 Task: Look for space in Leioa, Spain from 6th September, 2023 to 12th September, 2023 for 4 adults in price range Rs.10000 to Rs.14000. Place can be private room with 4 bedrooms having 4 beds and 4 bathrooms. Property type can be house, flat, guest house. Amenities needed are: wifi, TV, free parkinig on premises, gym, breakfast. Booking option can be shelf check-in. Required host language is English.
Action: Mouse moved to (493, 92)
Screenshot: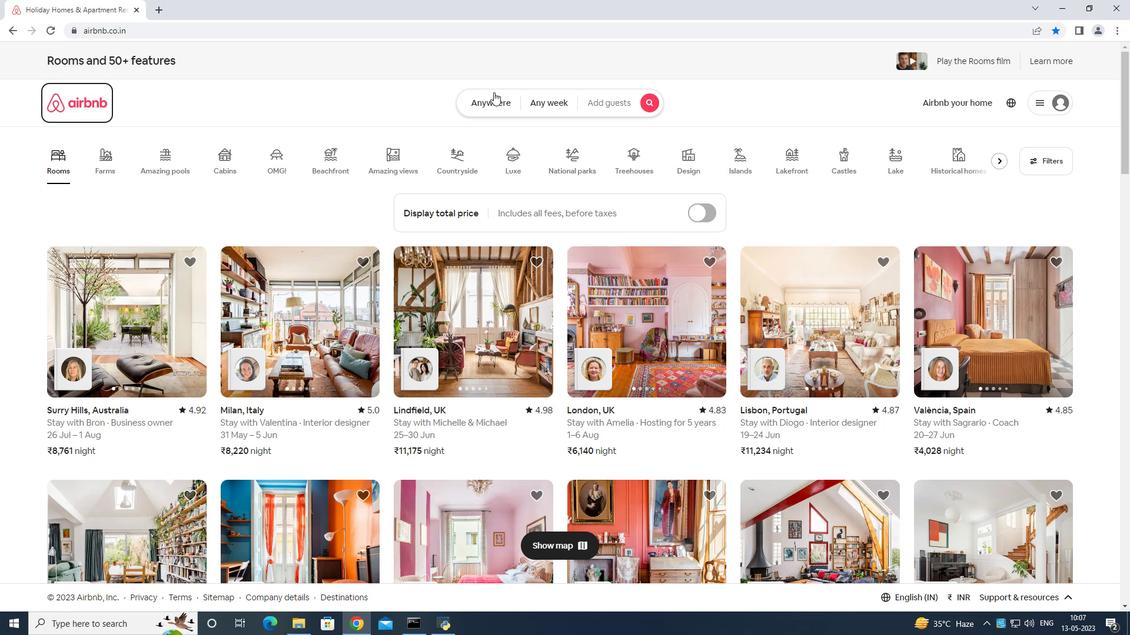 
Action: Mouse pressed left at (493, 92)
Screenshot: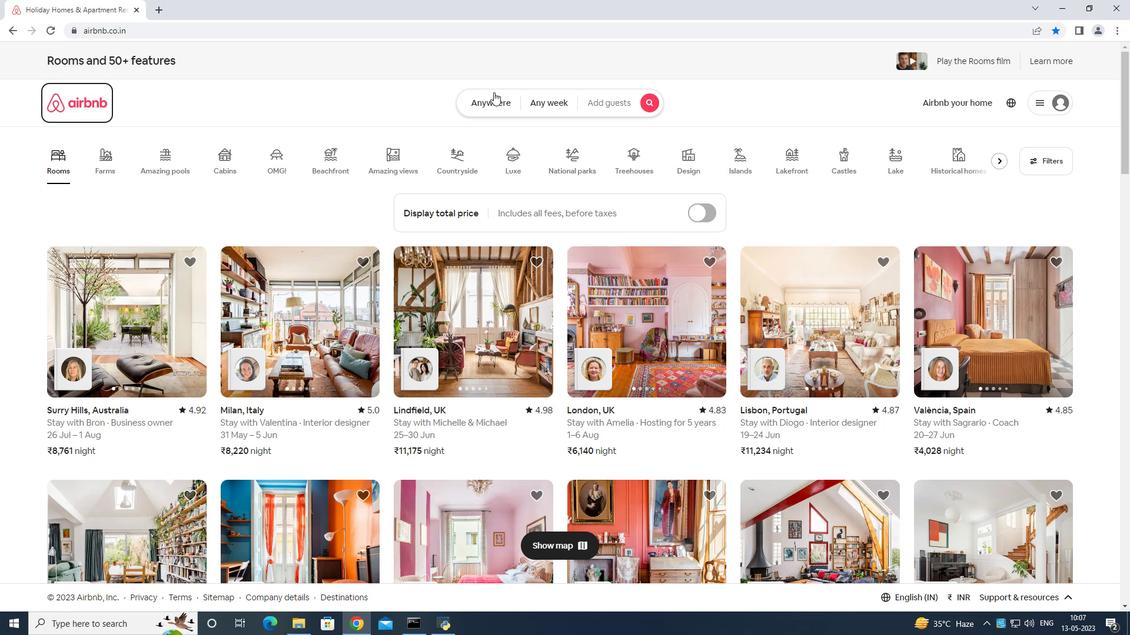 
Action: Mouse moved to (457, 144)
Screenshot: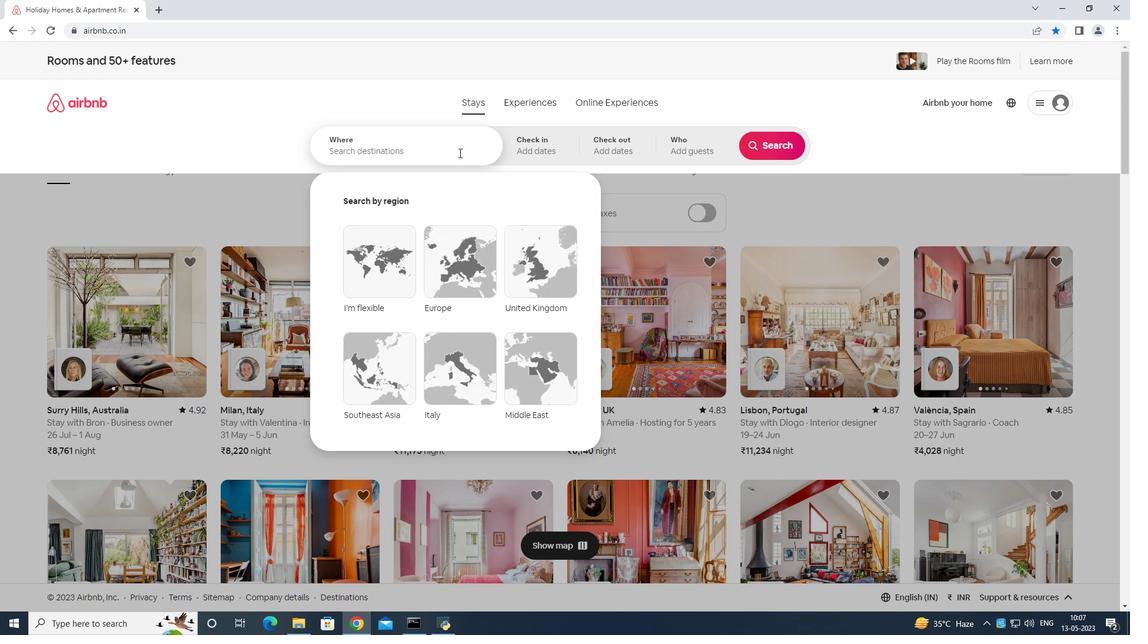 
Action: Mouse pressed left at (457, 144)
Screenshot: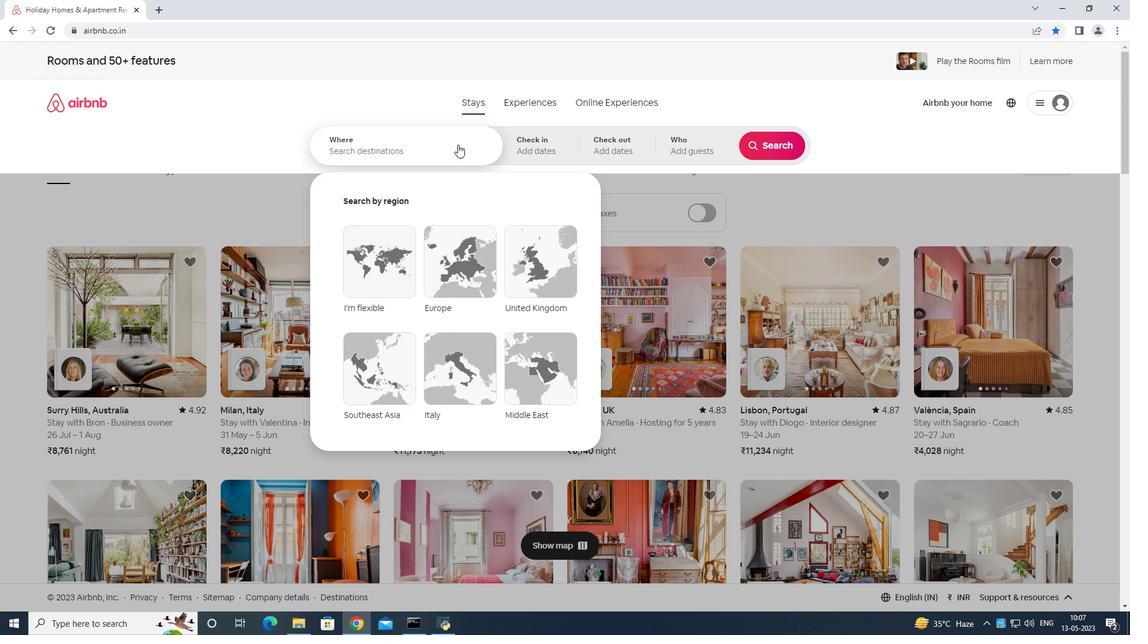 
Action: Mouse moved to (842, 145)
Screenshot: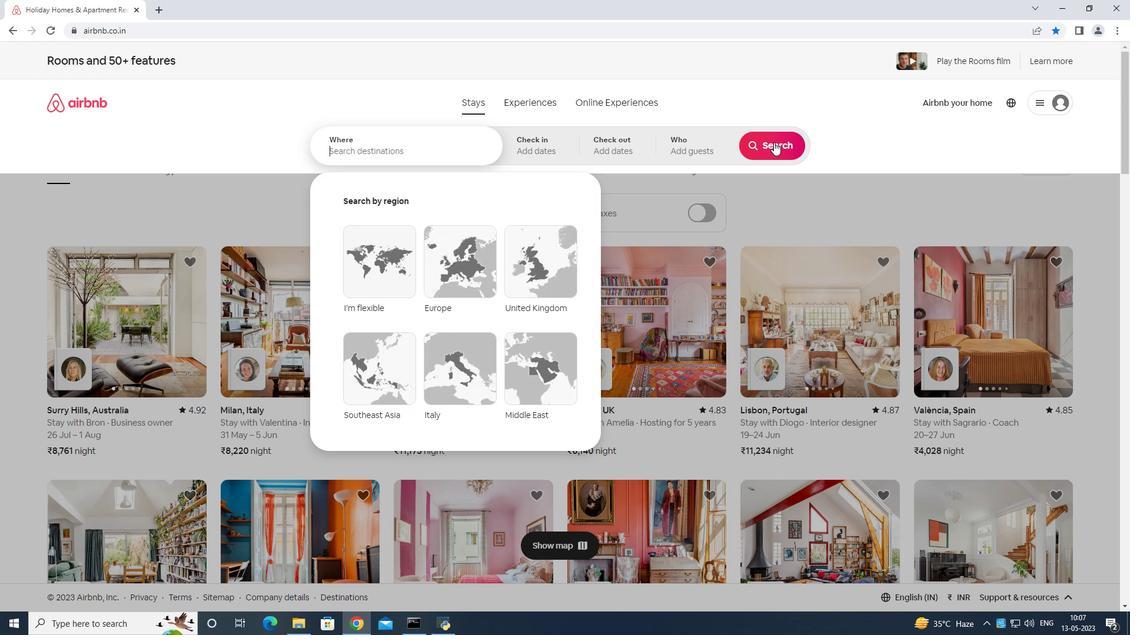 
Action: Key pressed <Key.shift>Leioa<Key.space>spain<Key.enter>
Screenshot: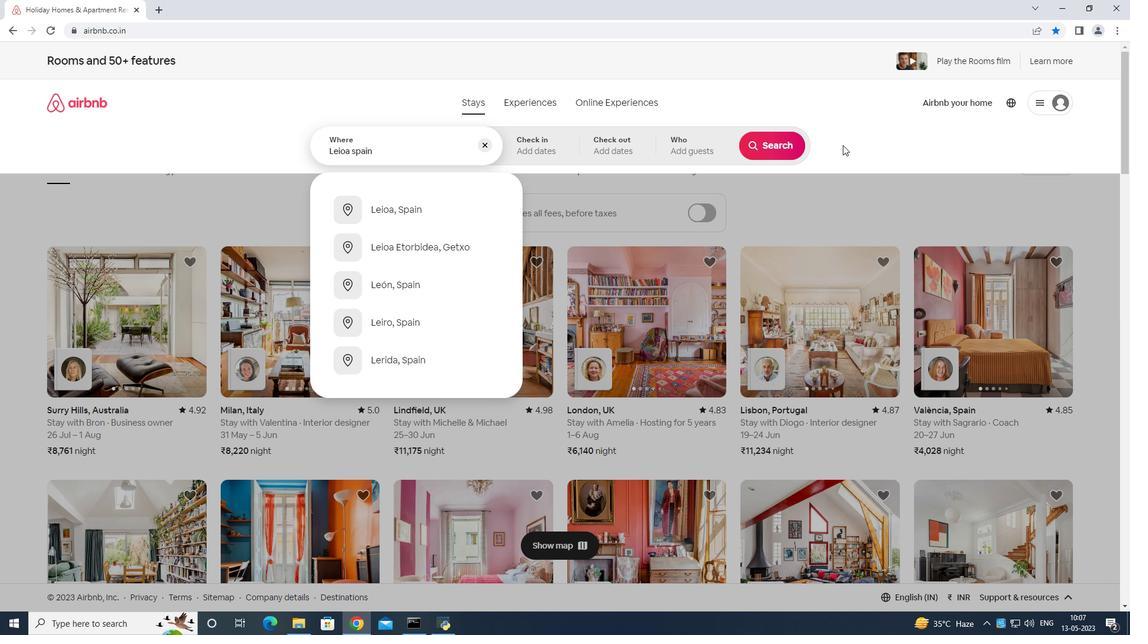 
Action: Mouse moved to (765, 236)
Screenshot: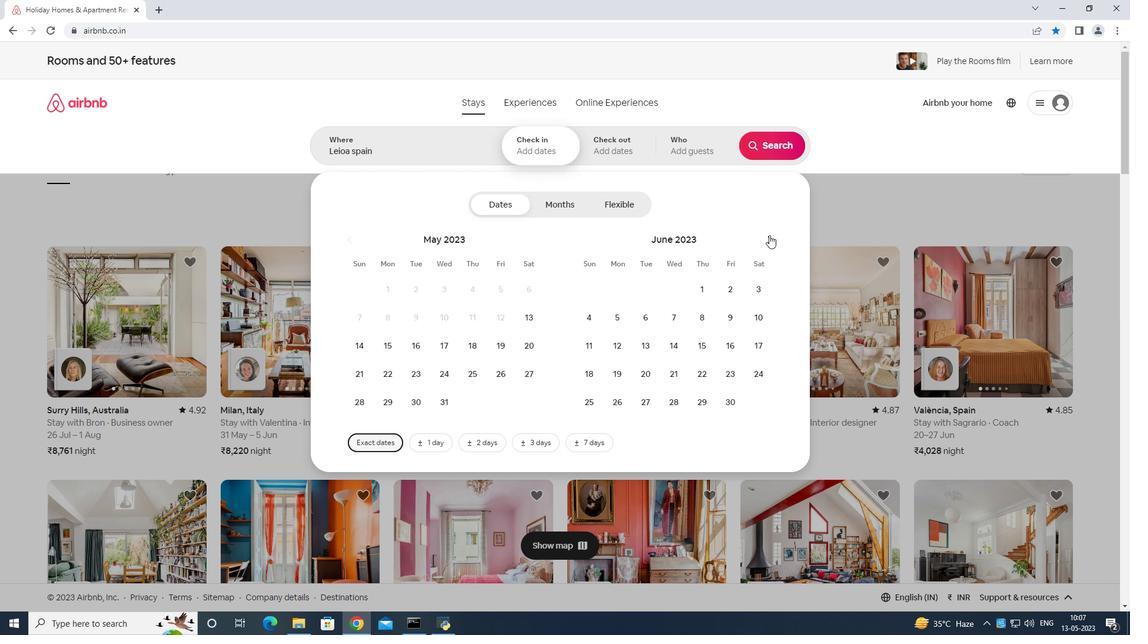 
Action: Mouse pressed left at (765, 236)
Screenshot: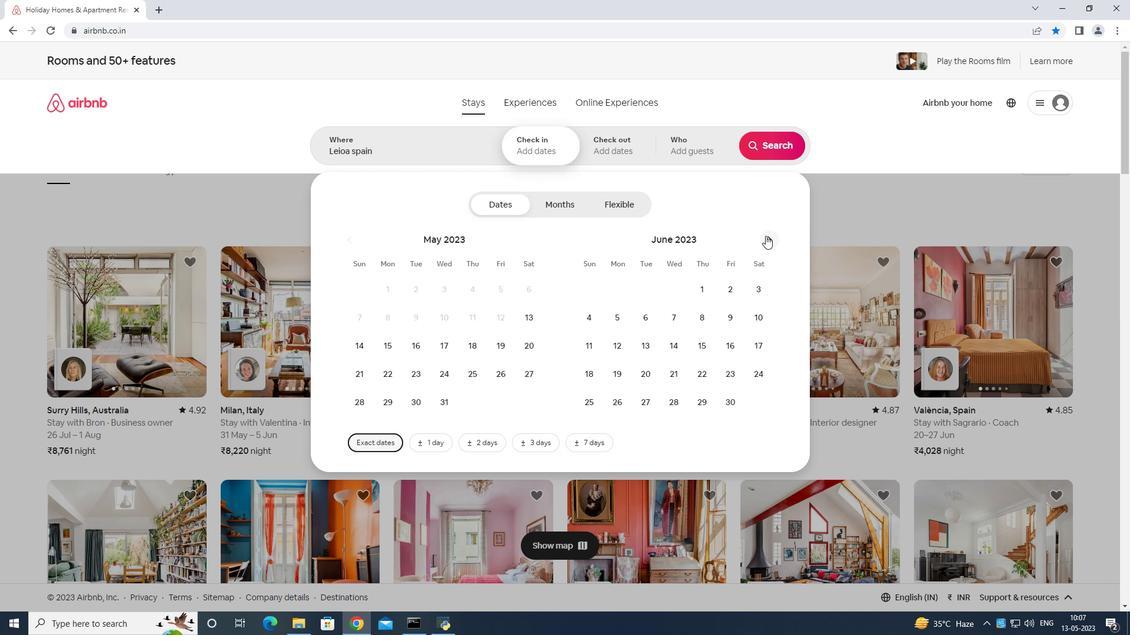 
Action: Mouse moved to (765, 236)
Screenshot: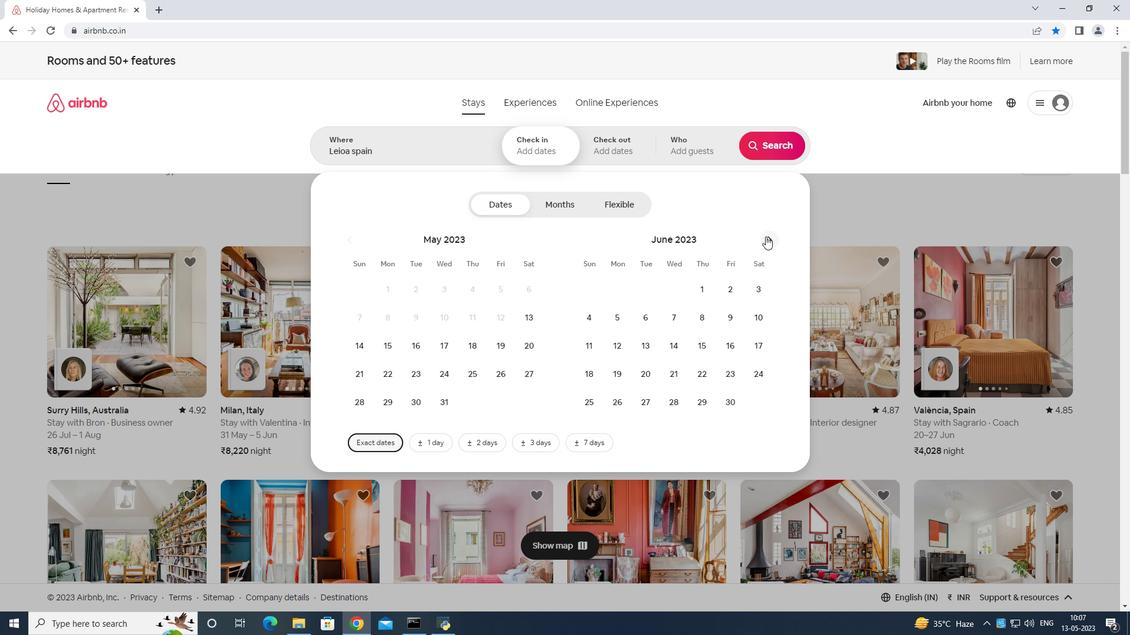 
Action: Mouse pressed left at (765, 236)
Screenshot: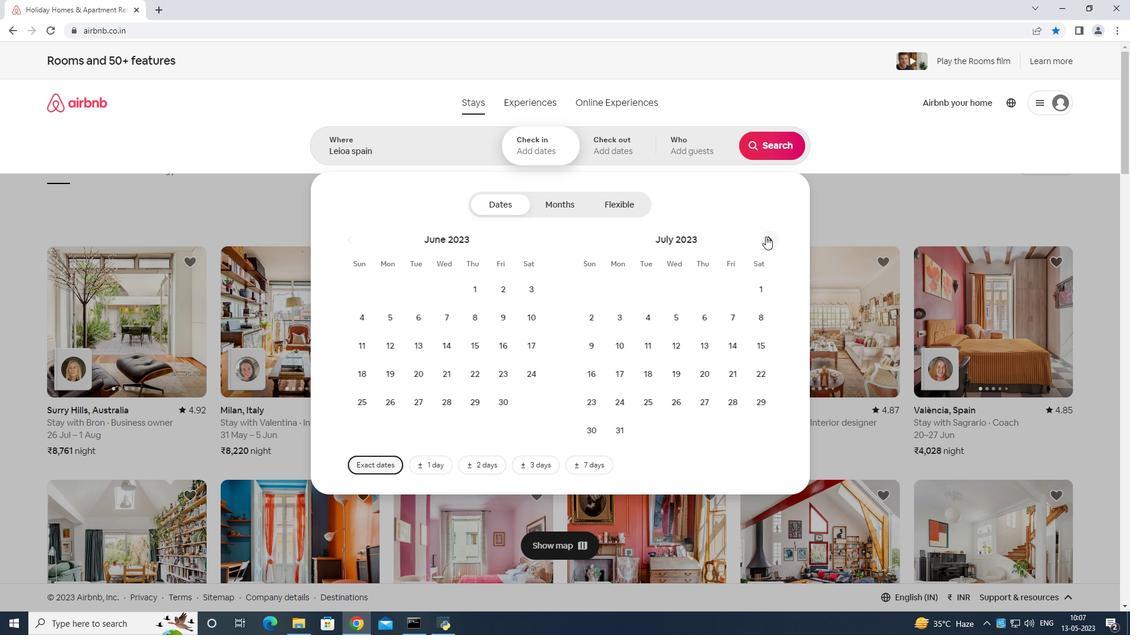 
Action: Mouse pressed left at (765, 236)
Screenshot: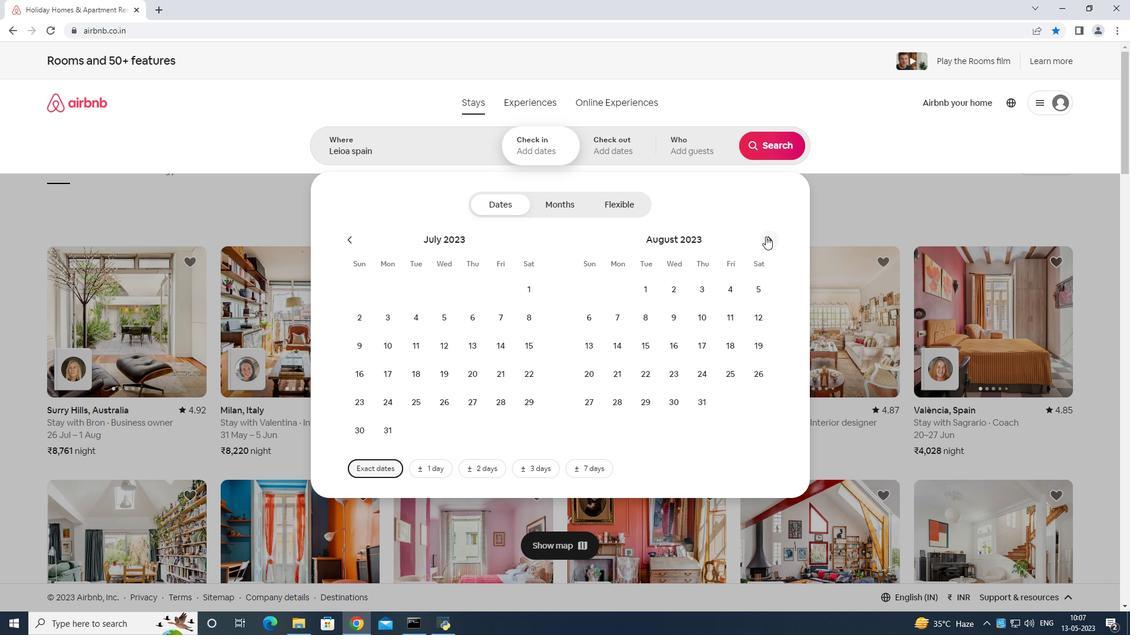 
Action: Mouse moved to (676, 313)
Screenshot: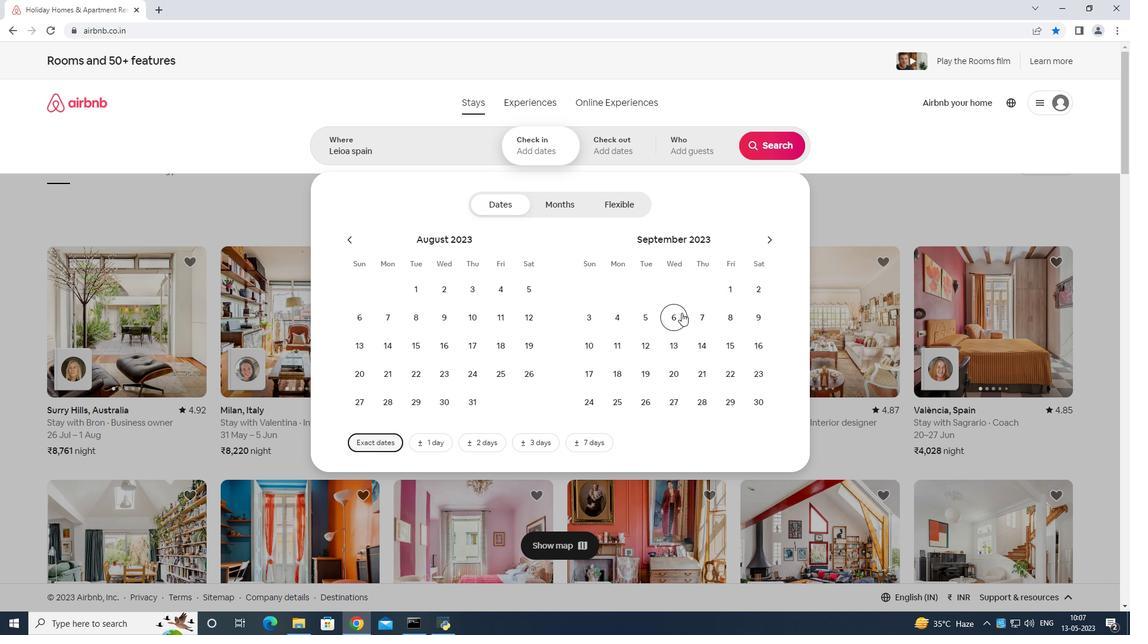 
Action: Mouse pressed left at (676, 313)
Screenshot: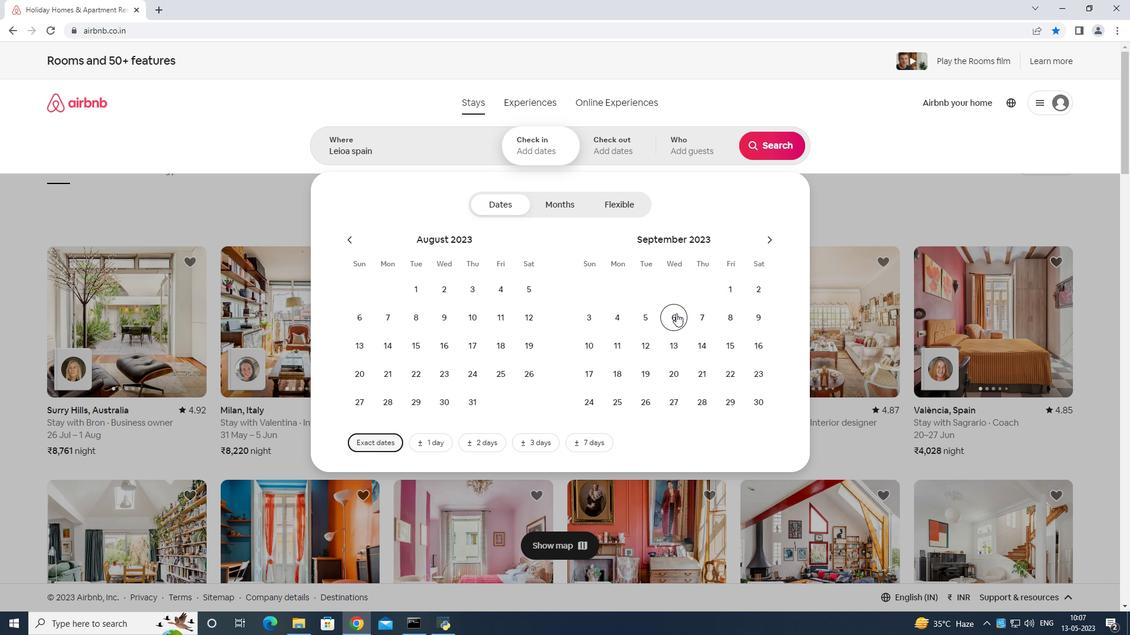 
Action: Mouse moved to (646, 342)
Screenshot: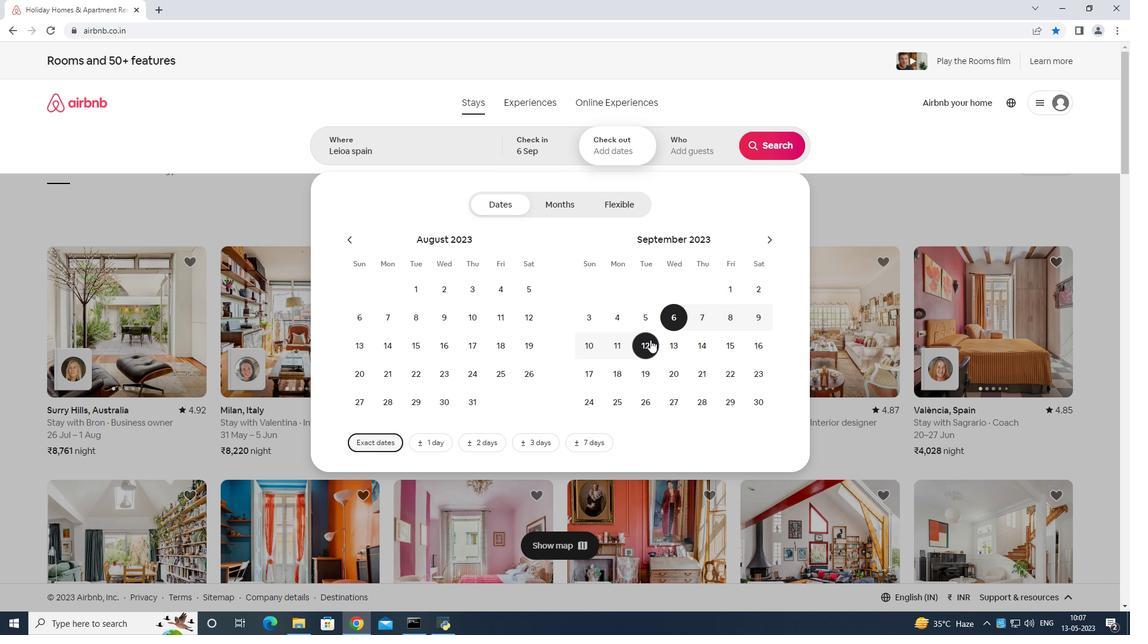 
Action: Mouse pressed left at (646, 342)
Screenshot: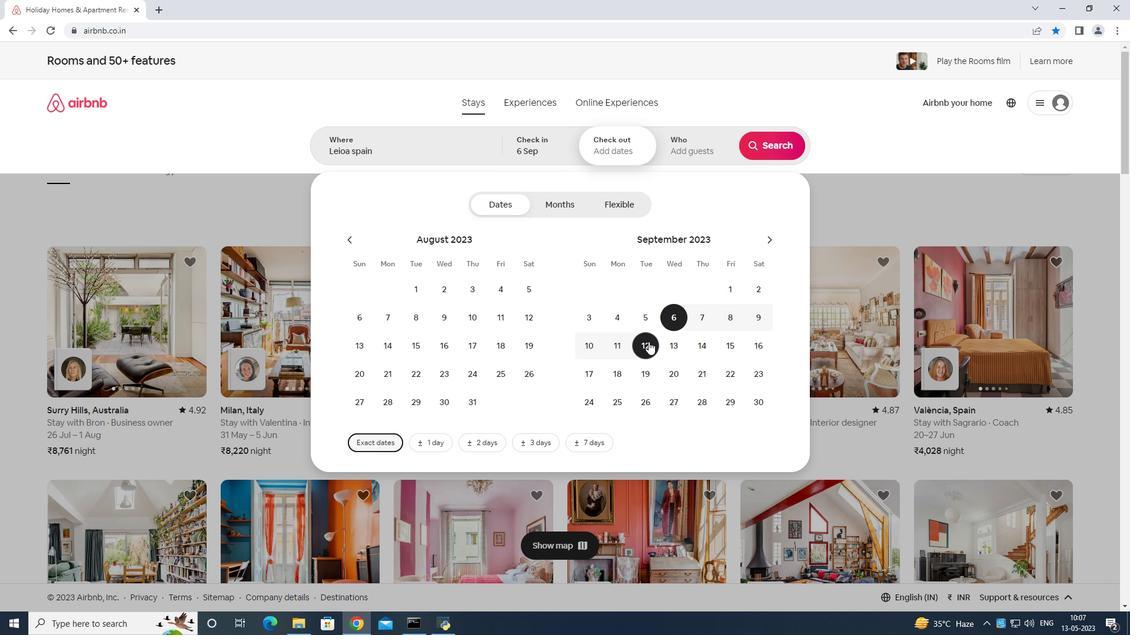 
Action: Mouse moved to (715, 143)
Screenshot: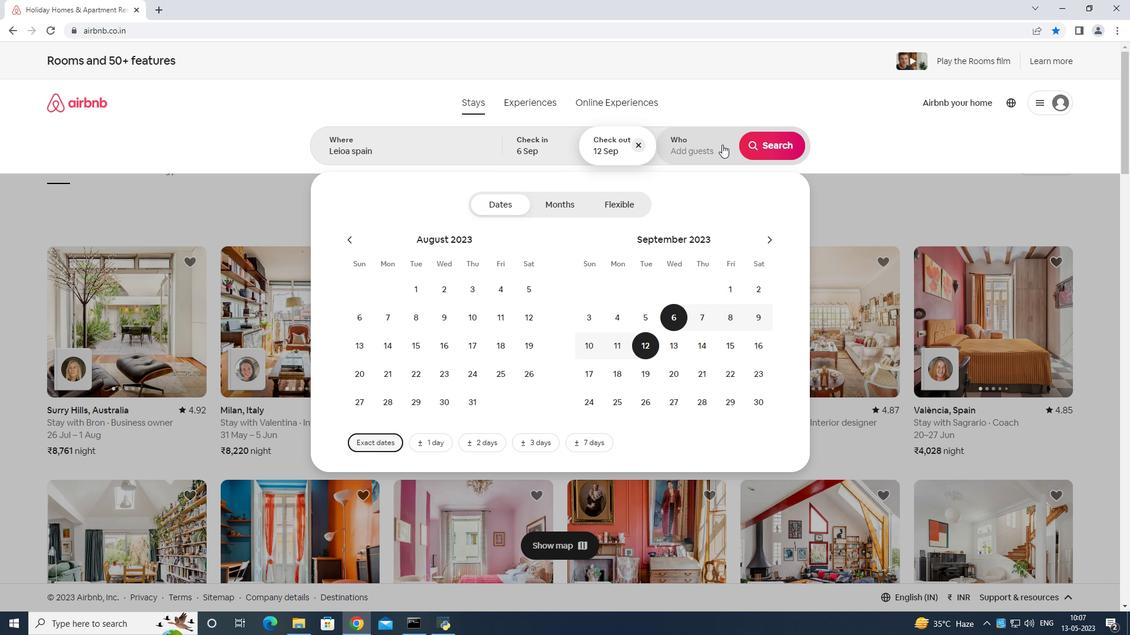 
Action: Mouse pressed left at (715, 143)
Screenshot: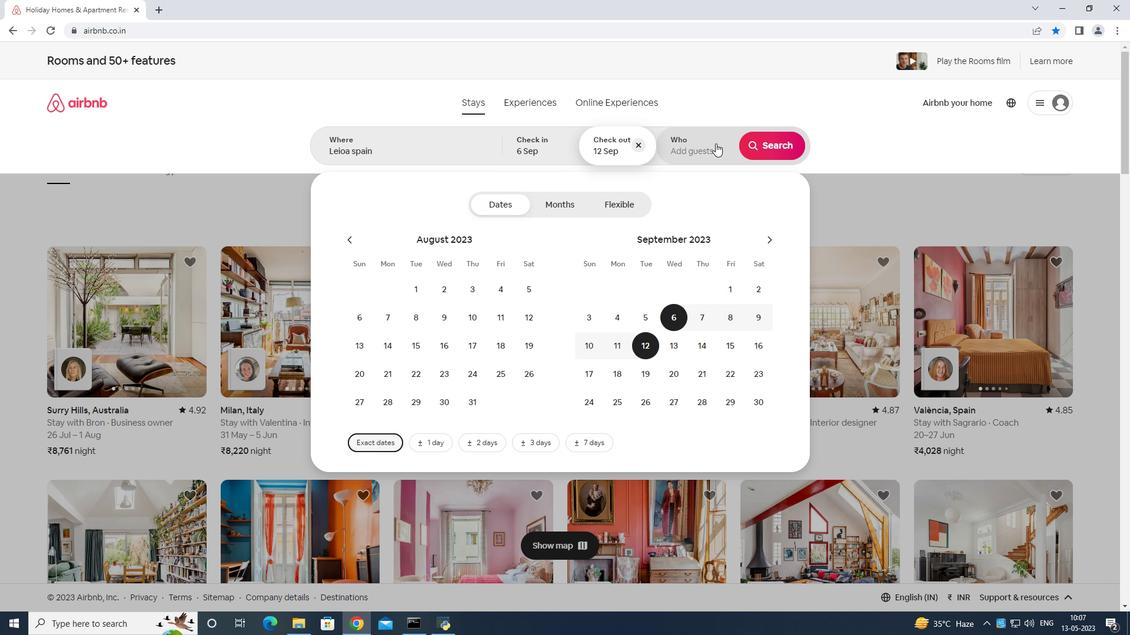 
Action: Mouse moved to (771, 213)
Screenshot: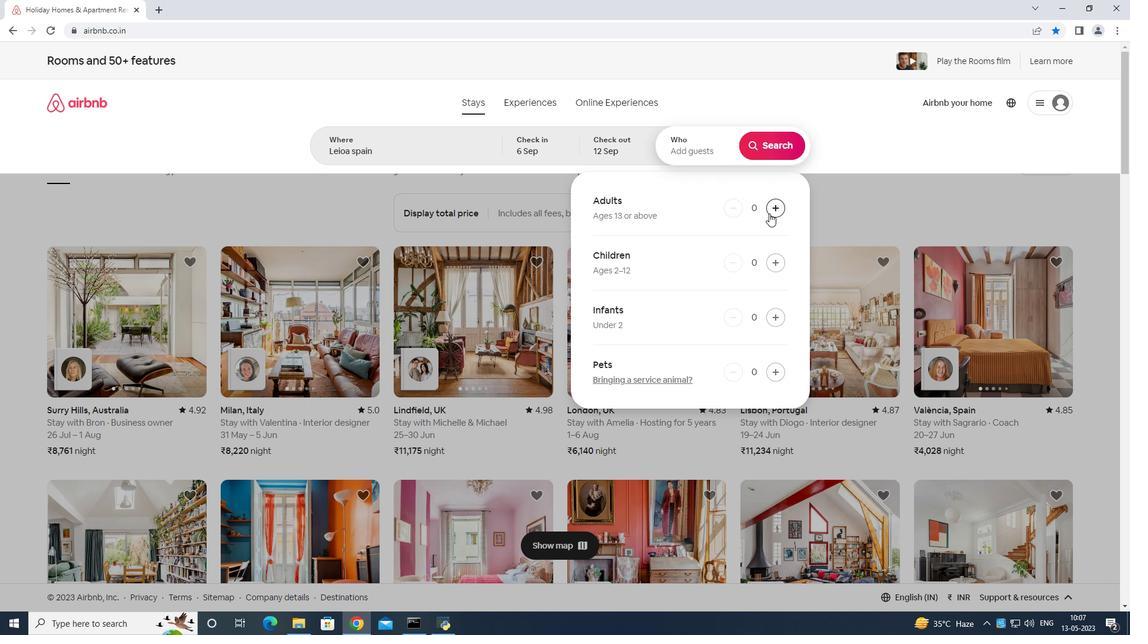 
Action: Mouse pressed left at (771, 213)
Screenshot: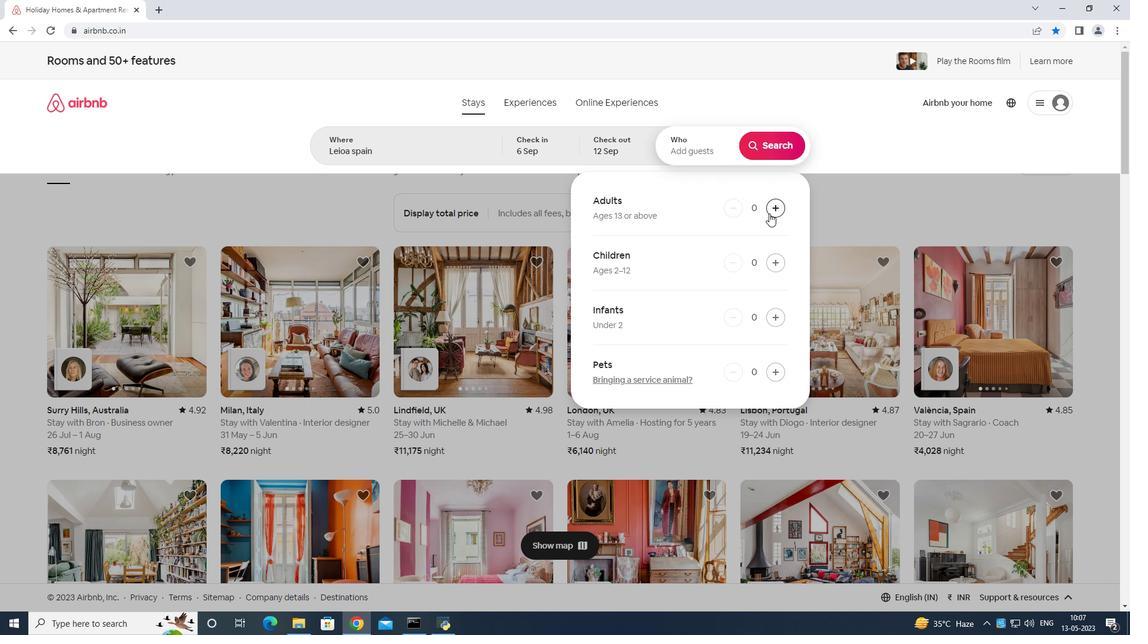 
Action: Mouse moved to (772, 212)
Screenshot: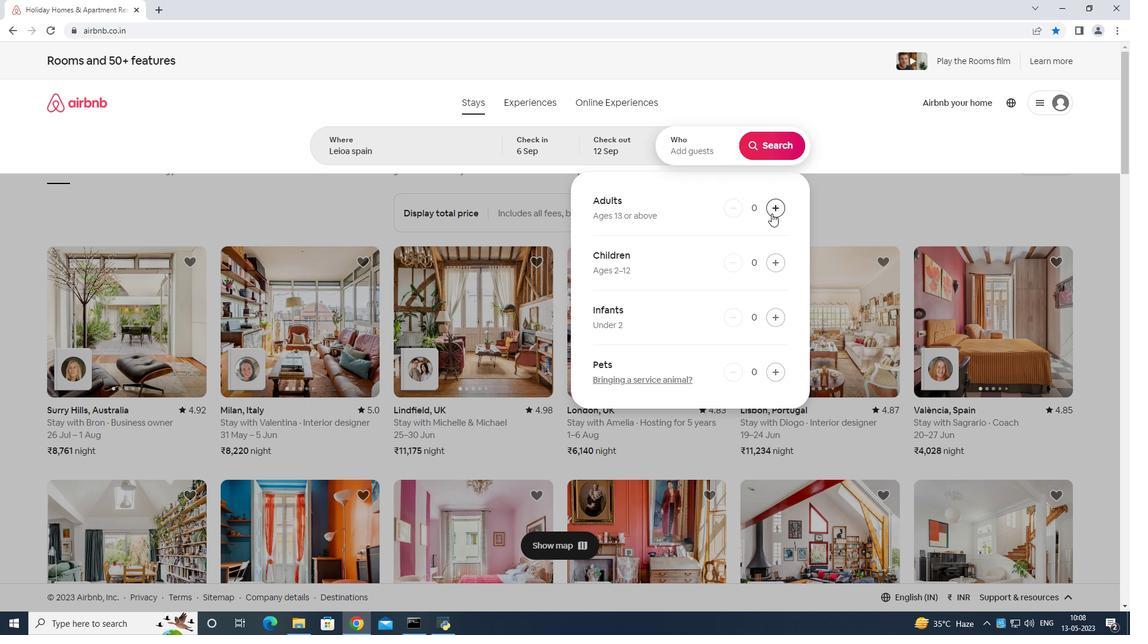 
Action: Mouse pressed left at (772, 212)
Screenshot: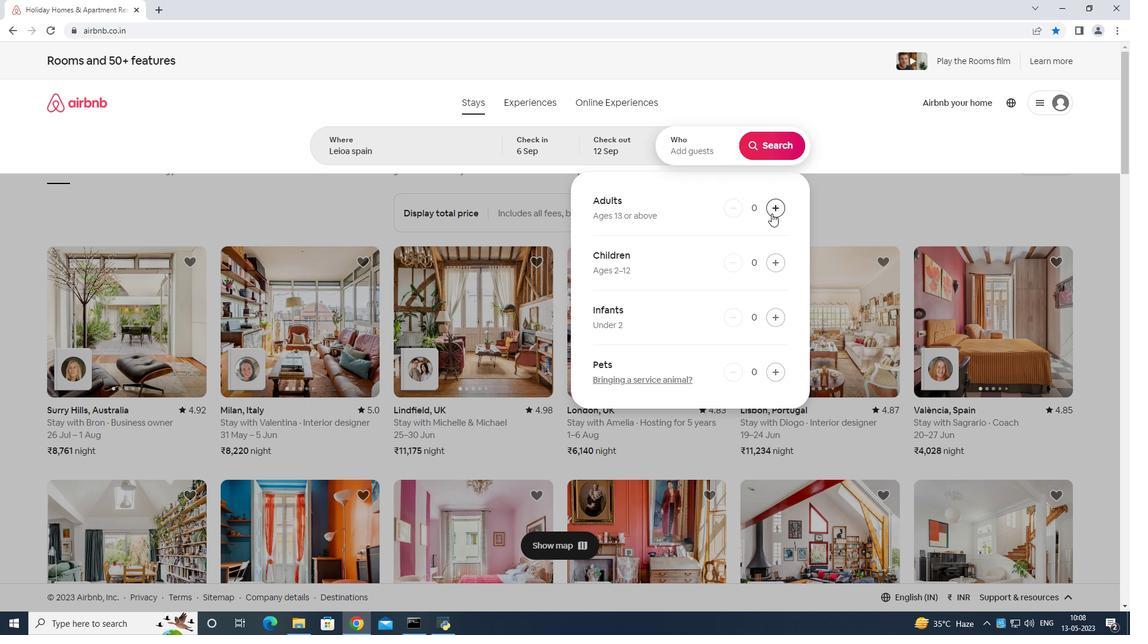 
Action: Mouse moved to (770, 207)
Screenshot: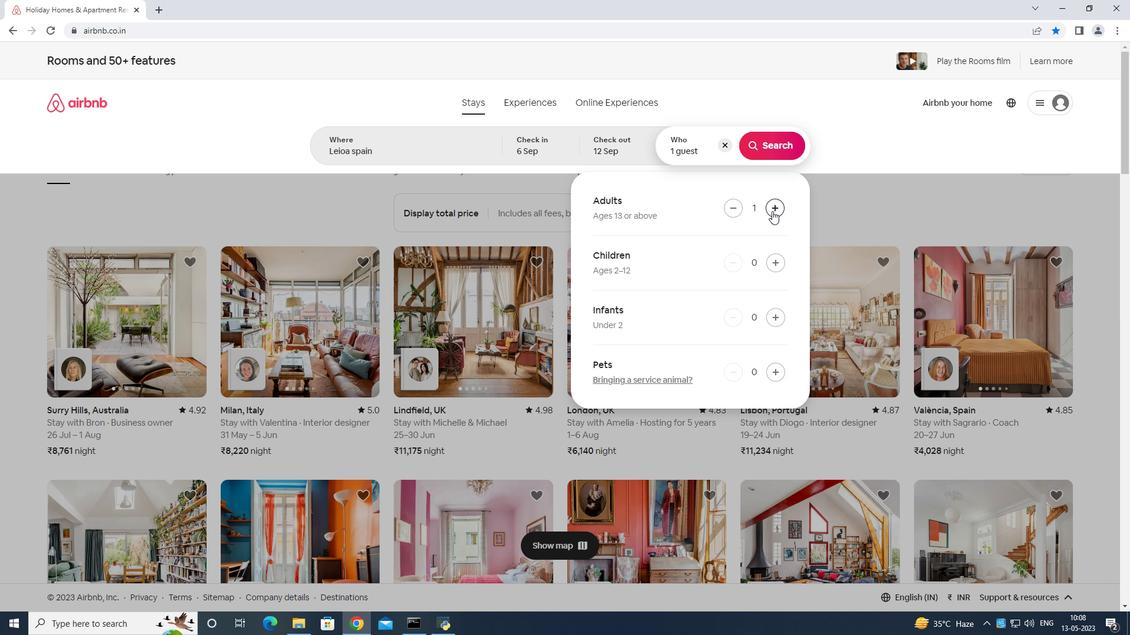 
Action: Mouse pressed left at (770, 207)
Screenshot: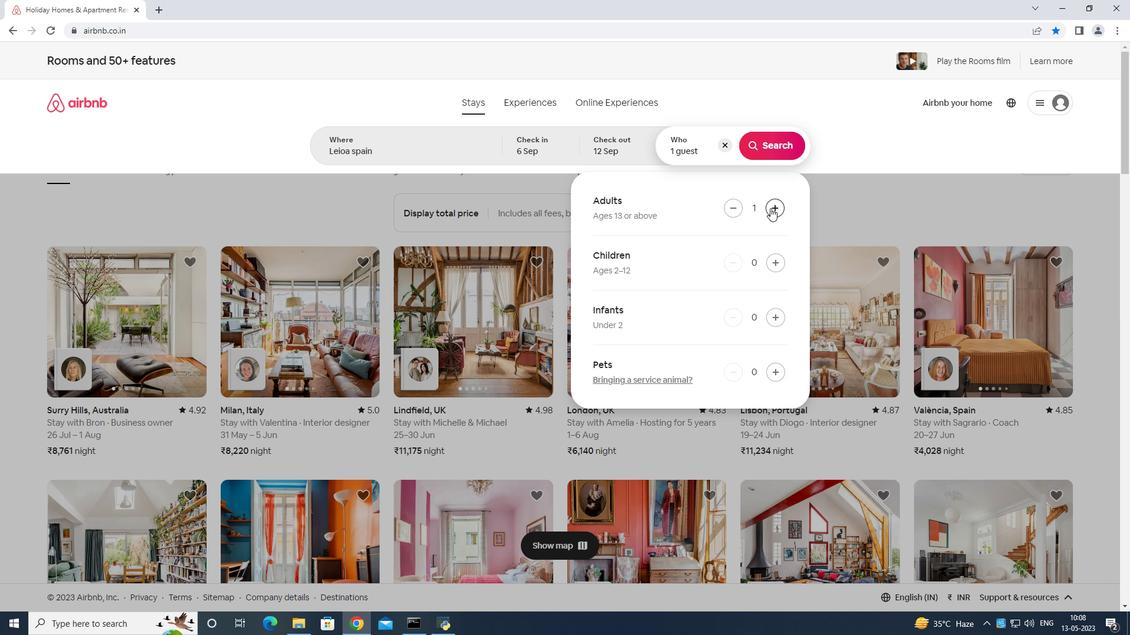 
Action: Mouse moved to (770, 207)
Screenshot: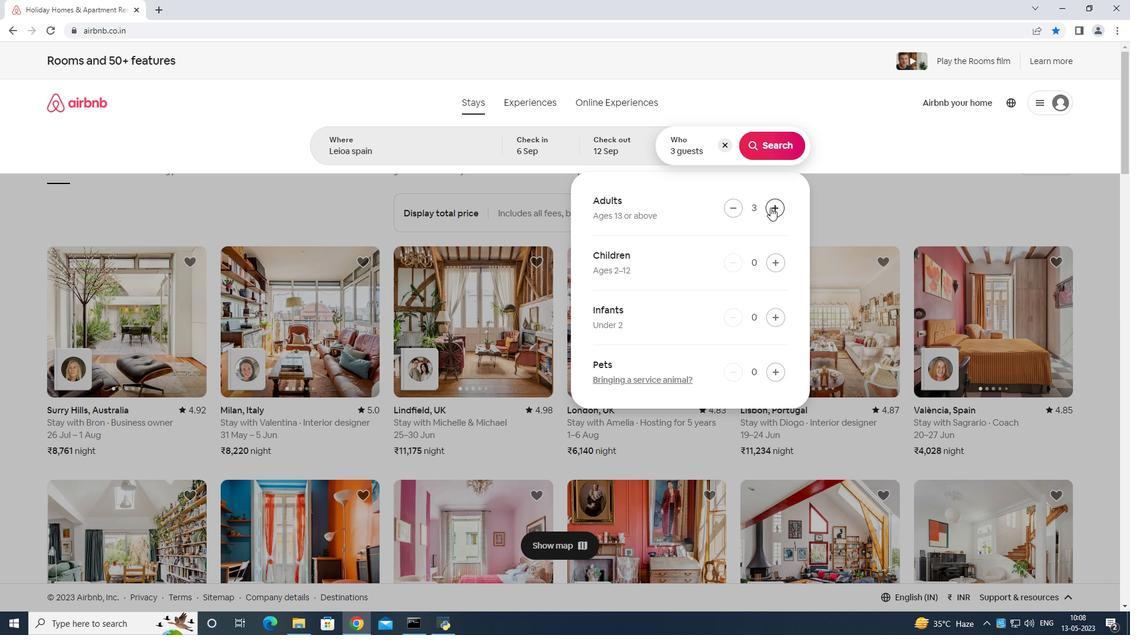 
Action: Mouse pressed left at (770, 207)
Screenshot: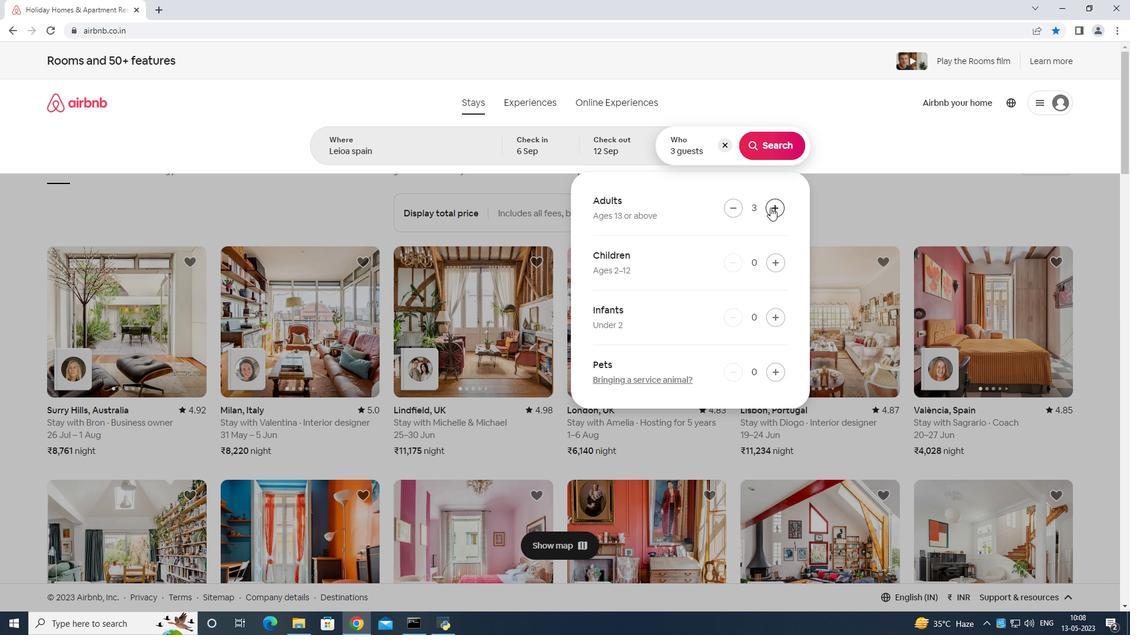 
Action: Mouse moved to (782, 145)
Screenshot: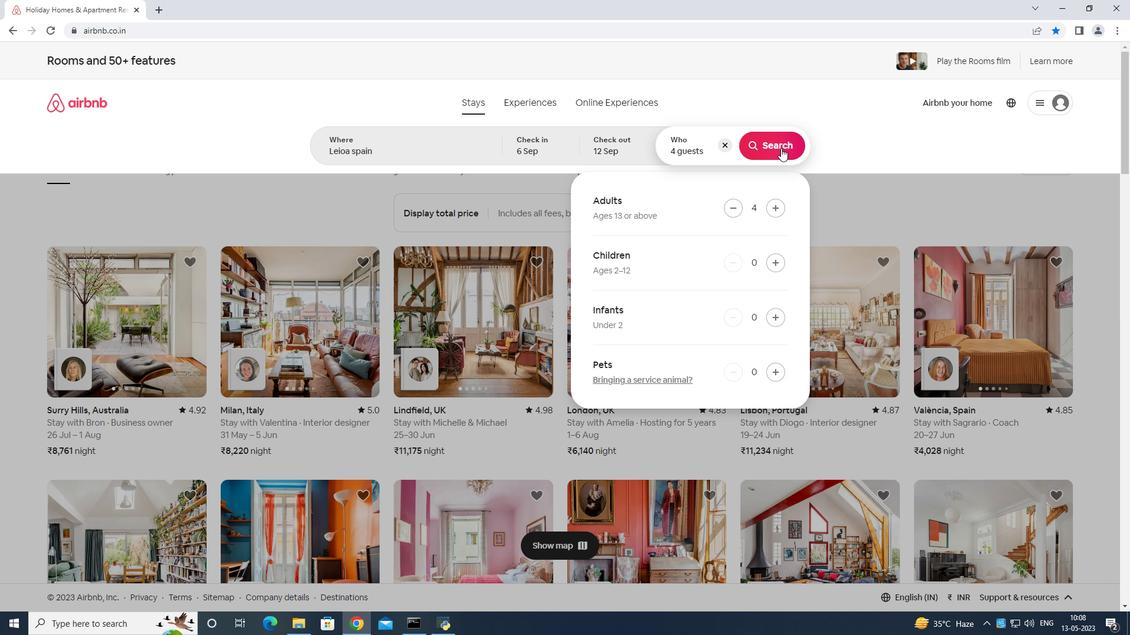 
Action: Mouse pressed left at (782, 145)
Screenshot: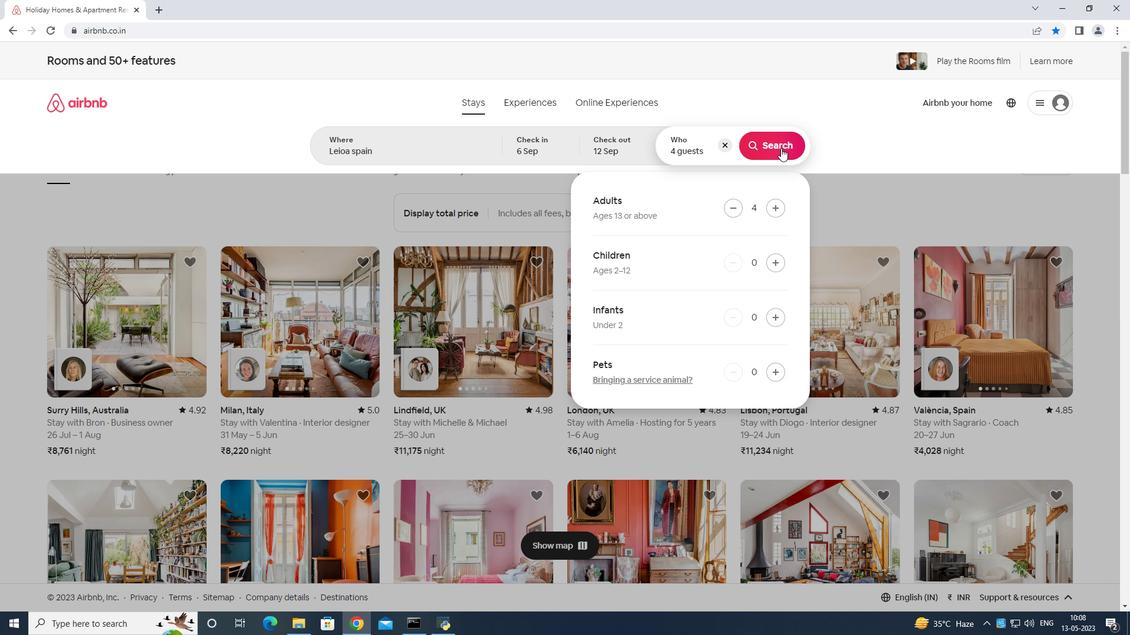 
Action: Mouse moved to (1078, 110)
Screenshot: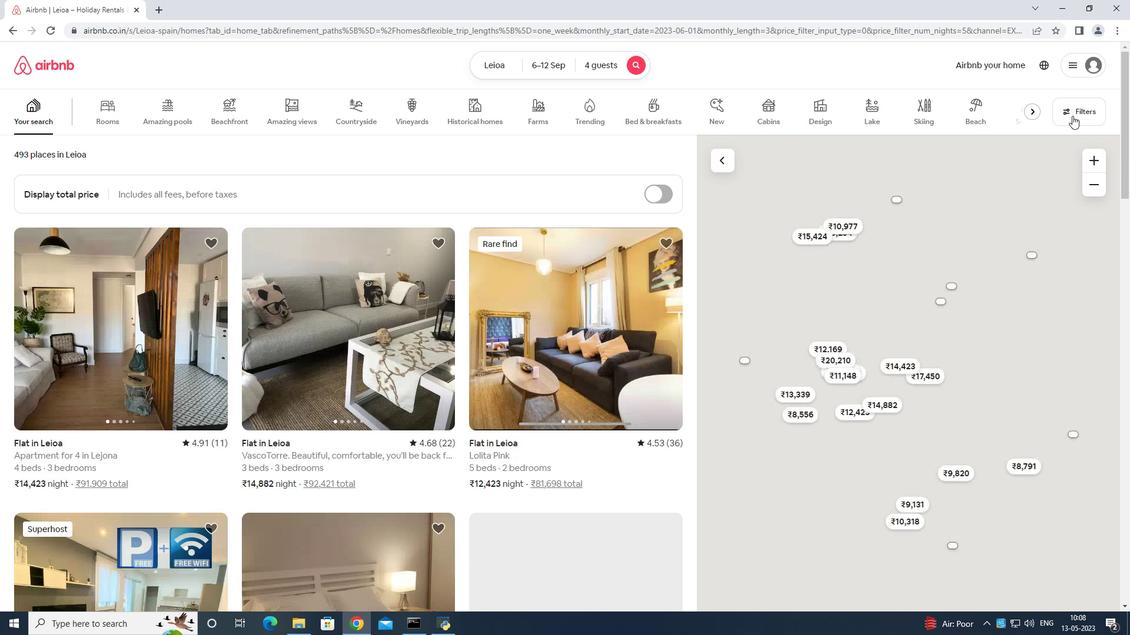 
Action: Mouse pressed left at (1078, 110)
Screenshot: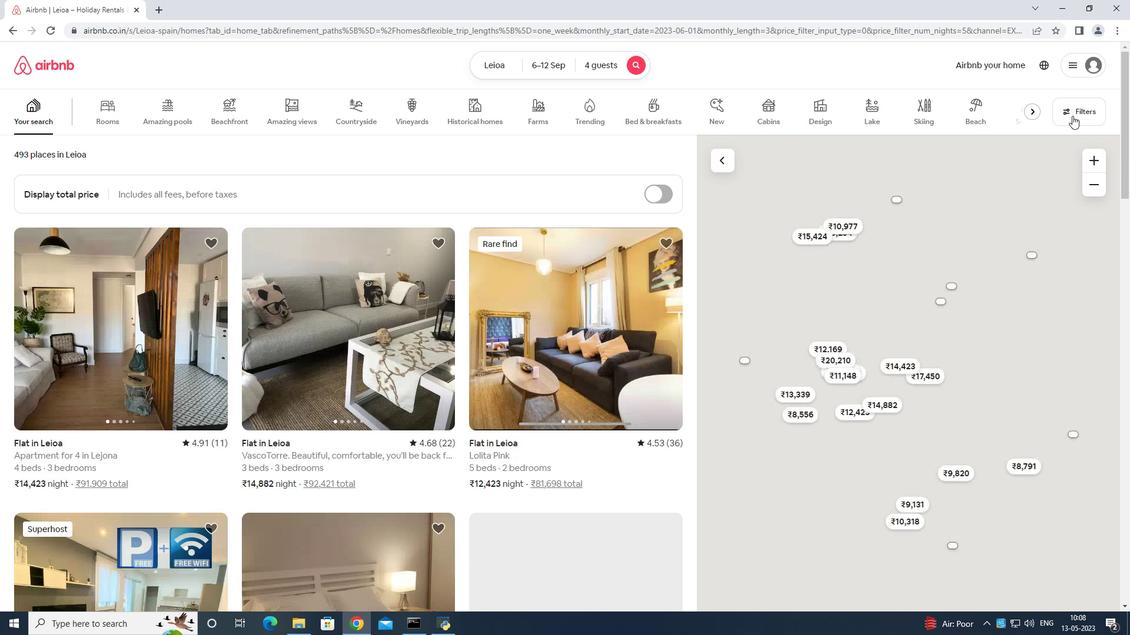 
Action: Mouse moved to (504, 394)
Screenshot: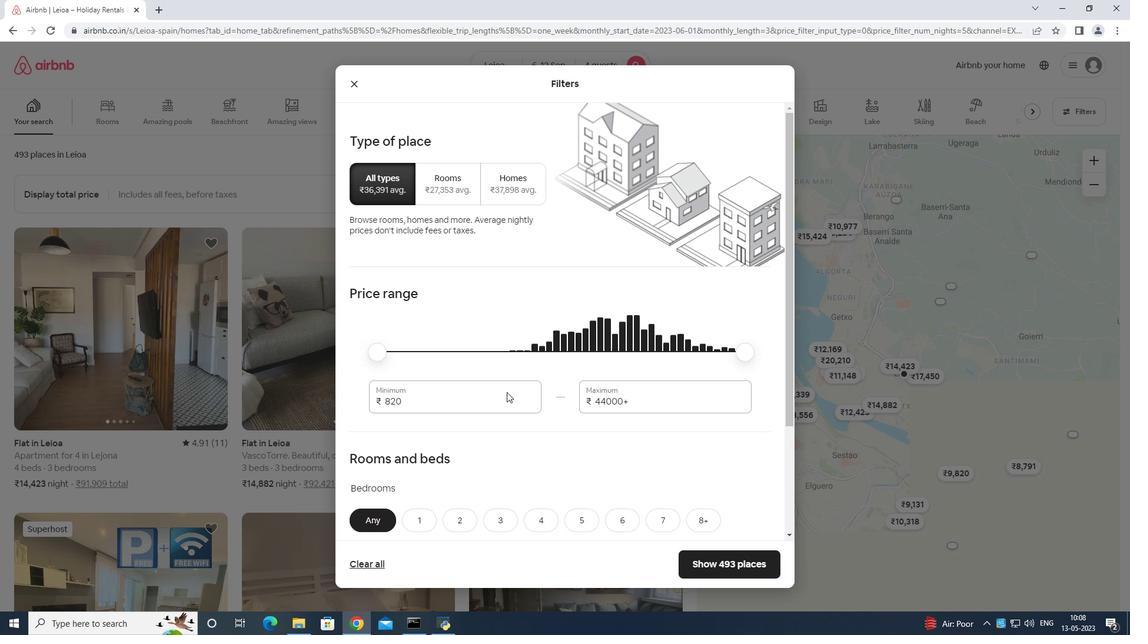 
Action: Mouse pressed left at (504, 394)
Screenshot: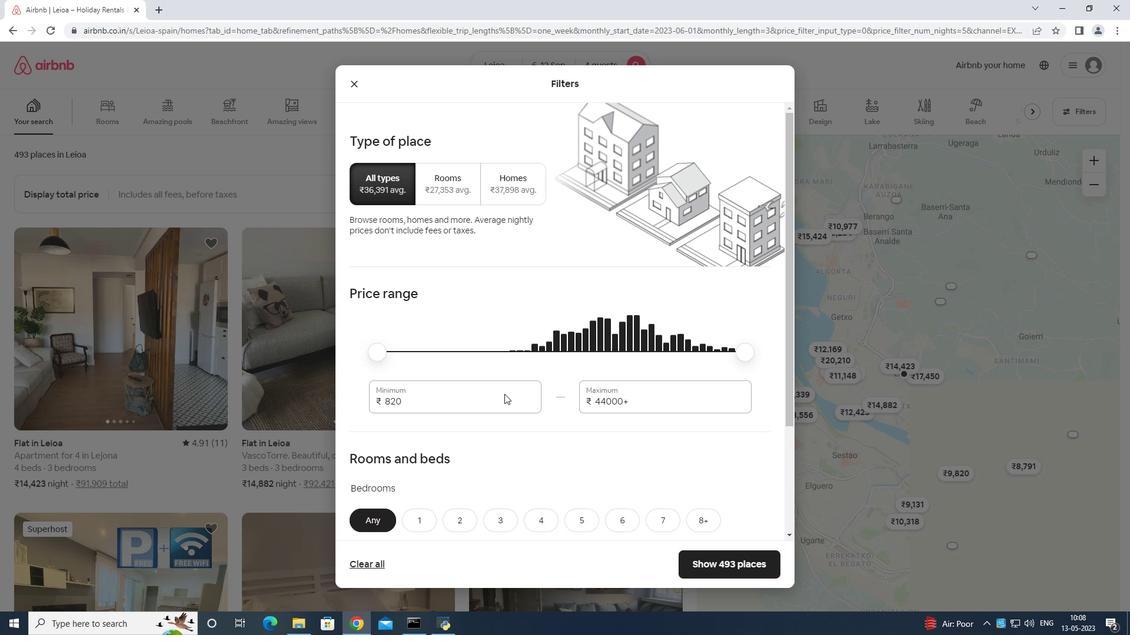 
Action: Mouse moved to (511, 387)
Screenshot: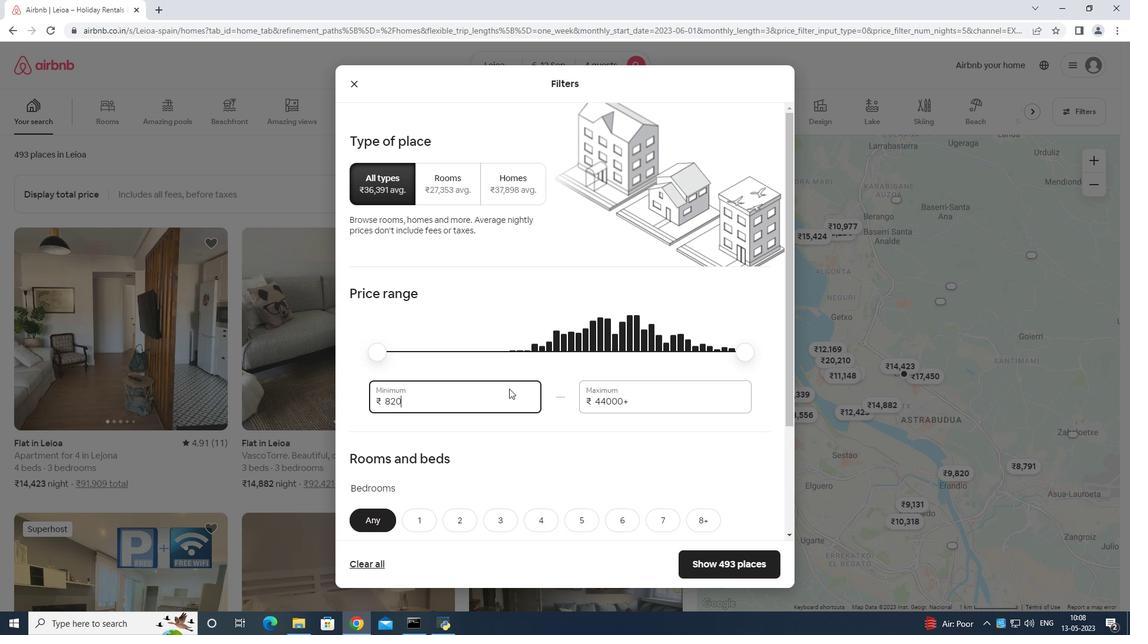 
Action: Key pressed <Key.backspace>
Screenshot: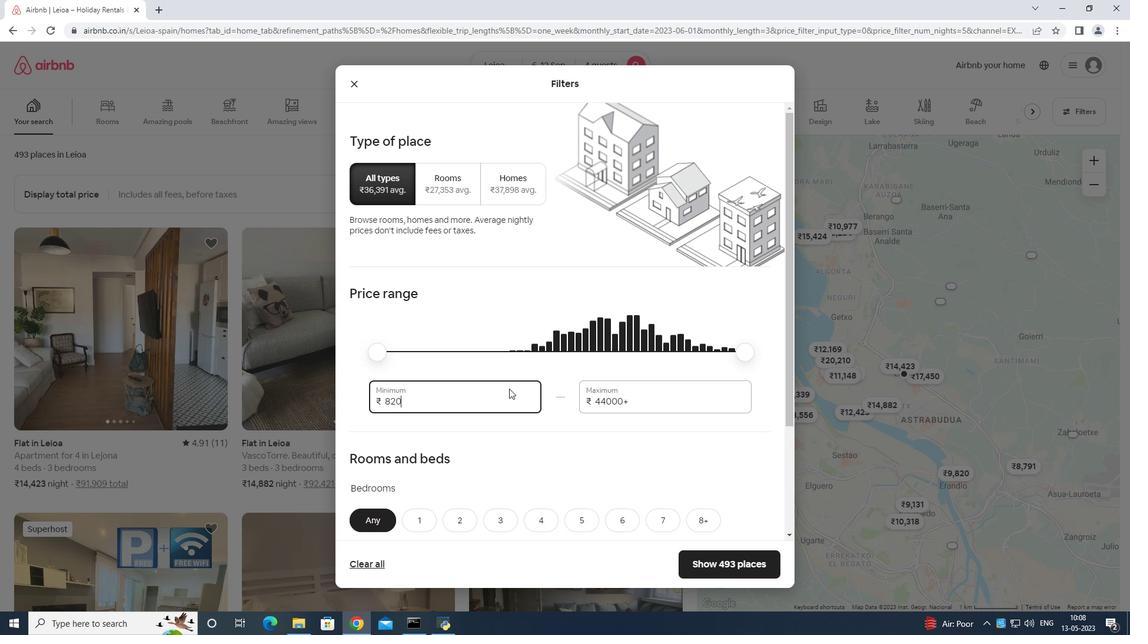 
Action: Mouse moved to (512, 386)
Screenshot: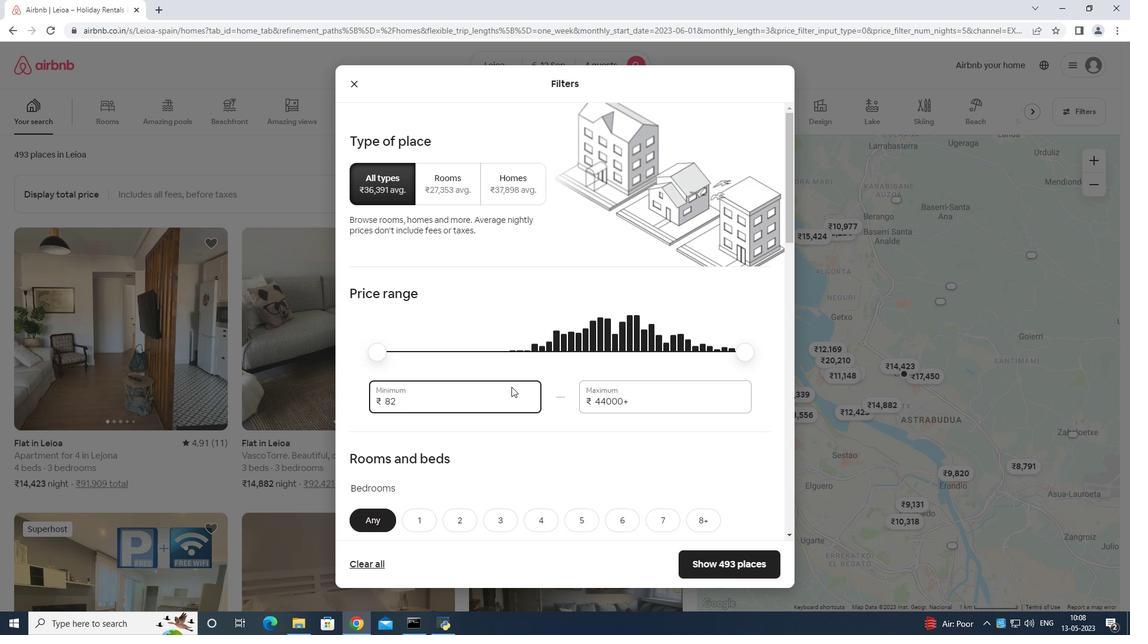 
Action: Key pressed <Key.backspace><Key.backspace><Key.backspace><Key.backspace><Key.backspace><Key.backspace><Key.backspace>
Screenshot: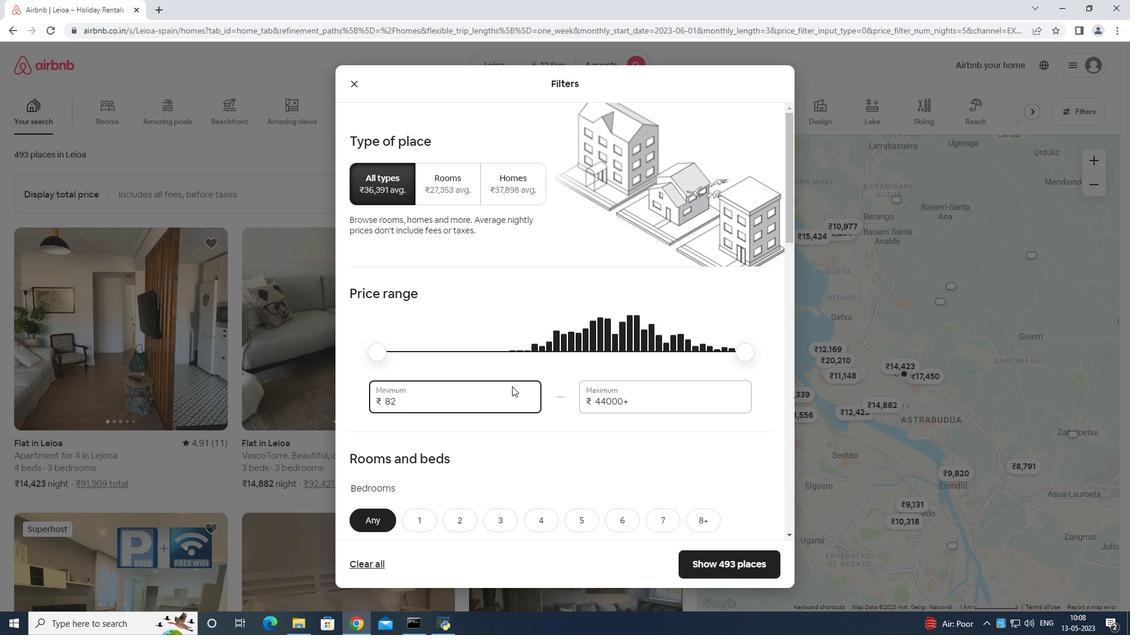 
Action: Mouse moved to (513, 386)
Screenshot: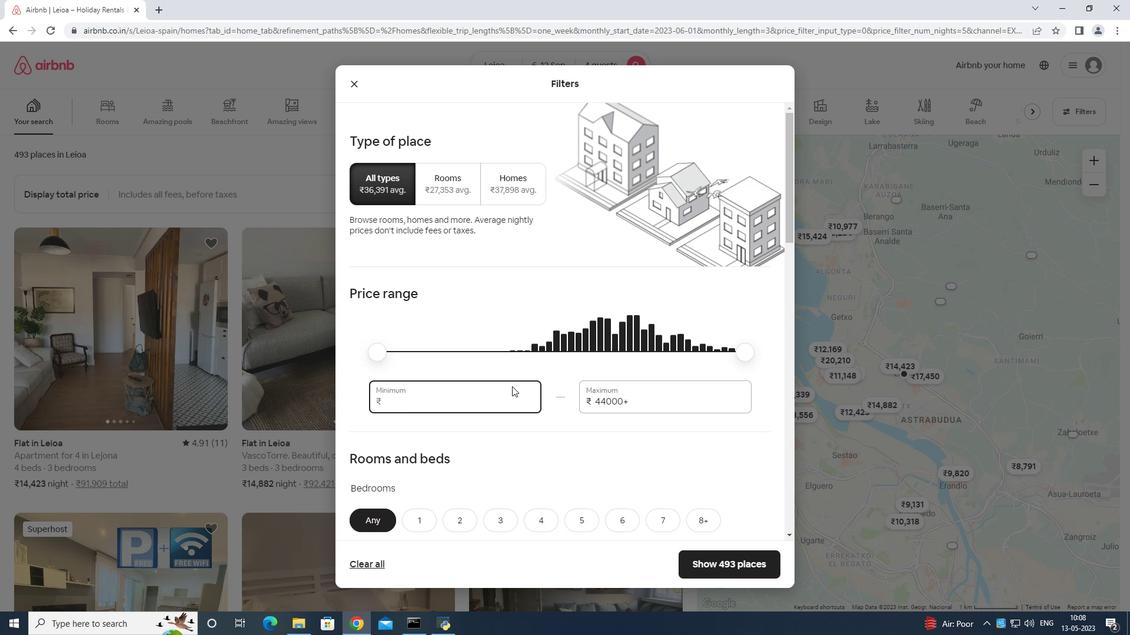 
Action: Key pressed 1
Screenshot: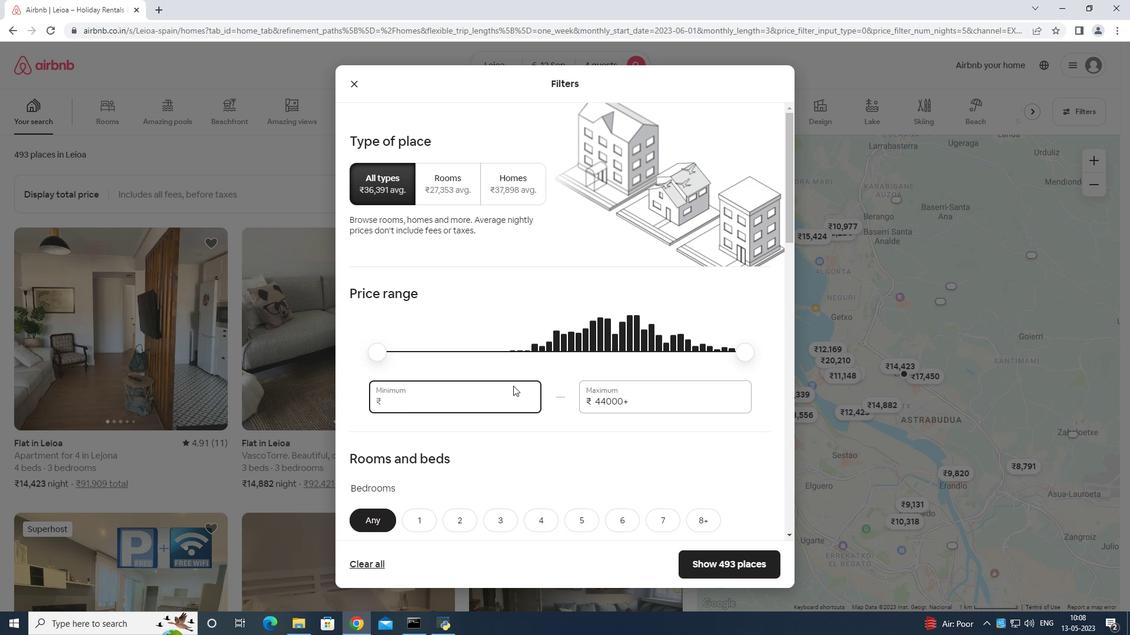 
Action: Mouse moved to (513, 386)
Screenshot: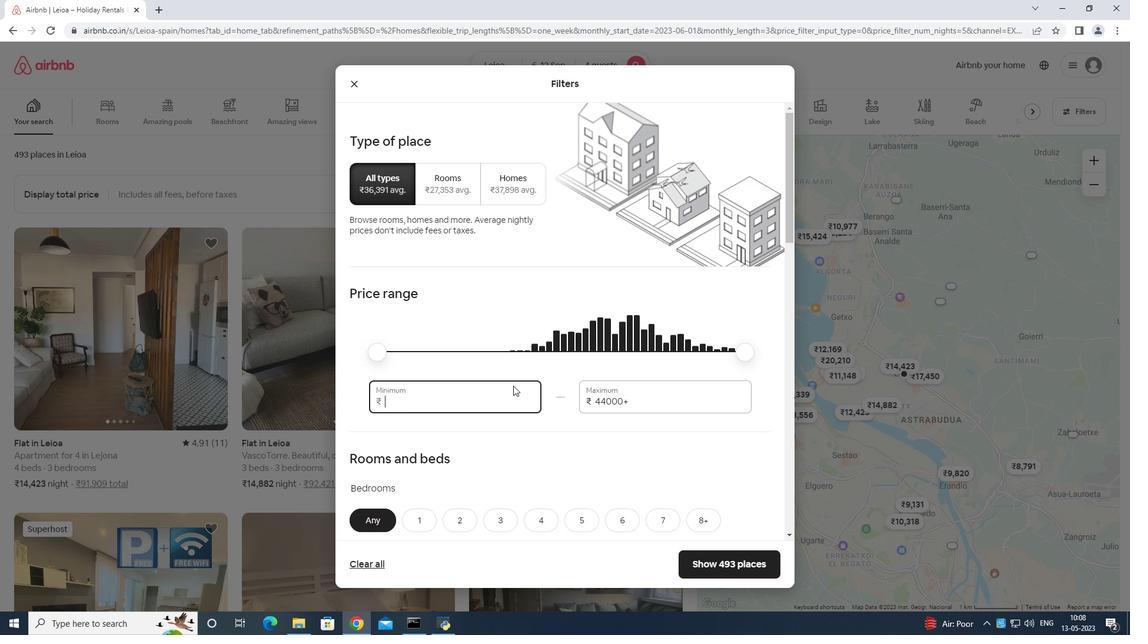 
Action: Key pressed 0
Screenshot: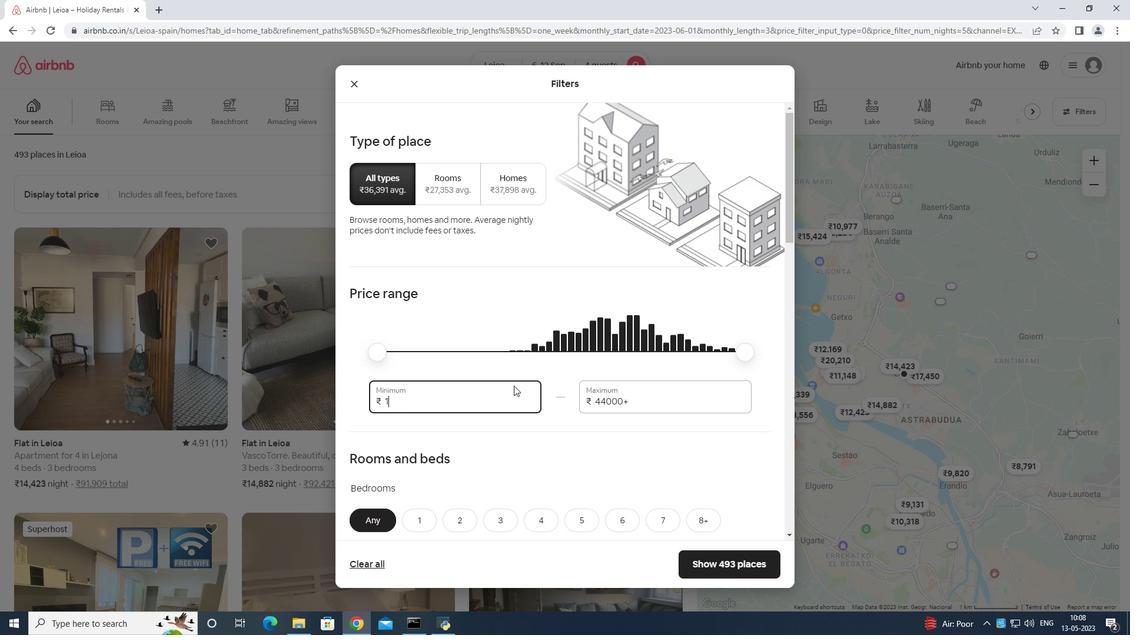 
Action: Mouse moved to (514, 386)
Screenshot: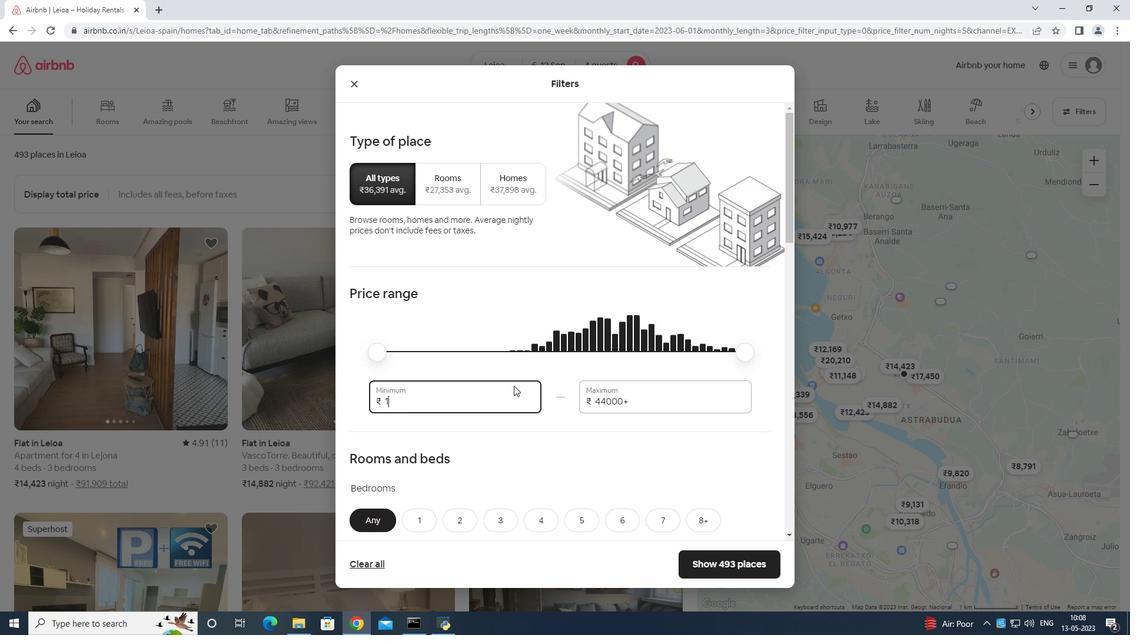 
Action: Key pressed 00
Screenshot: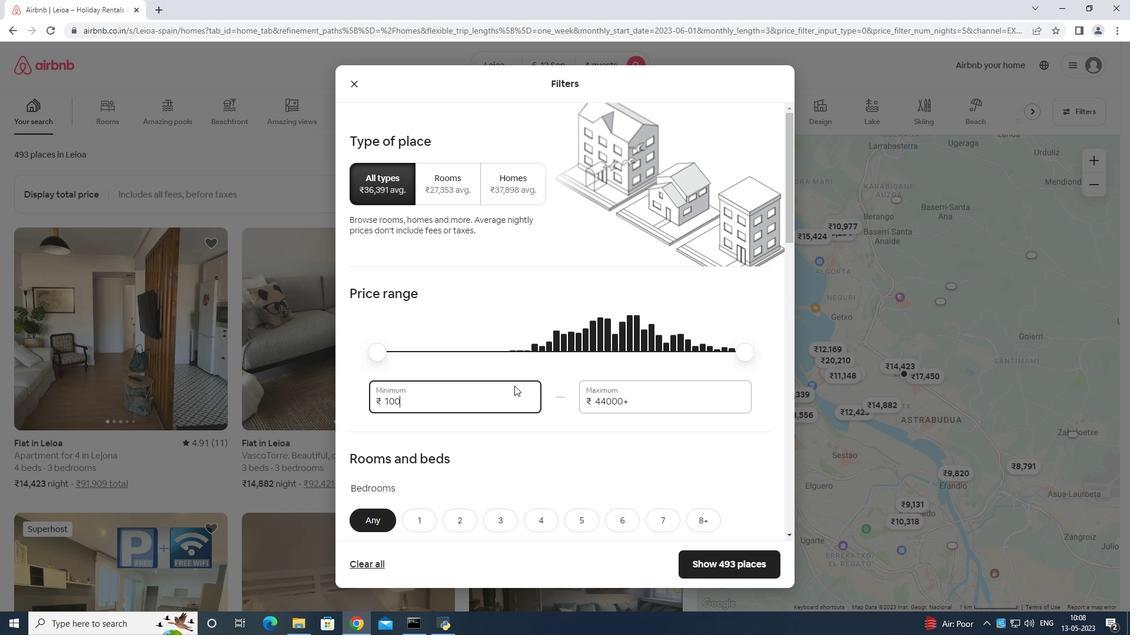 
Action: Mouse moved to (517, 384)
Screenshot: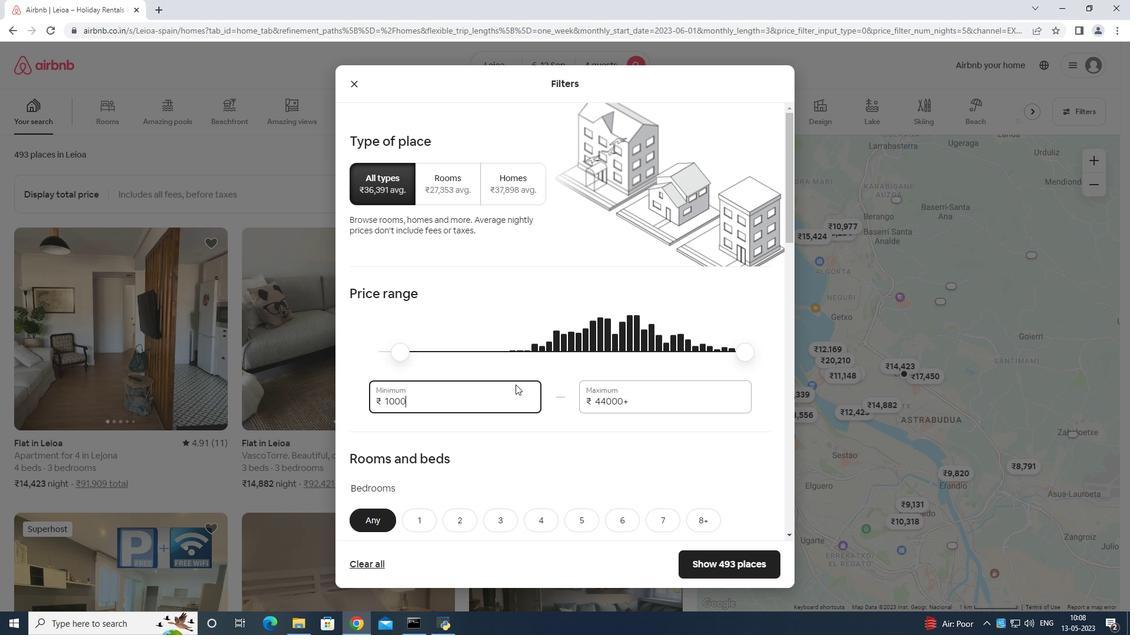 
Action: Key pressed 0
Screenshot: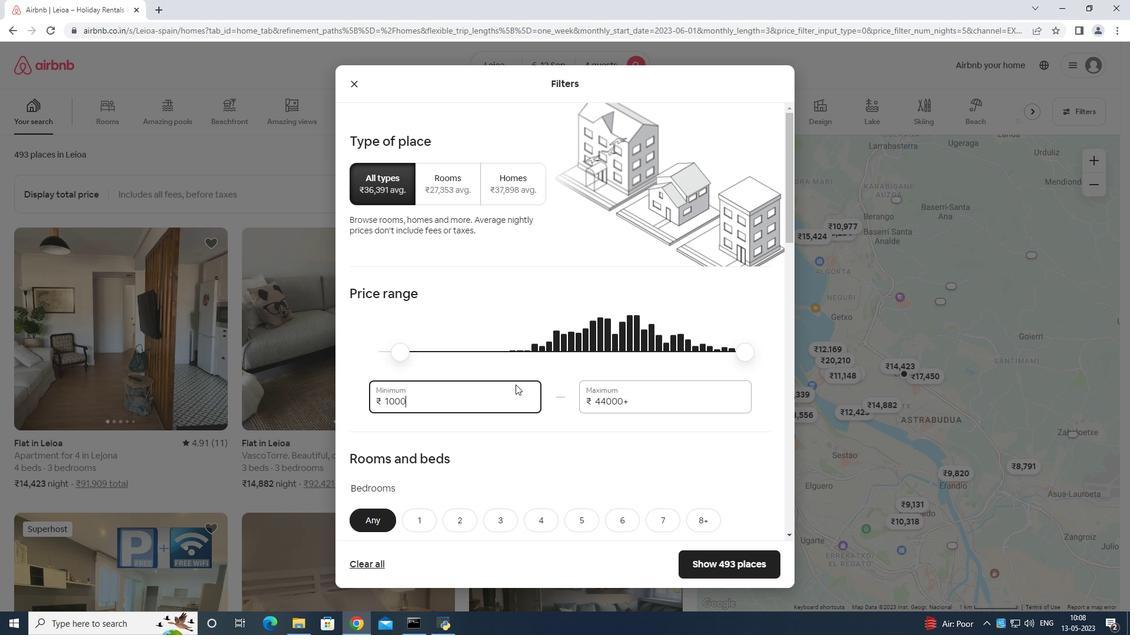 
Action: Mouse moved to (658, 397)
Screenshot: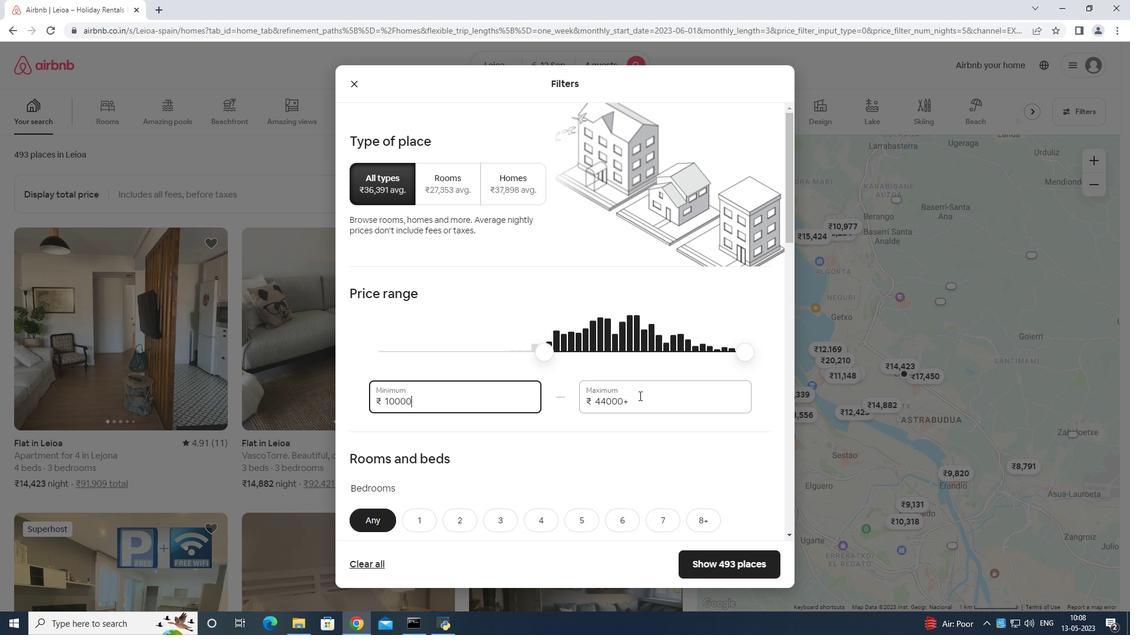 
Action: Mouse pressed left at (658, 397)
Screenshot: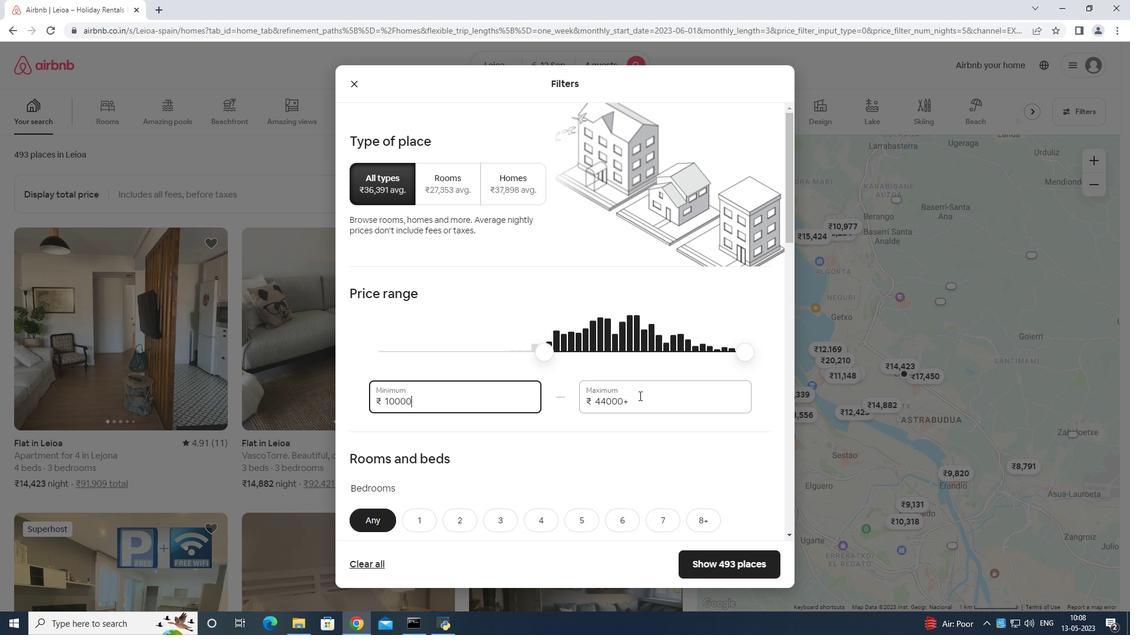 
Action: Mouse moved to (660, 397)
Screenshot: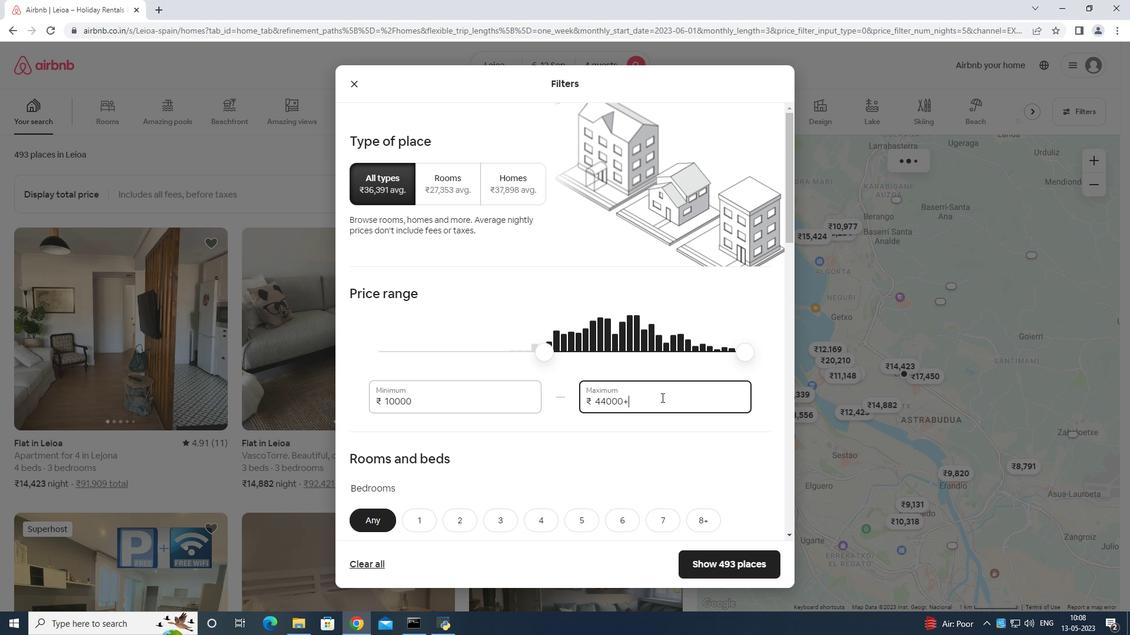 
Action: Key pressed <Key.backspace>
Screenshot: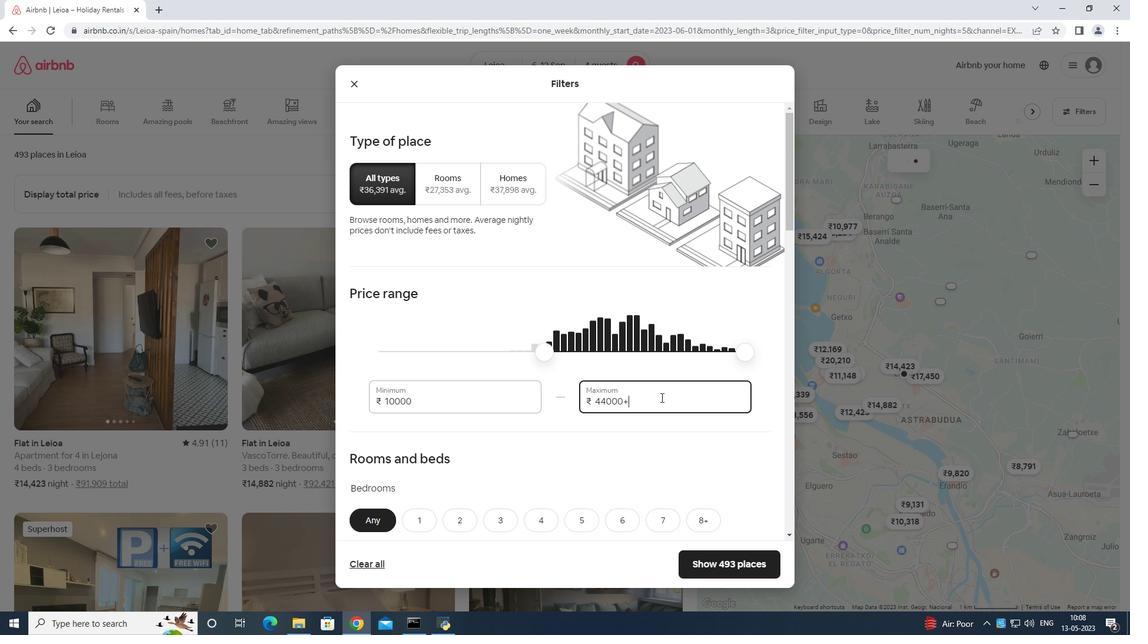 
Action: Mouse moved to (657, 394)
Screenshot: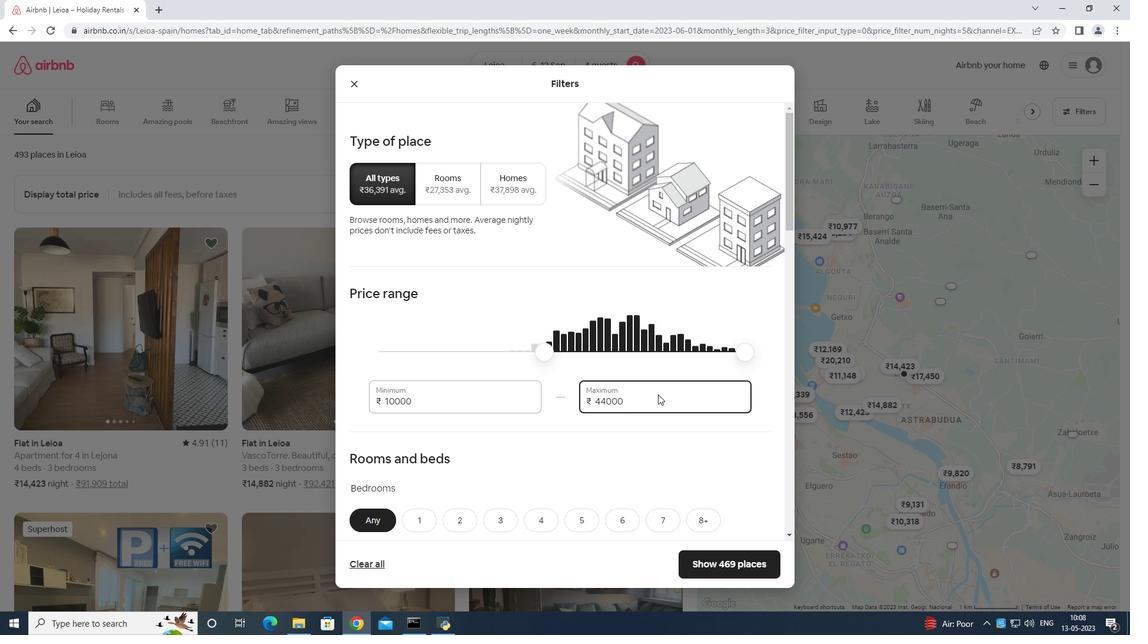 
Action: Key pressed <Key.backspace><Key.backspace><Key.backspace><Key.backspace><Key.backspace><Key.backspace><Key.backspace><Key.backspace><Key.backspace><Key.backspace>
Screenshot: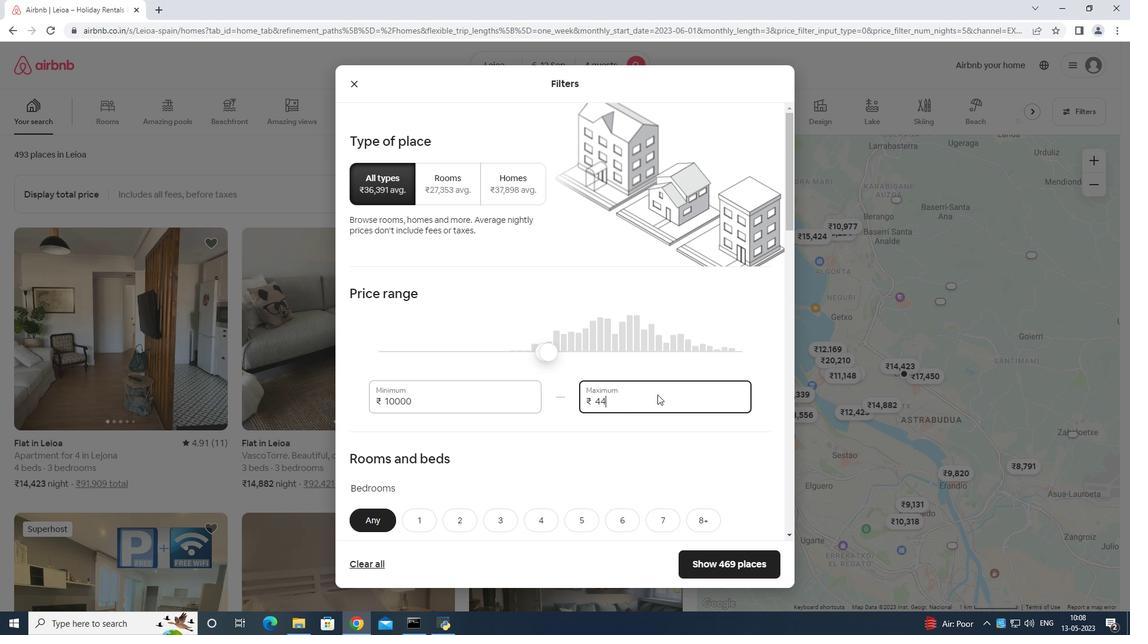 
Action: Mouse moved to (657, 394)
Screenshot: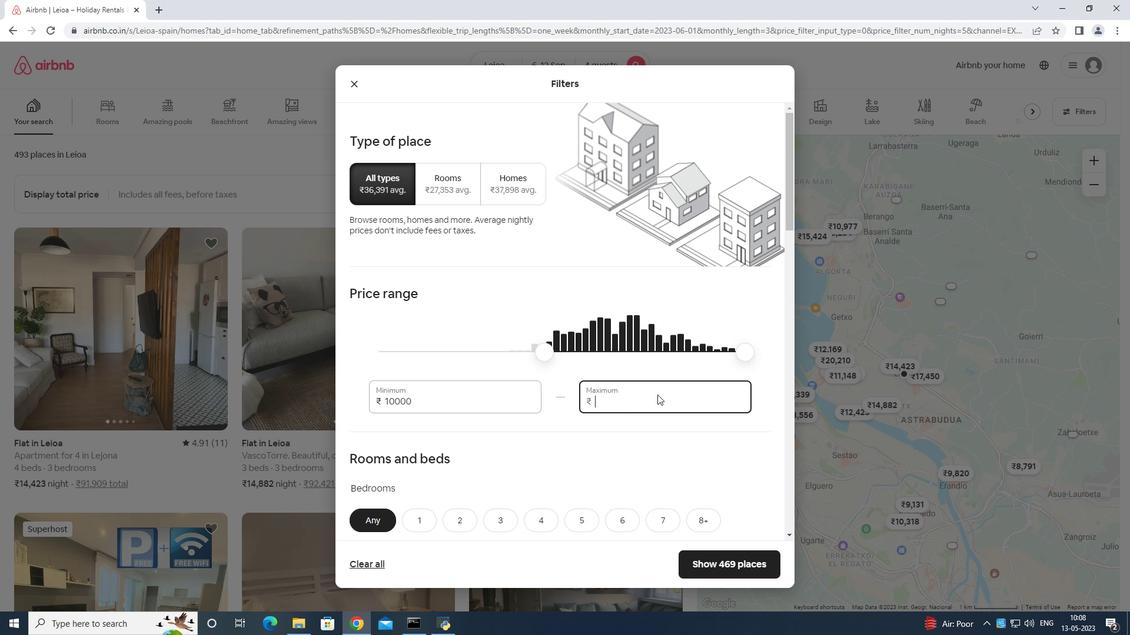 
Action: Key pressed <Key.backspace>
Screenshot: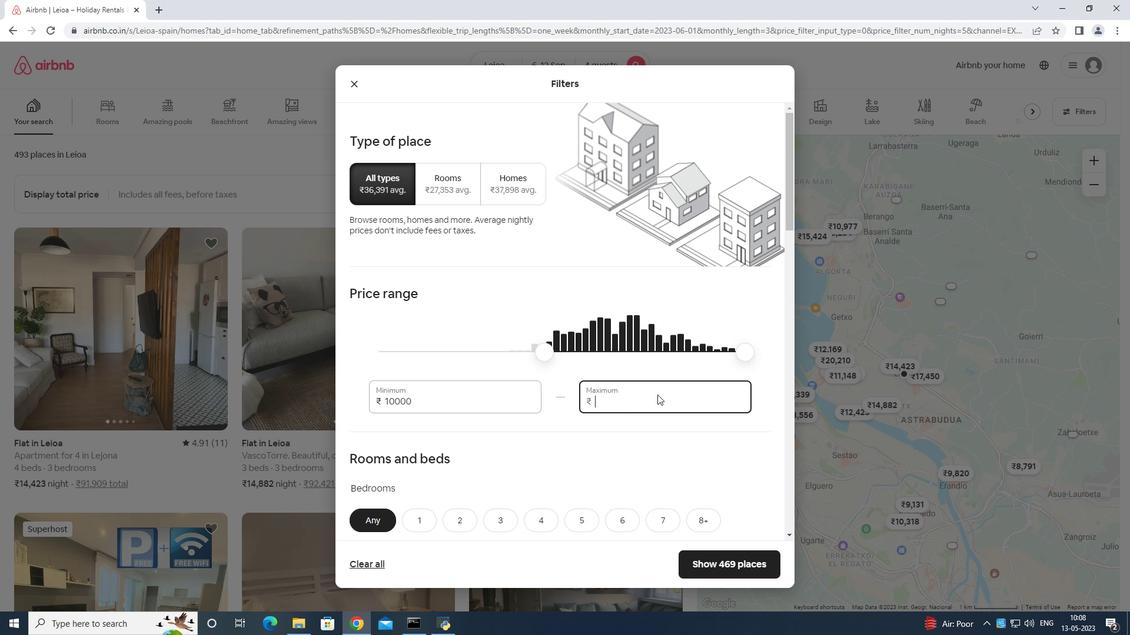 
Action: Mouse moved to (656, 393)
Screenshot: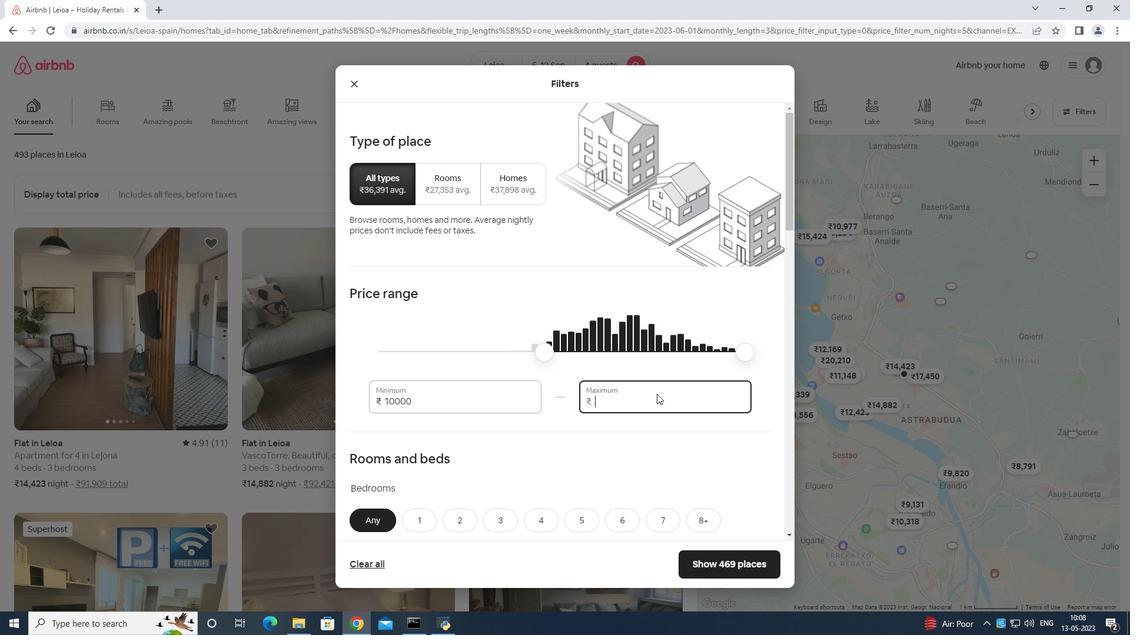 
Action: Key pressed 1
Screenshot: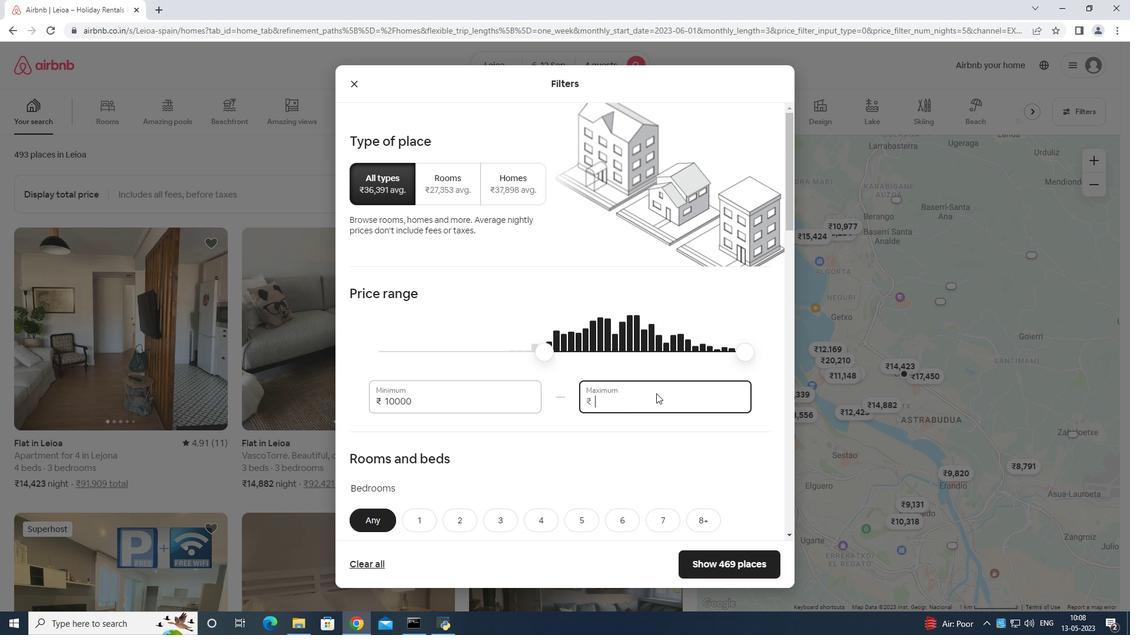 
Action: Mouse moved to (656, 393)
Screenshot: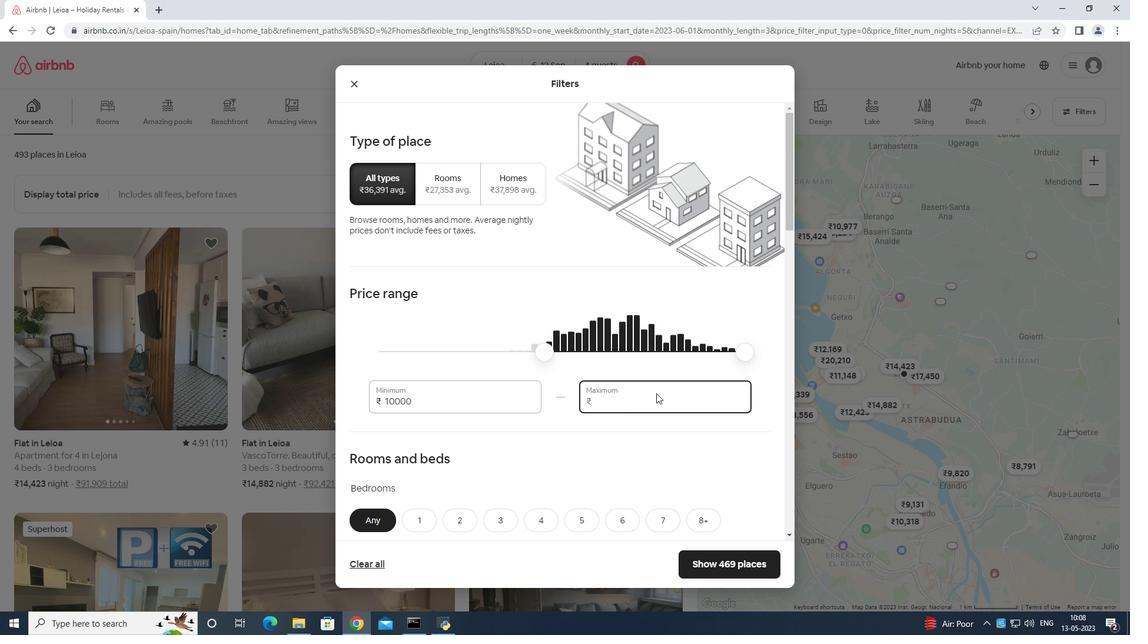 
Action: Key pressed 400
Screenshot: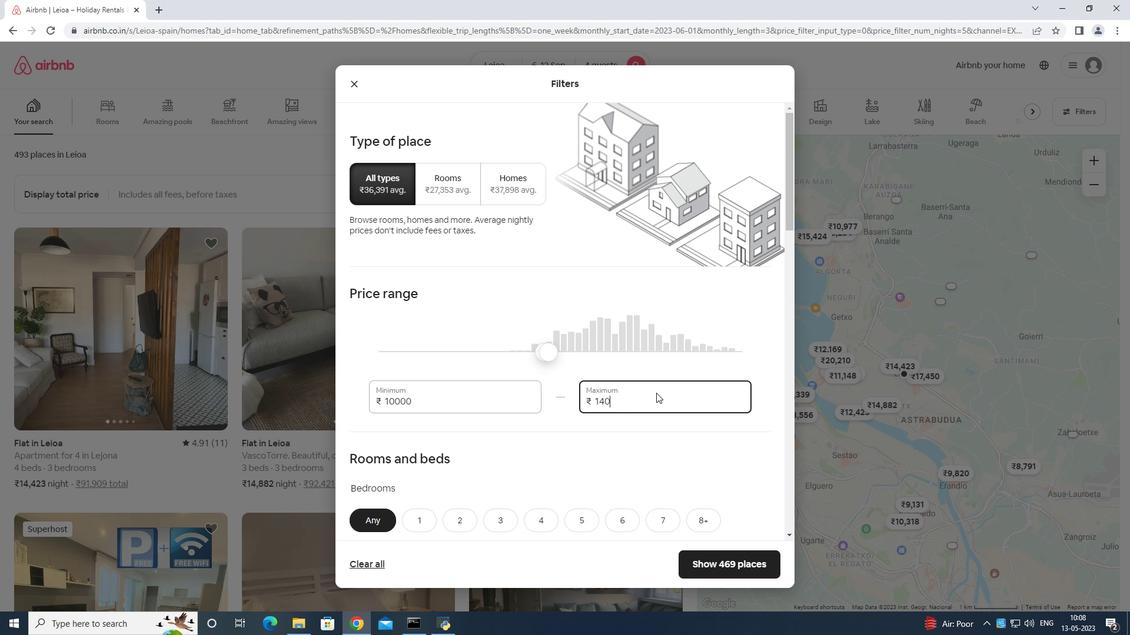 
Action: Mouse moved to (655, 393)
Screenshot: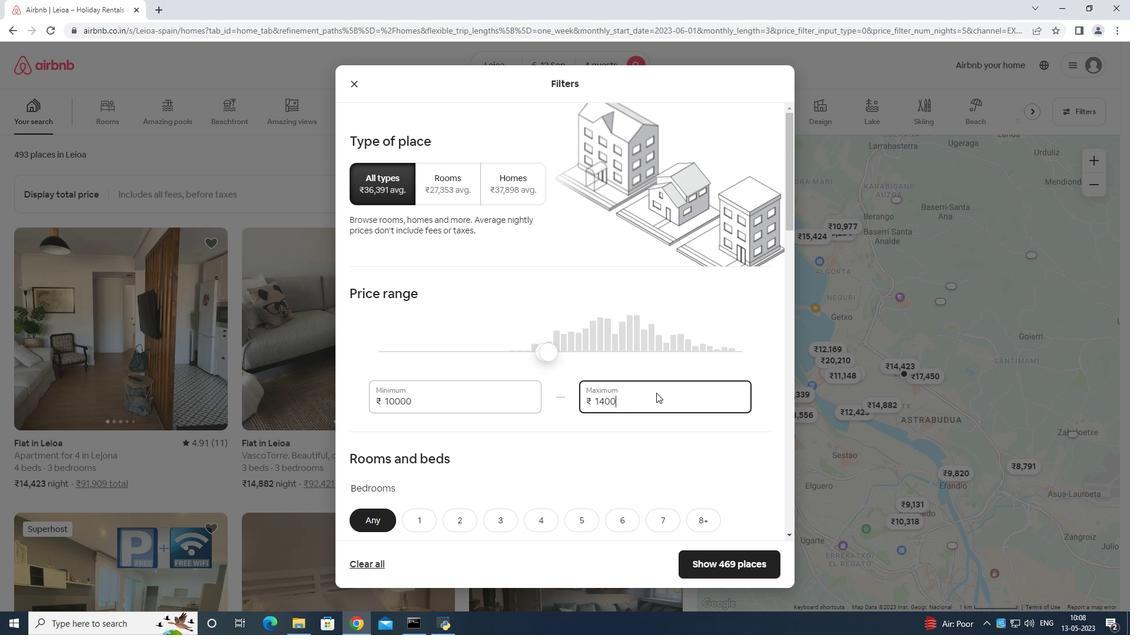 
Action: Key pressed 0
Screenshot: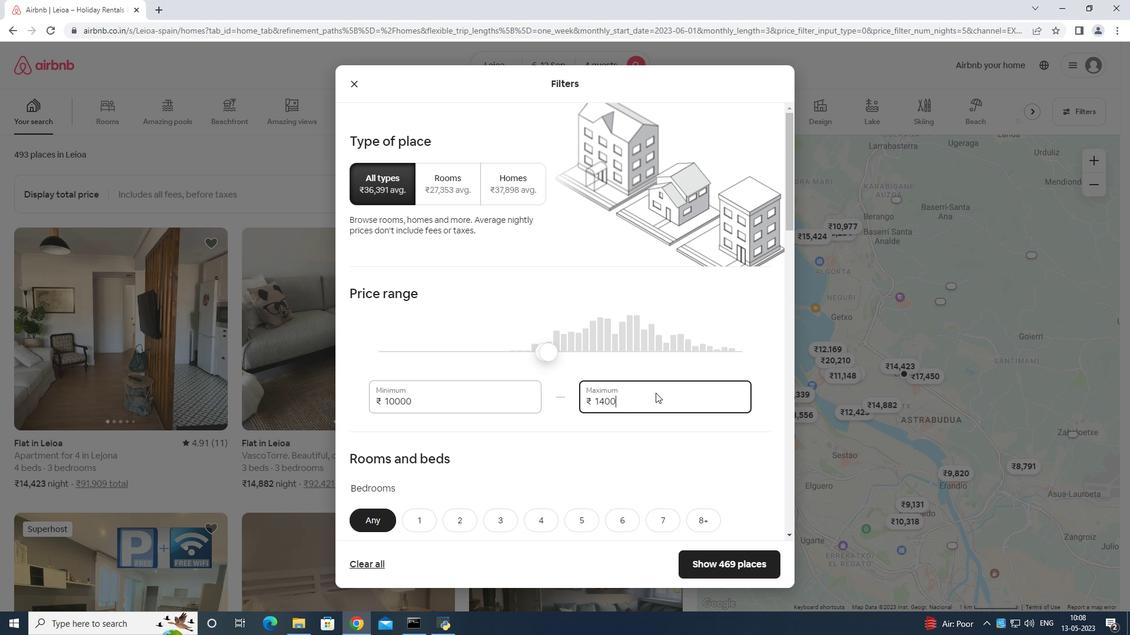 
Action: Mouse moved to (656, 380)
Screenshot: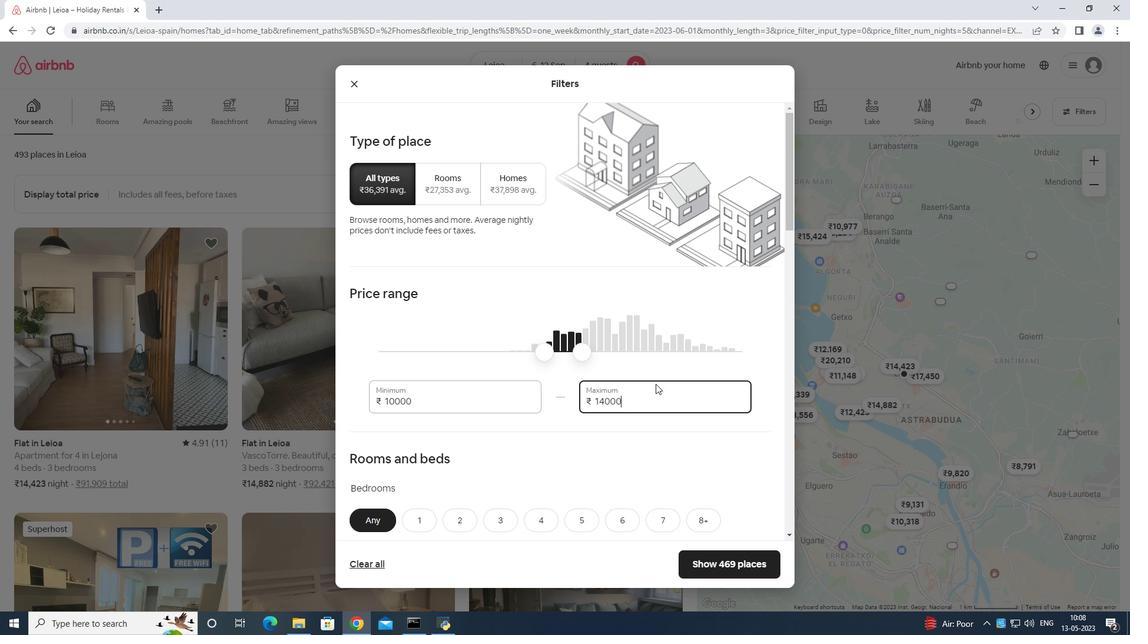 
Action: Mouse scrolled (656, 379) with delta (0, 0)
Screenshot: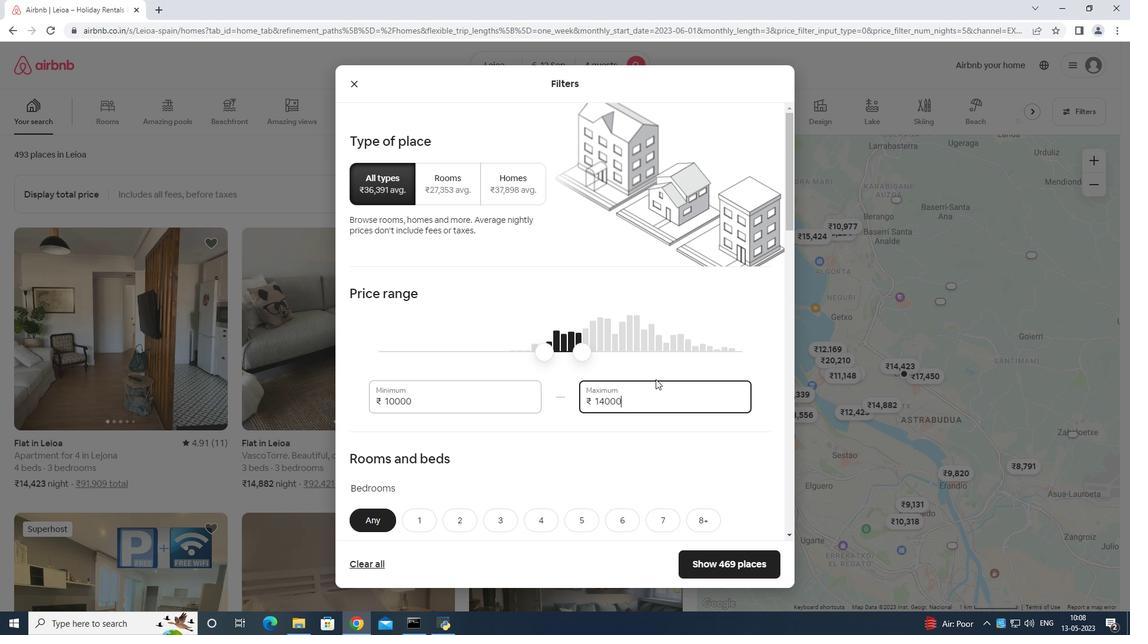 
Action: Mouse moved to (657, 380)
Screenshot: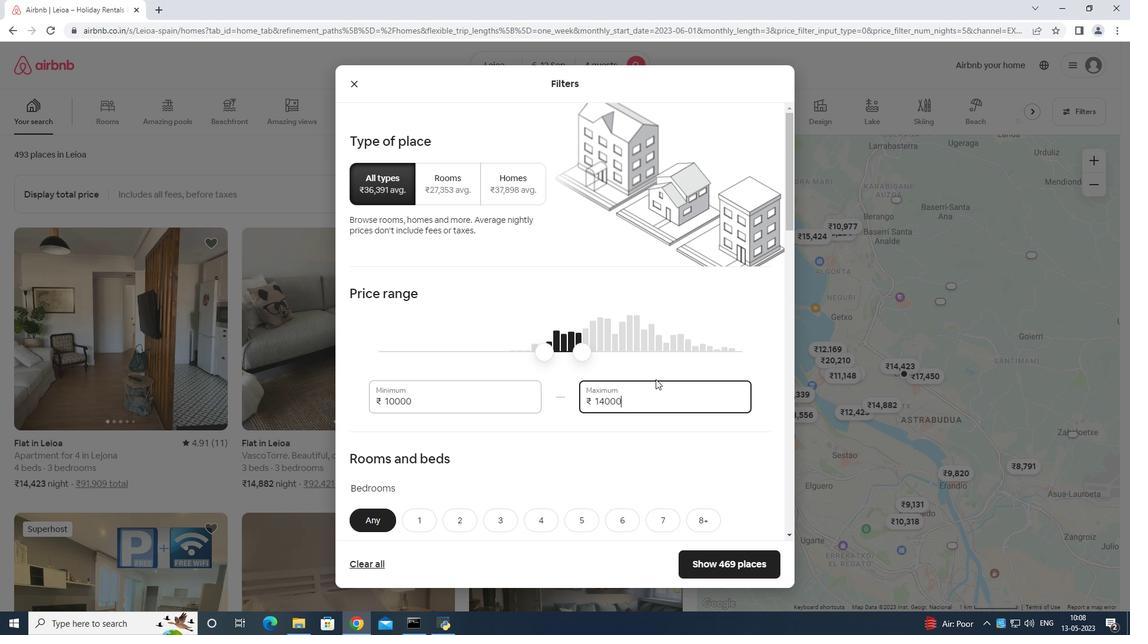 
Action: Mouse scrolled (657, 380) with delta (0, 0)
Screenshot: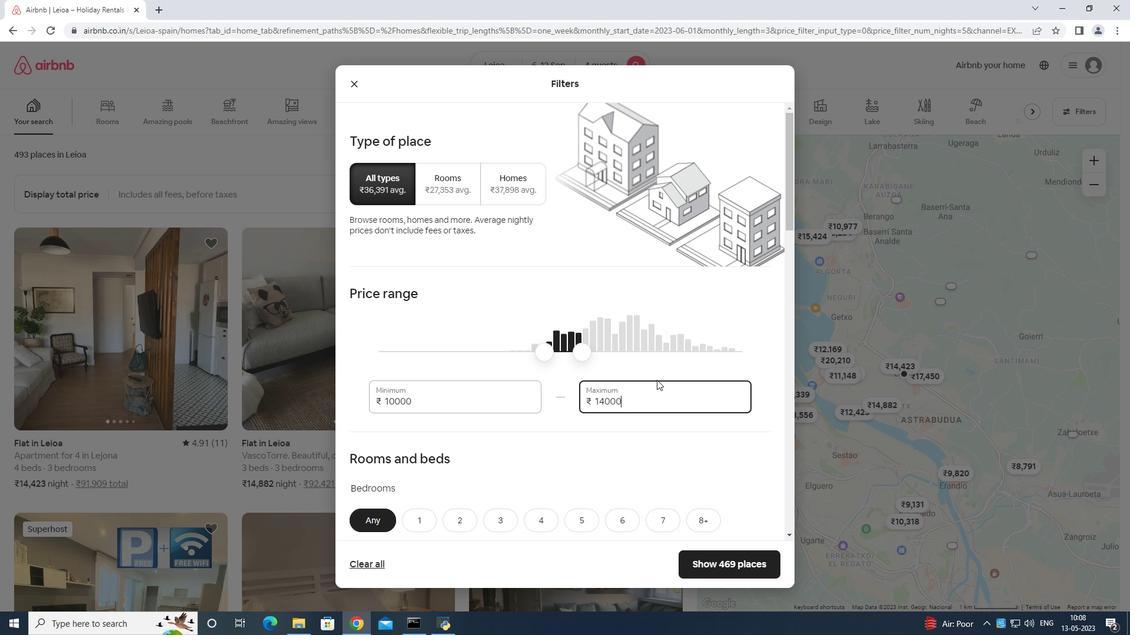 
Action: Mouse scrolled (657, 380) with delta (0, 0)
Screenshot: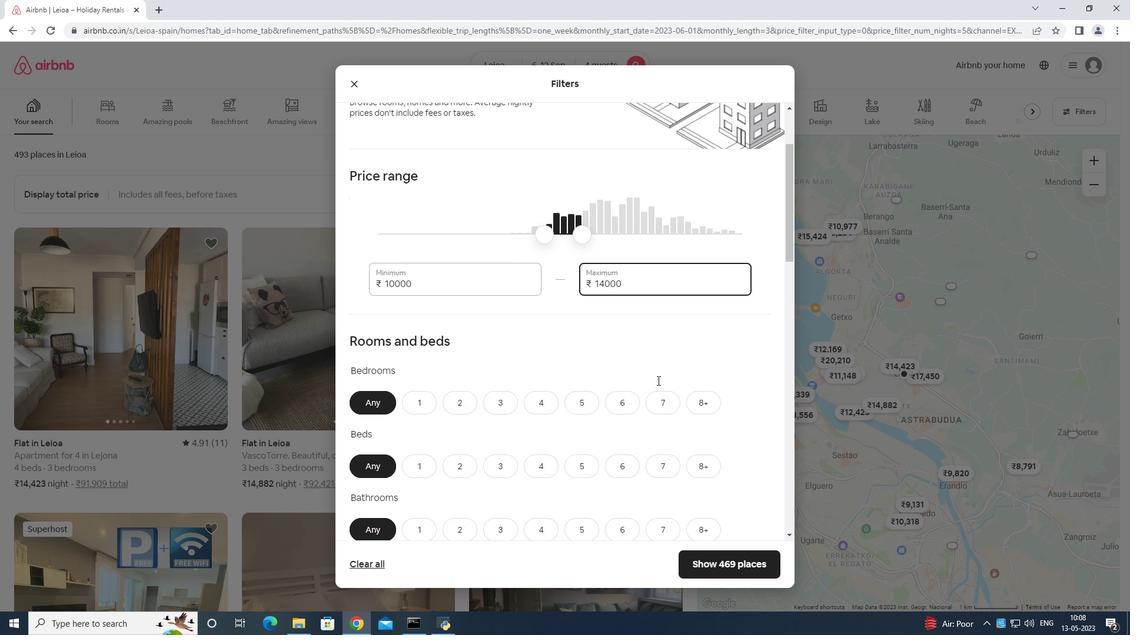 
Action: Mouse moved to (537, 340)
Screenshot: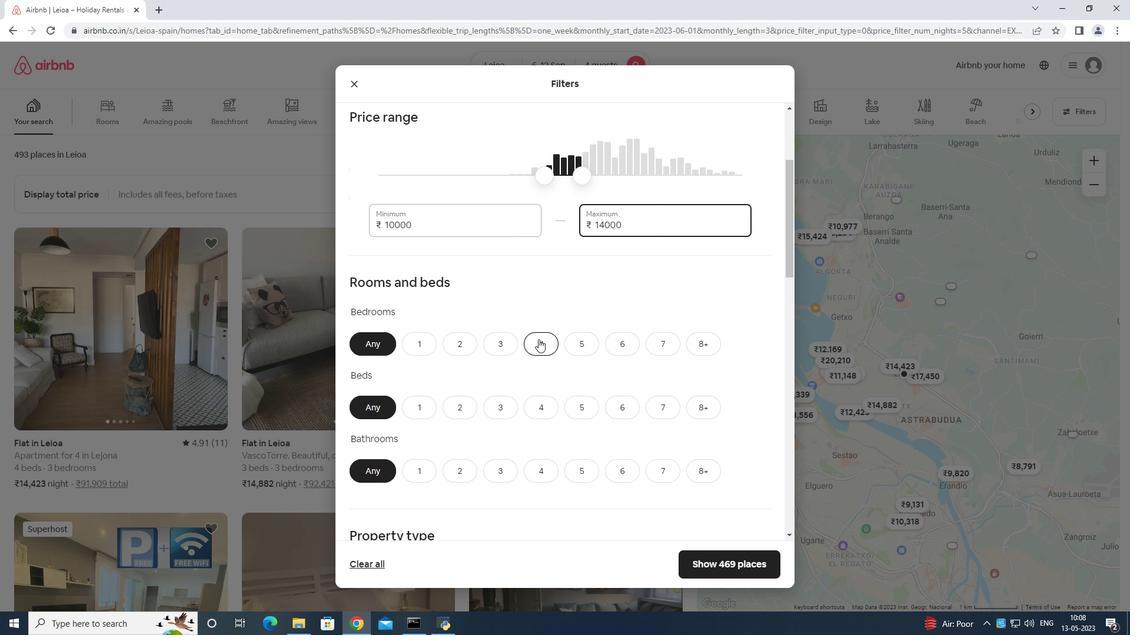 
Action: Mouse pressed left at (537, 340)
Screenshot: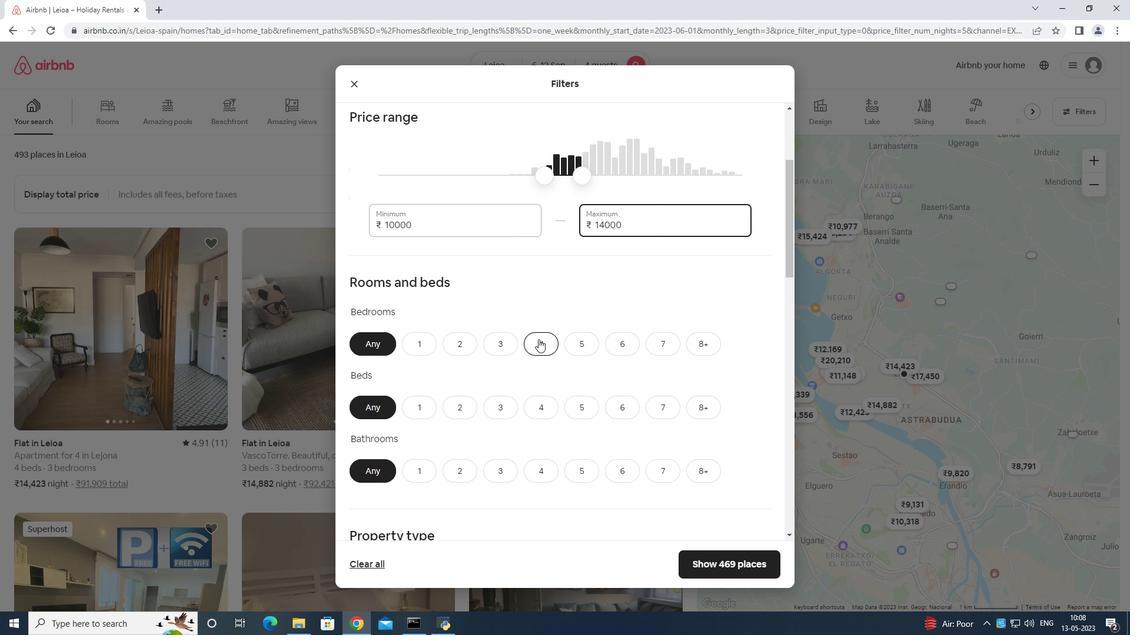 
Action: Mouse moved to (549, 404)
Screenshot: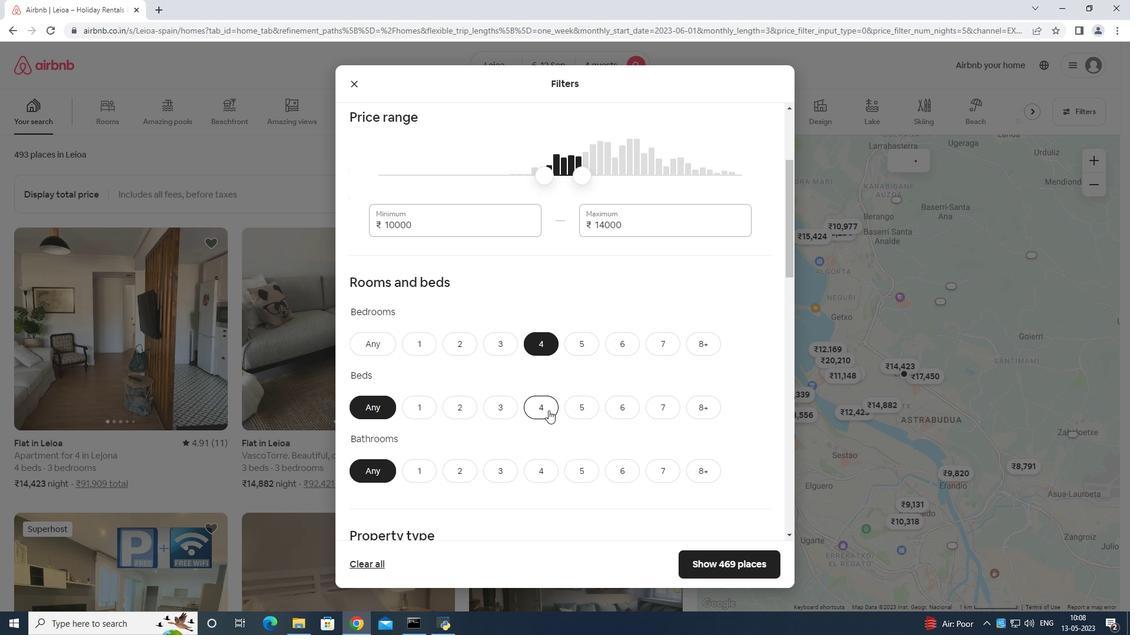 
Action: Mouse pressed left at (549, 404)
Screenshot: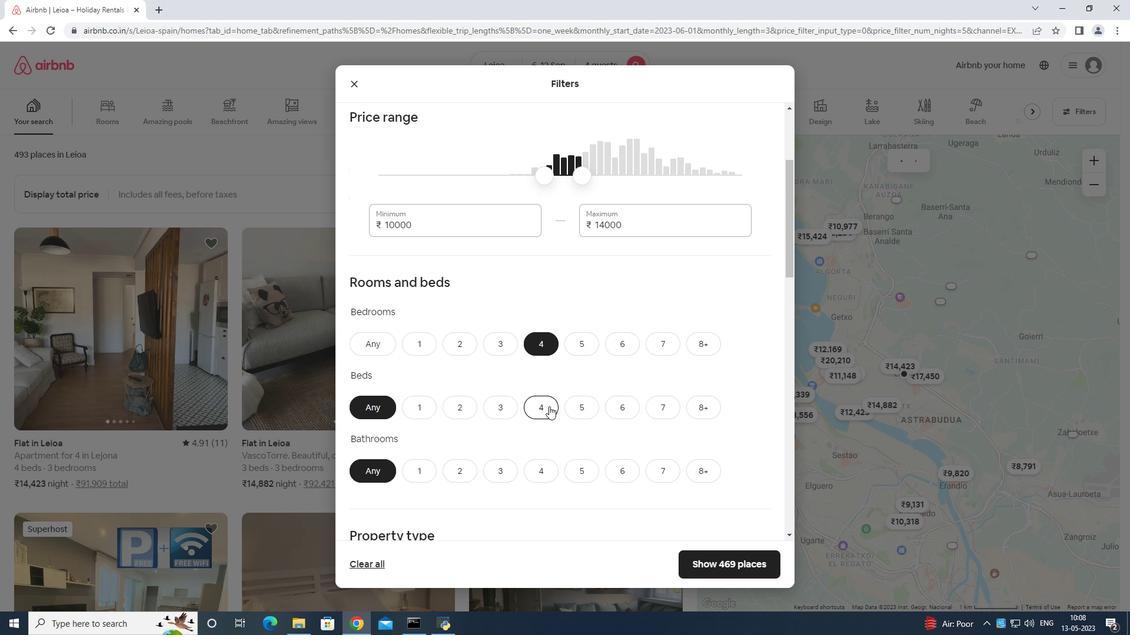 
Action: Mouse moved to (540, 463)
Screenshot: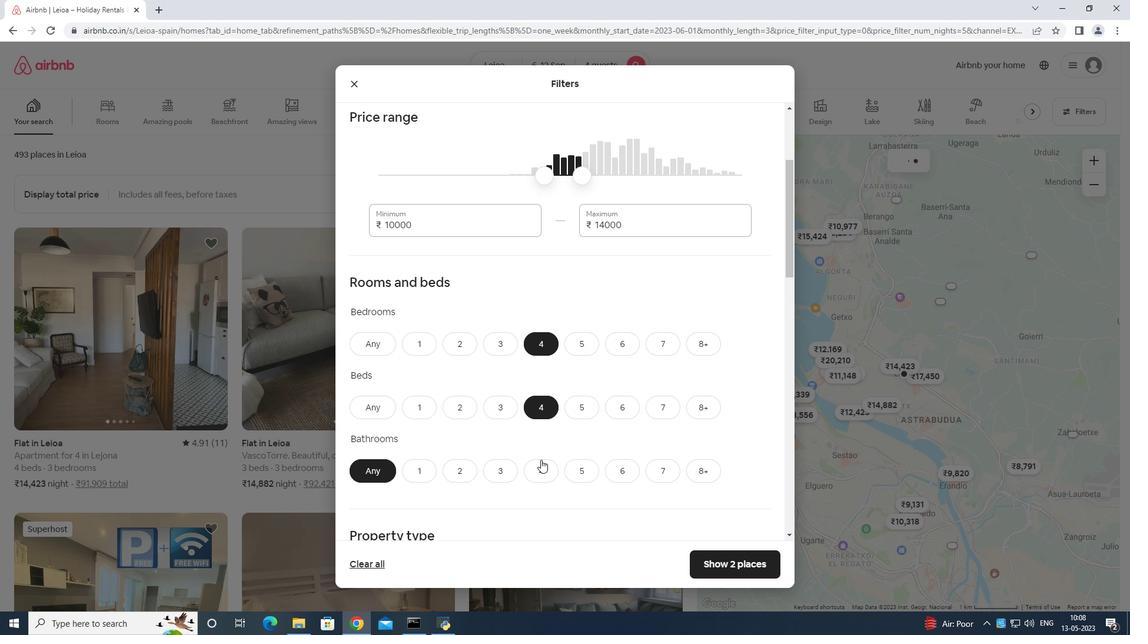 
Action: Mouse pressed left at (540, 463)
Screenshot: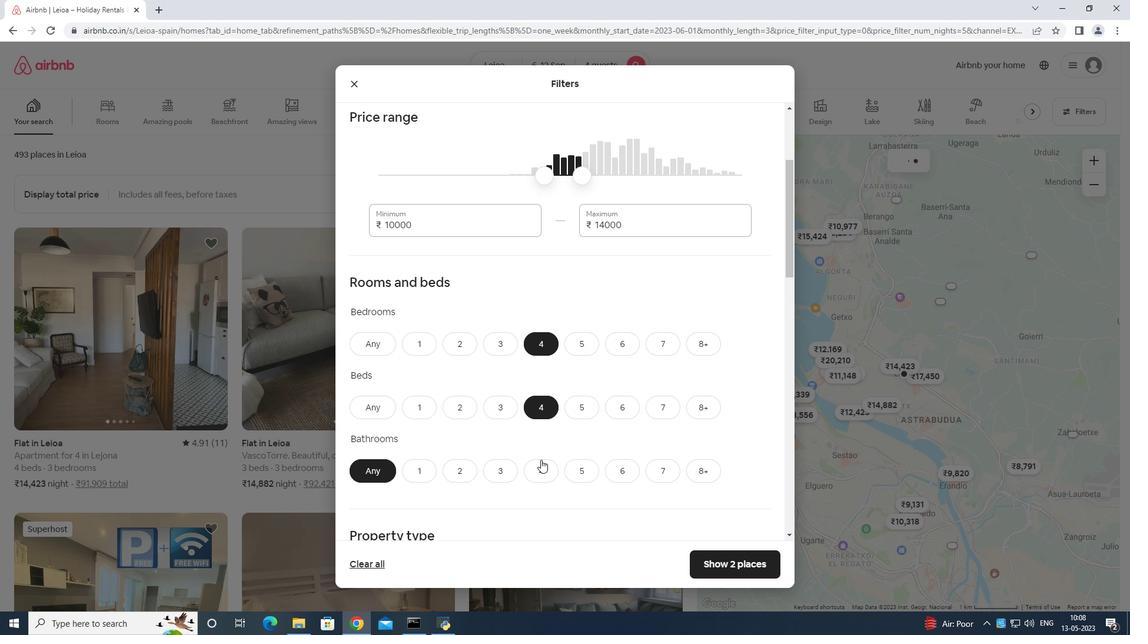 
Action: Mouse moved to (610, 404)
Screenshot: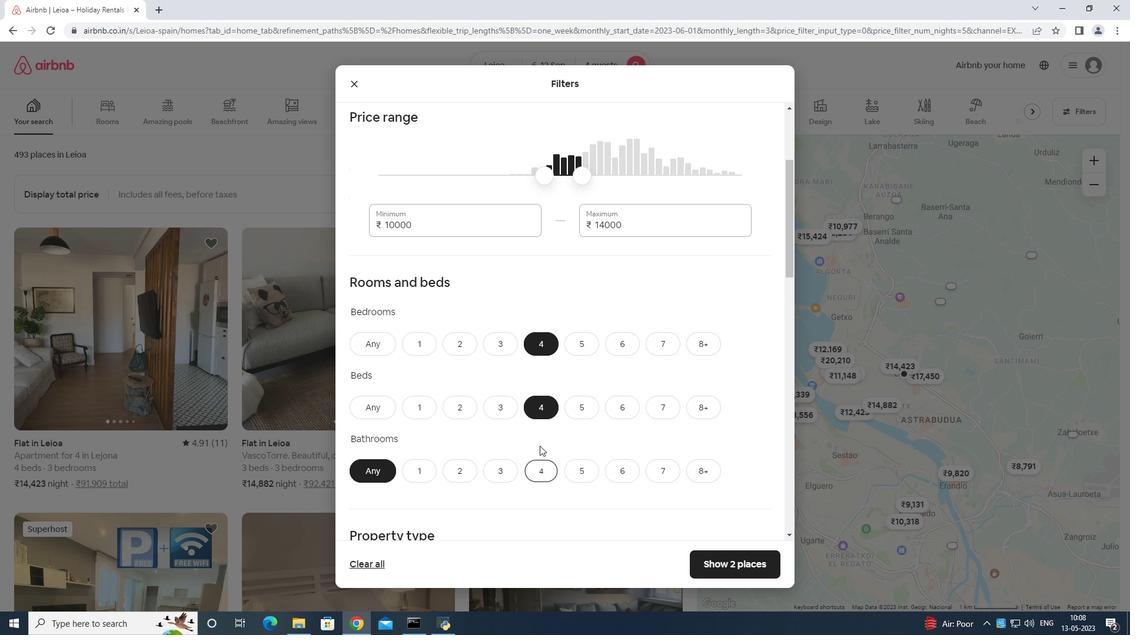 
Action: Mouse scrolled (610, 404) with delta (0, 0)
Screenshot: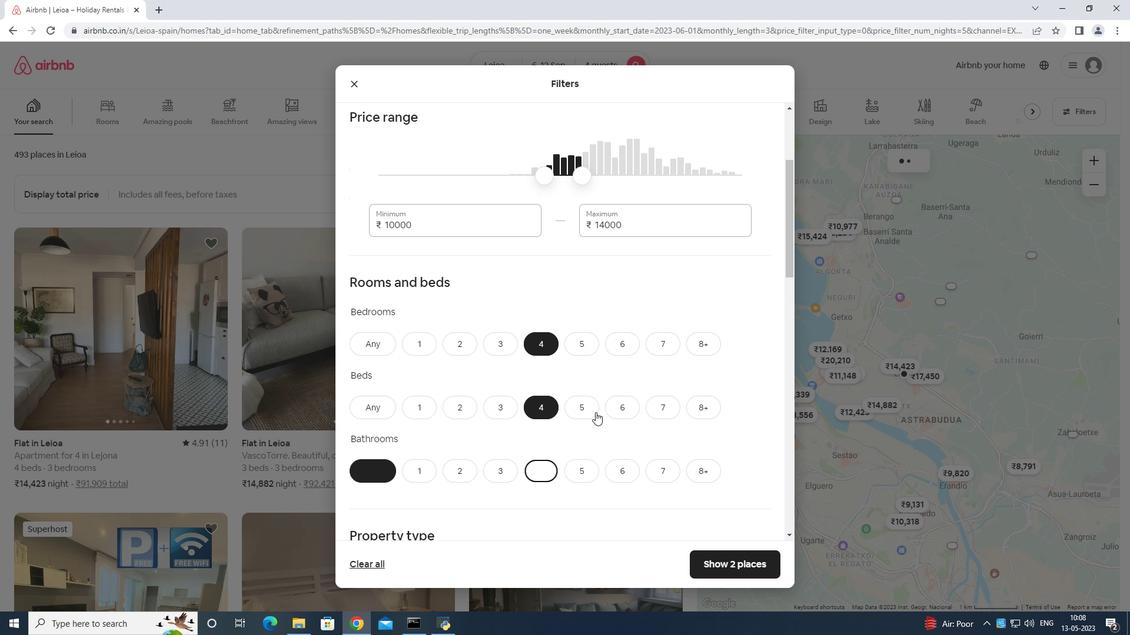 
Action: Mouse moved to (613, 404)
Screenshot: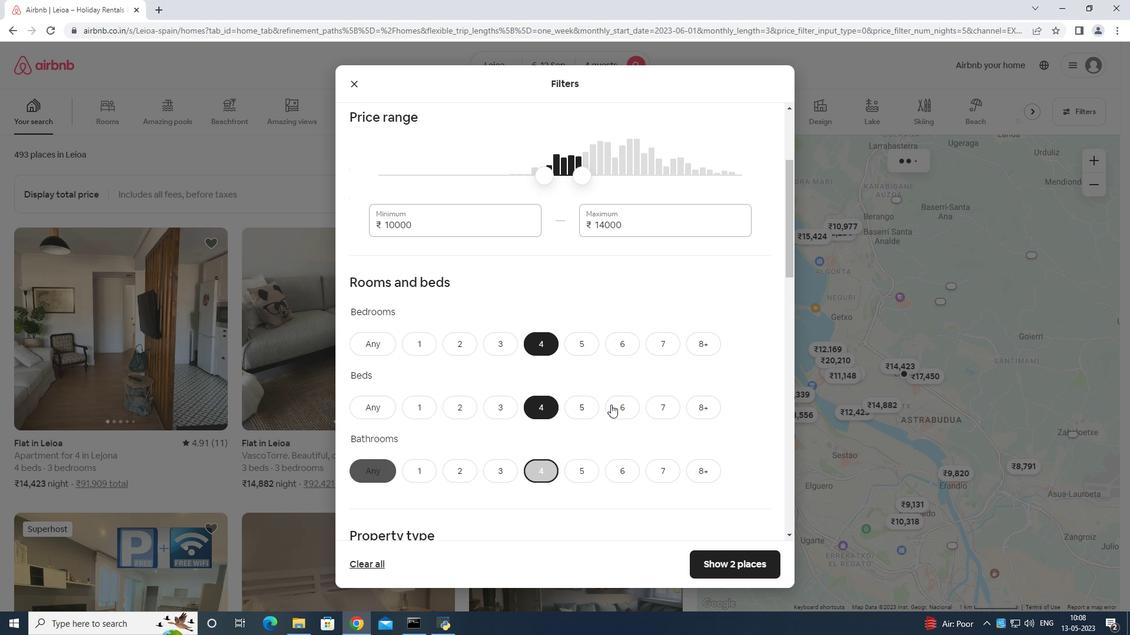 
Action: Mouse scrolled (613, 404) with delta (0, 0)
Screenshot: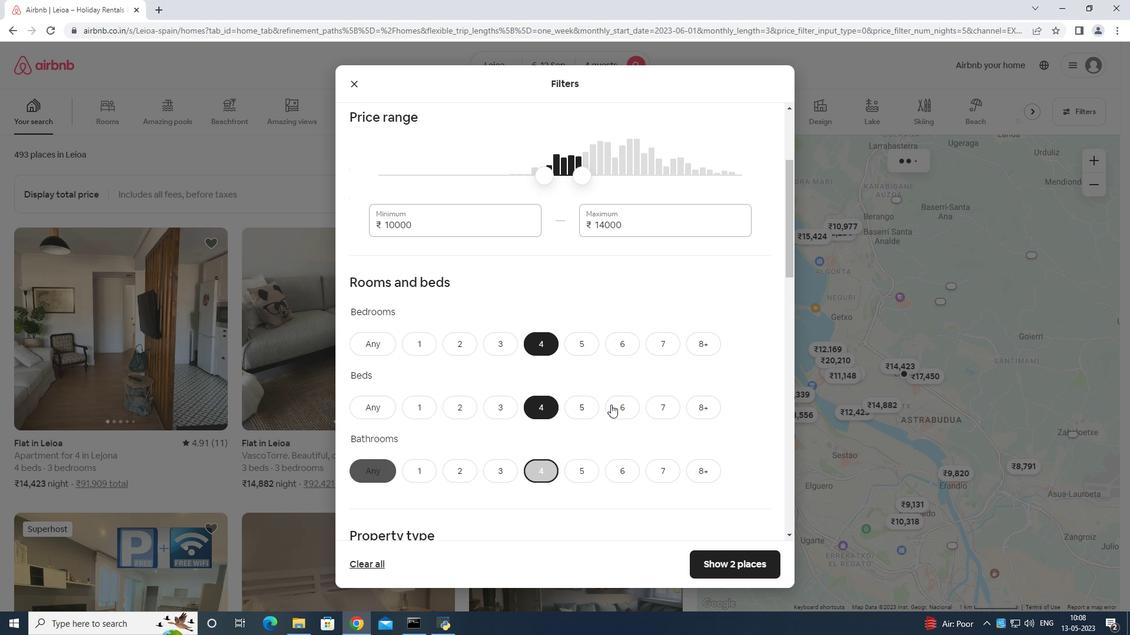 
Action: Mouse moved to (616, 403)
Screenshot: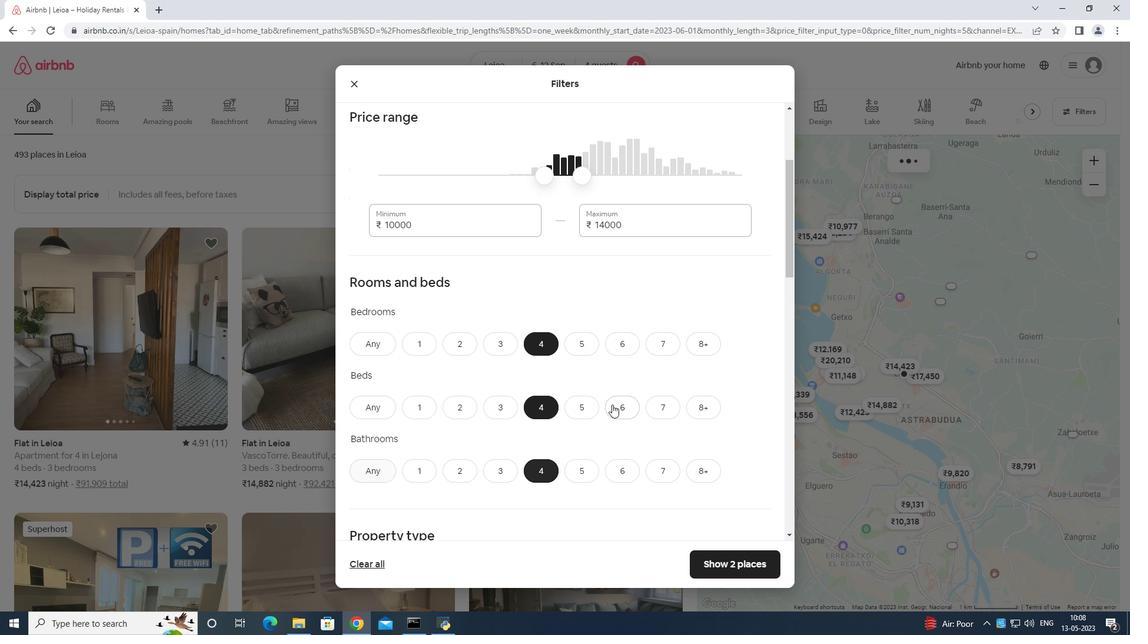 
Action: Mouse scrolled (616, 403) with delta (0, 0)
Screenshot: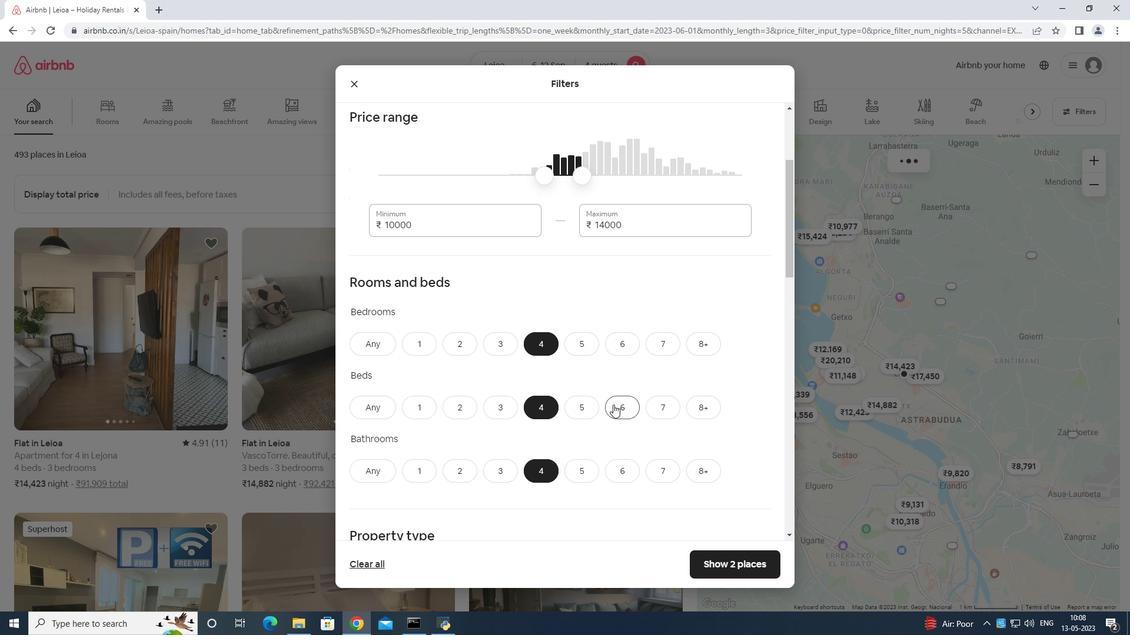 
Action: Mouse moved to (620, 400)
Screenshot: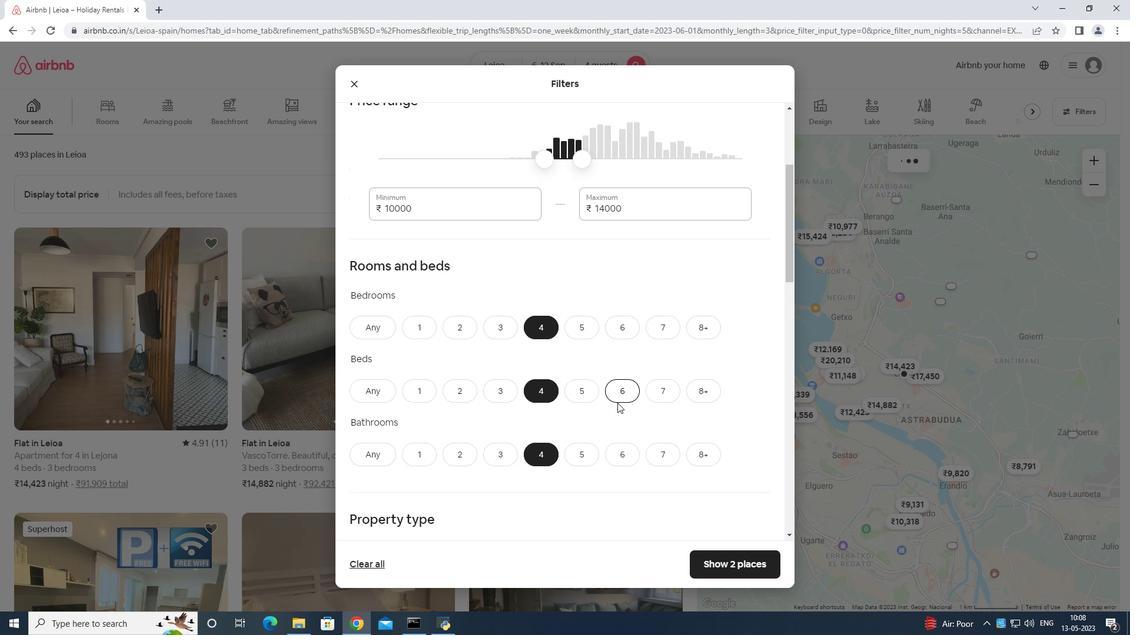 
Action: Mouse scrolled (619, 401) with delta (0, 0)
Screenshot: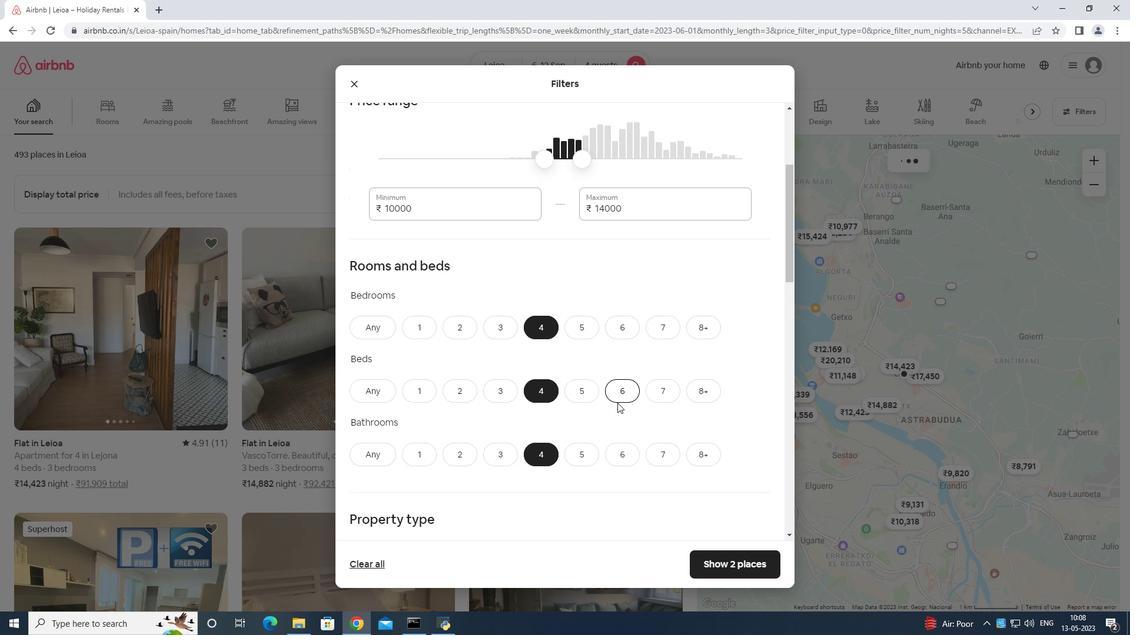 
Action: Mouse moved to (622, 399)
Screenshot: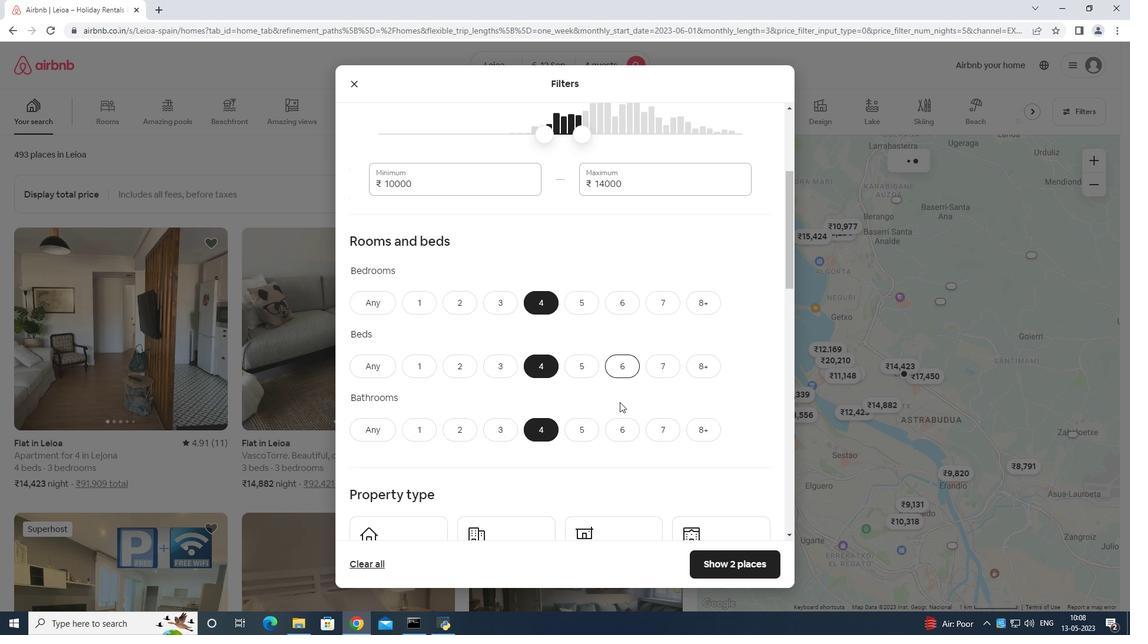 
Action: Mouse scrolled (622, 398) with delta (0, 0)
Screenshot: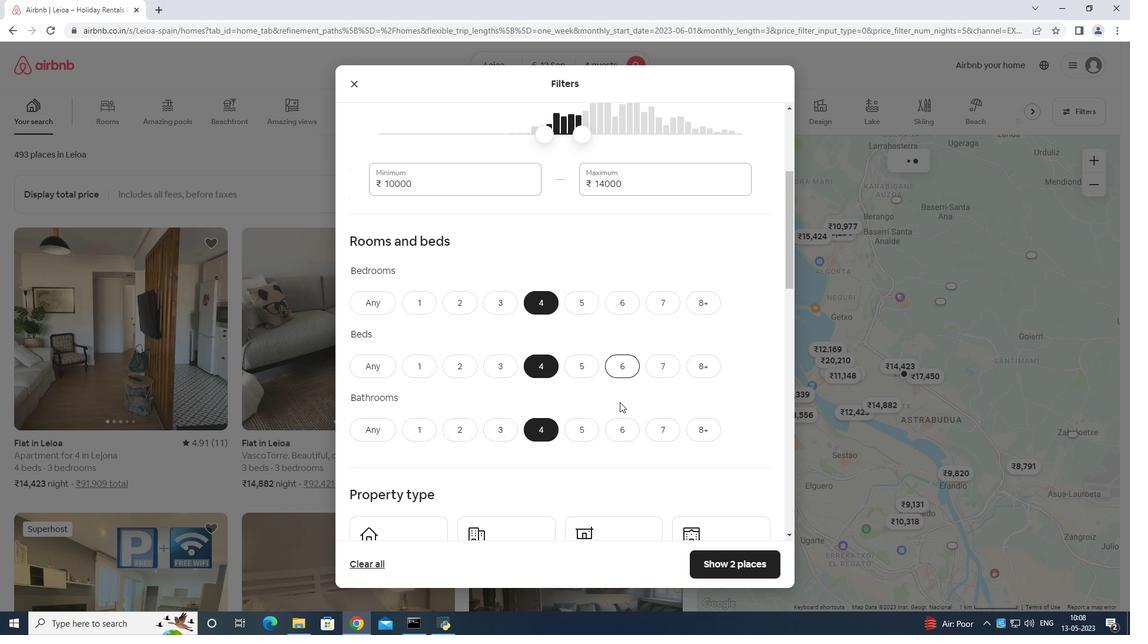 
Action: Mouse moved to (405, 307)
Screenshot: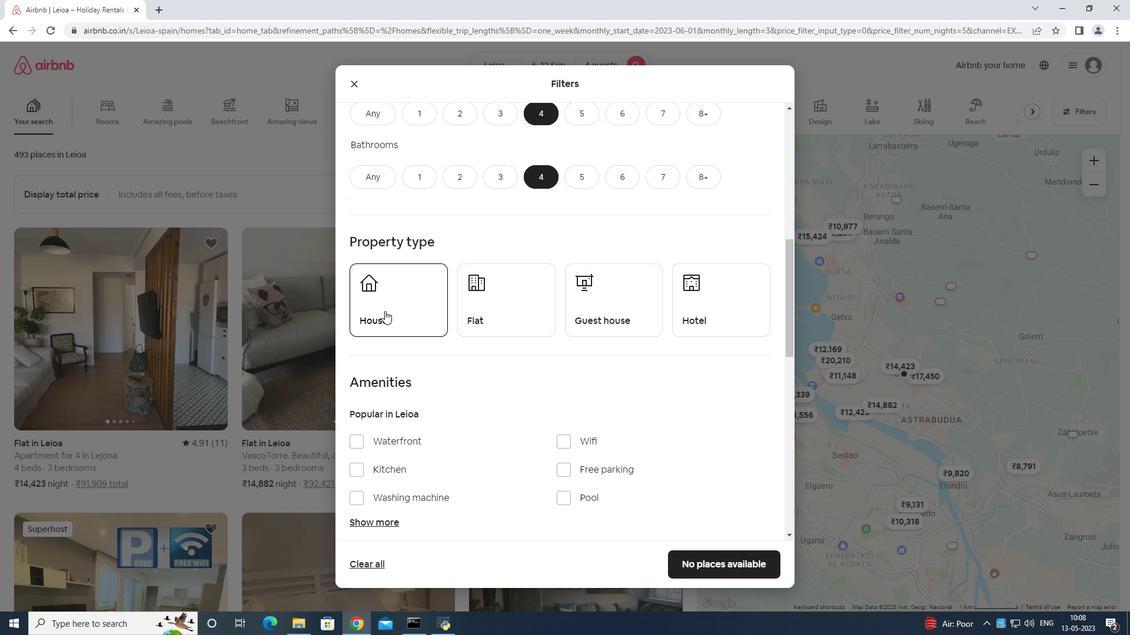 
Action: Mouse pressed left at (405, 307)
Screenshot: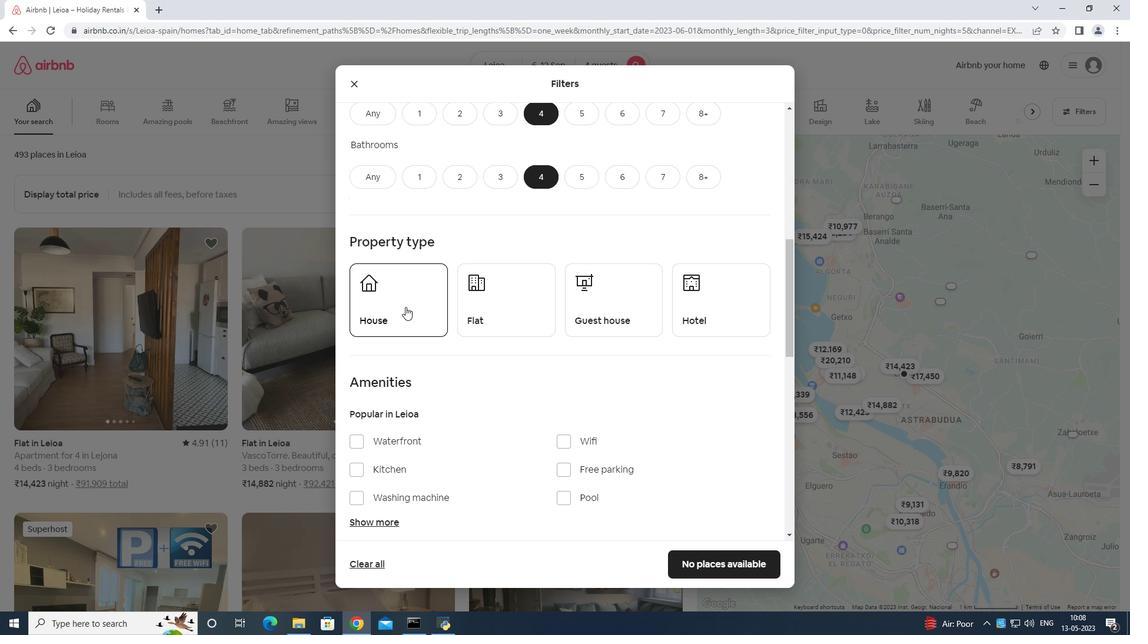 
Action: Mouse moved to (489, 307)
Screenshot: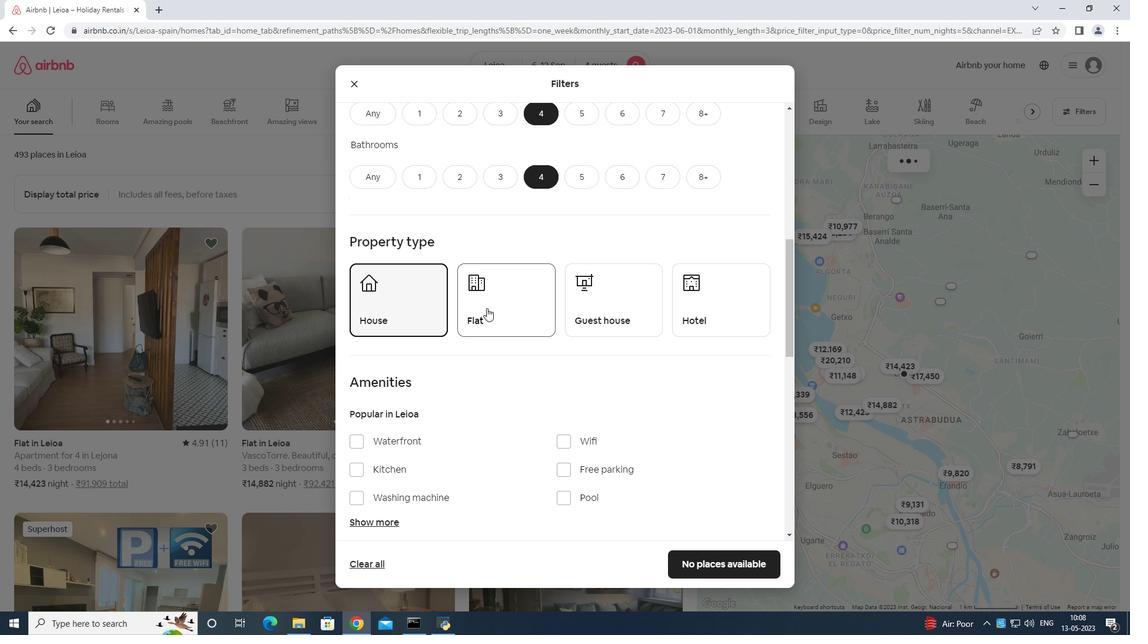 
Action: Mouse pressed left at (489, 307)
Screenshot: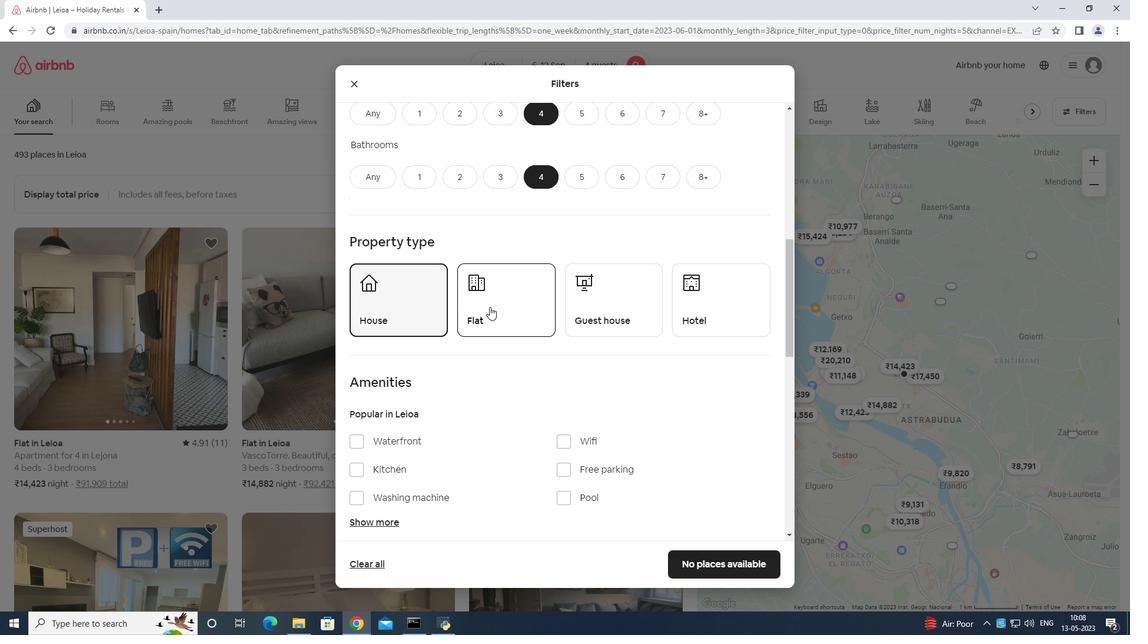 
Action: Mouse moved to (635, 289)
Screenshot: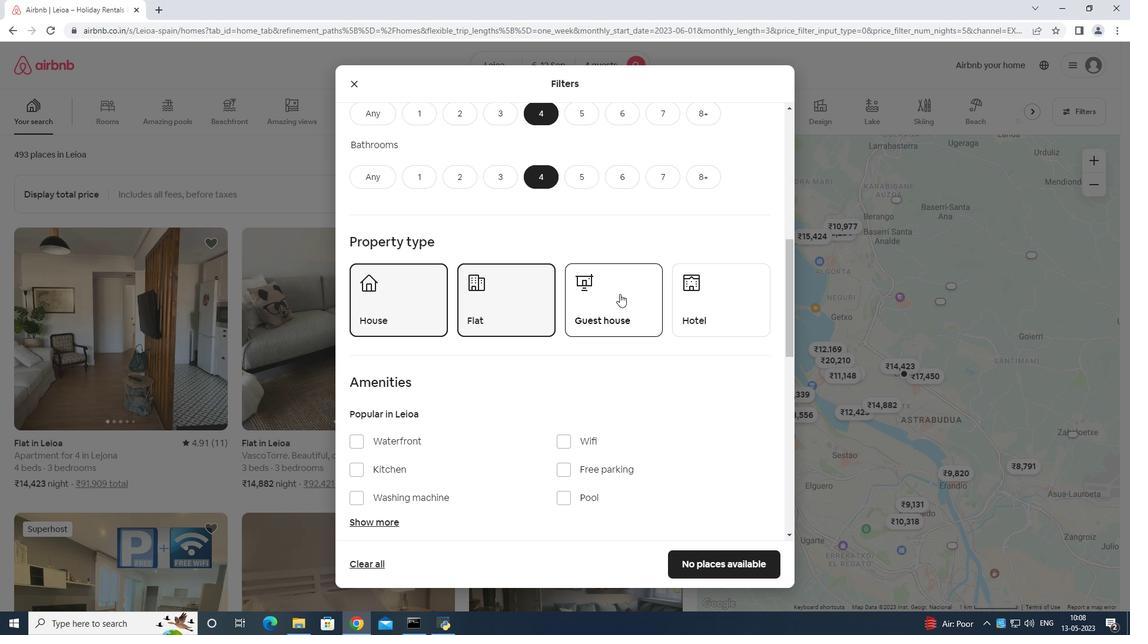 
Action: Mouse pressed left at (635, 289)
Screenshot: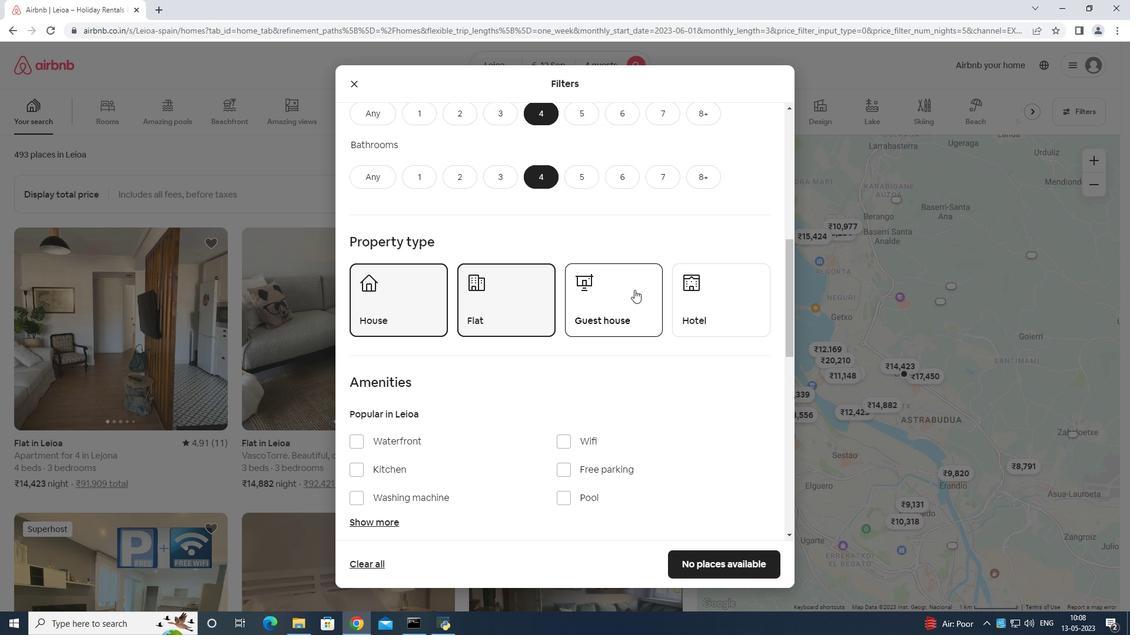 
Action: Mouse moved to (635, 286)
Screenshot: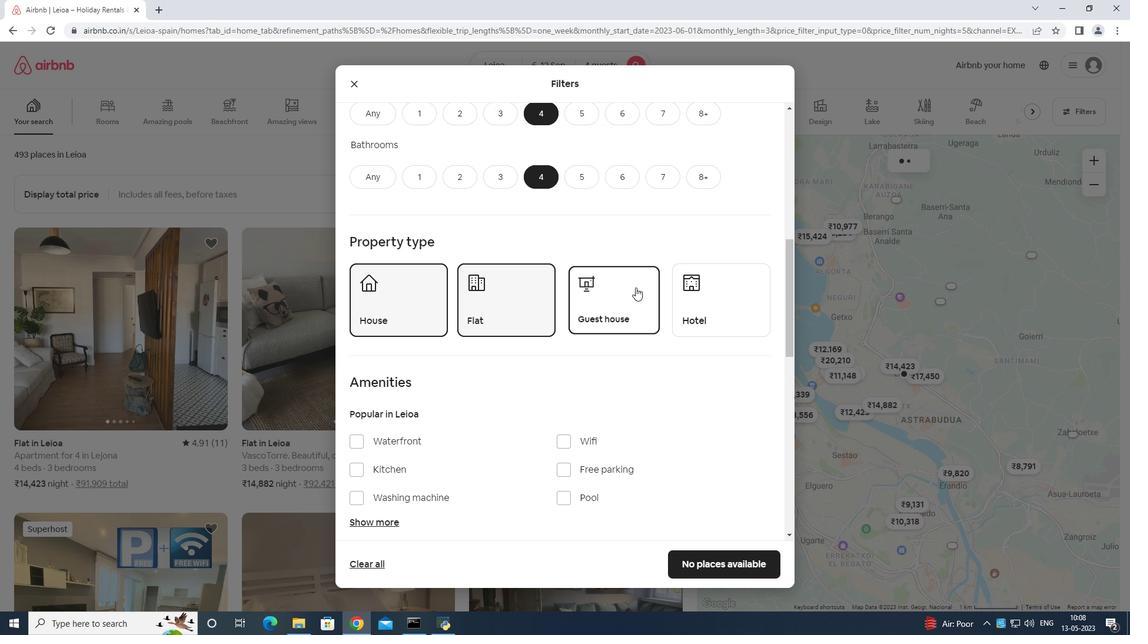 
Action: Mouse scrolled (635, 285) with delta (0, 0)
Screenshot: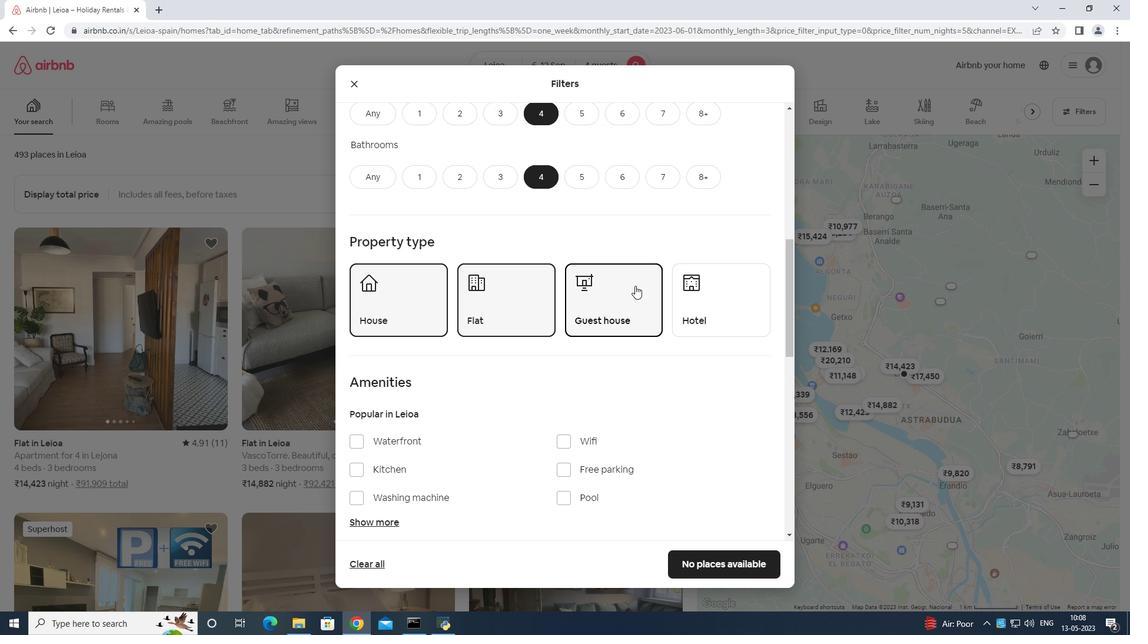 
Action: Mouse scrolled (635, 285) with delta (0, 0)
Screenshot: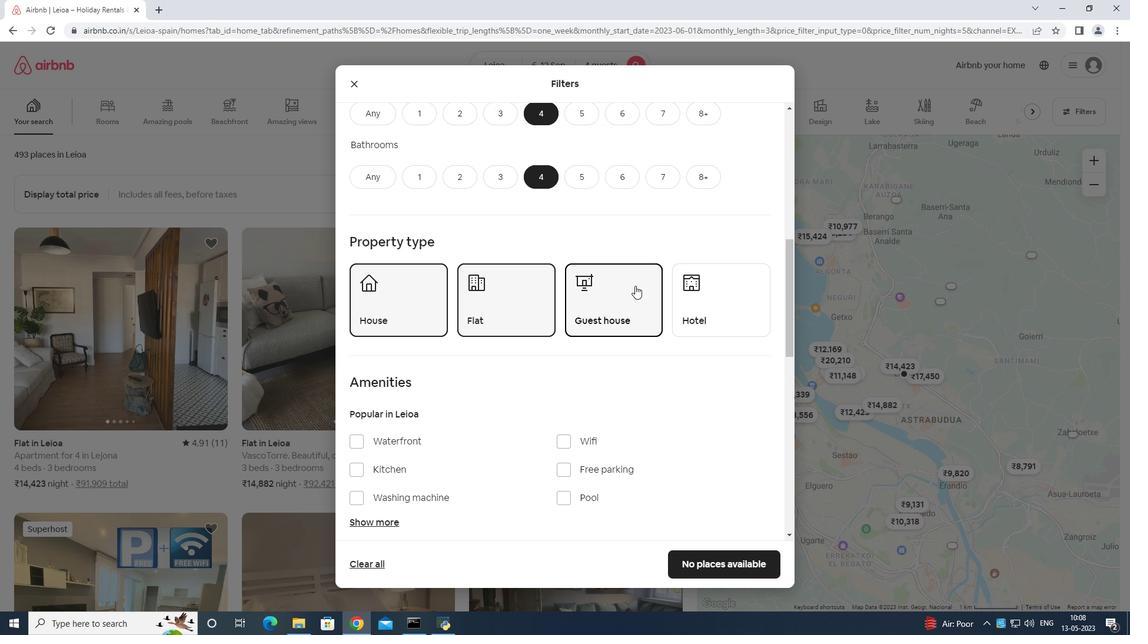 
Action: Mouse moved to (567, 322)
Screenshot: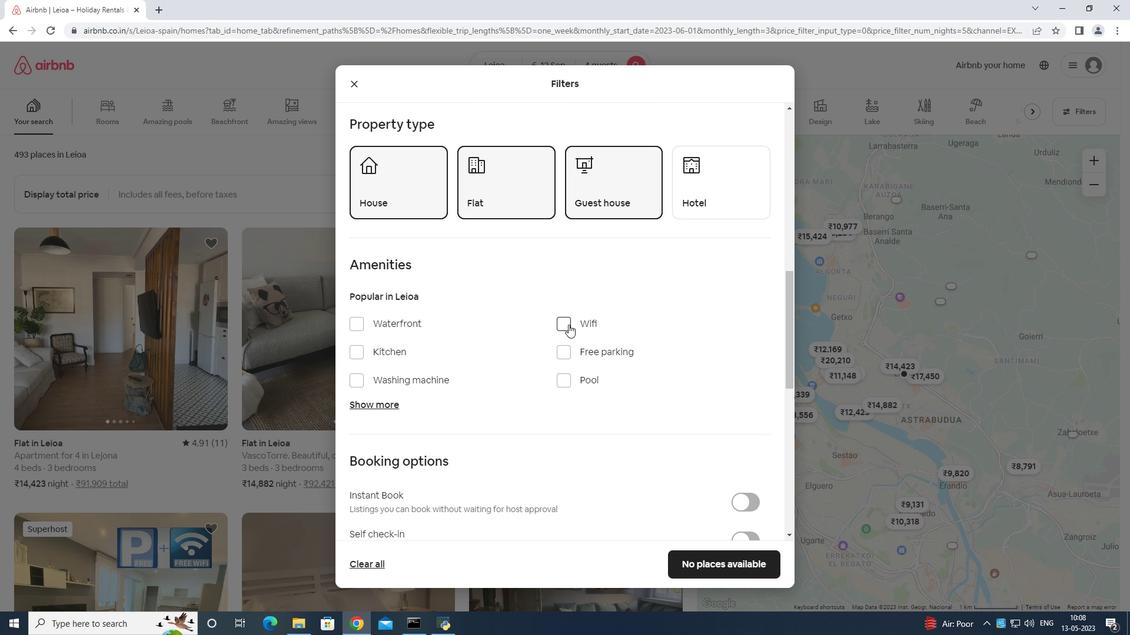 
Action: Mouse pressed left at (567, 322)
Screenshot: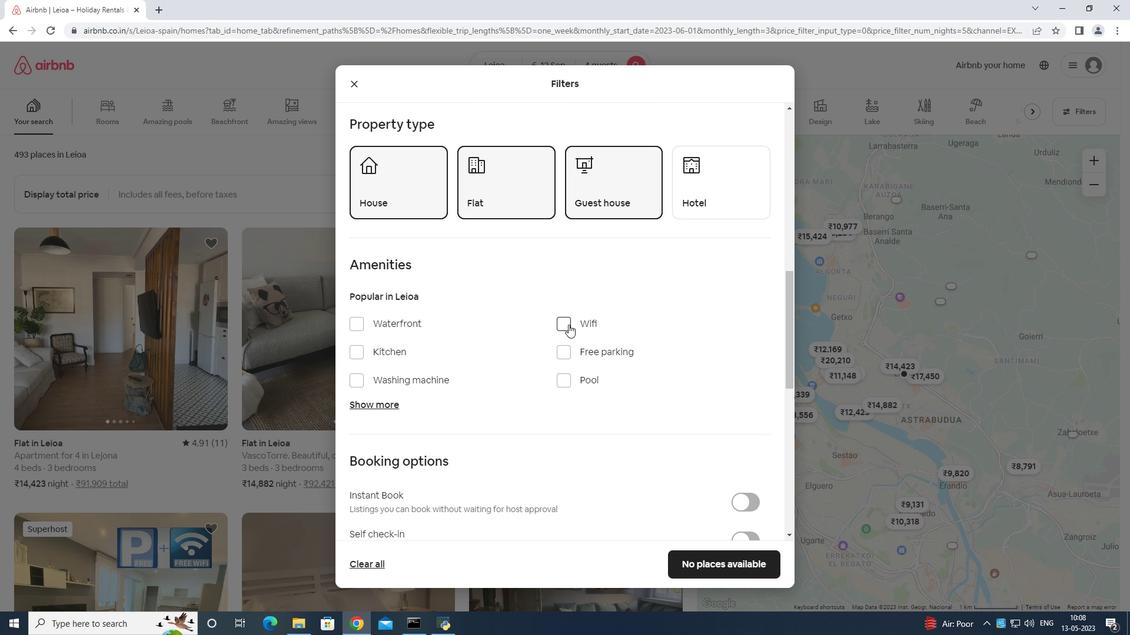 
Action: Mouse moved to (377, 391)
Screenshot: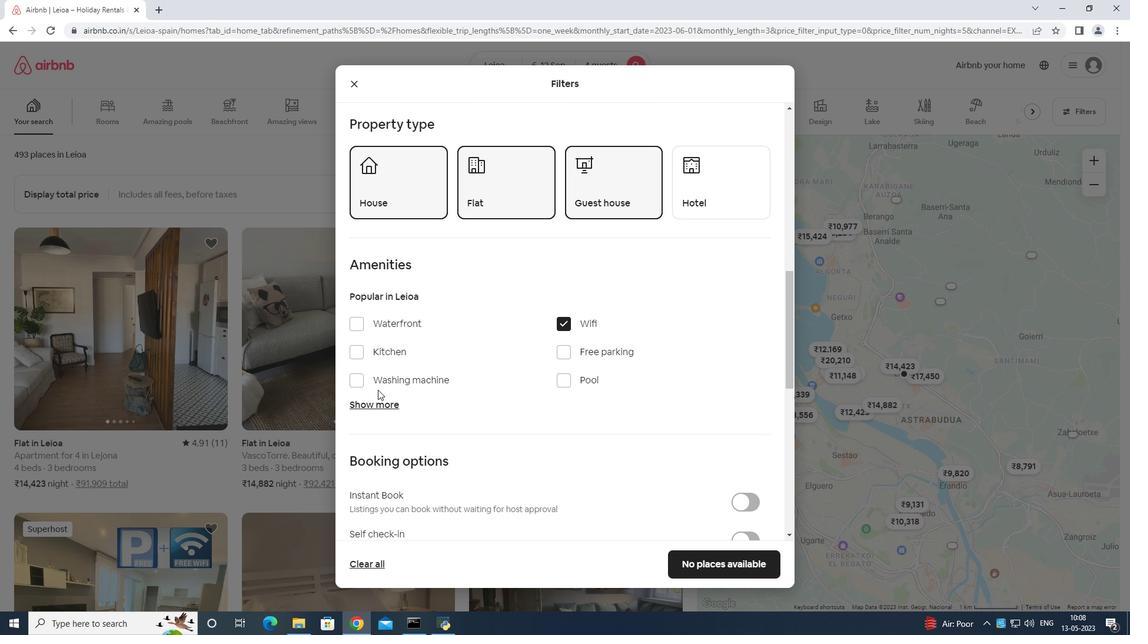 
Action: Mouse pressed left at (377, 391)
Screenshot: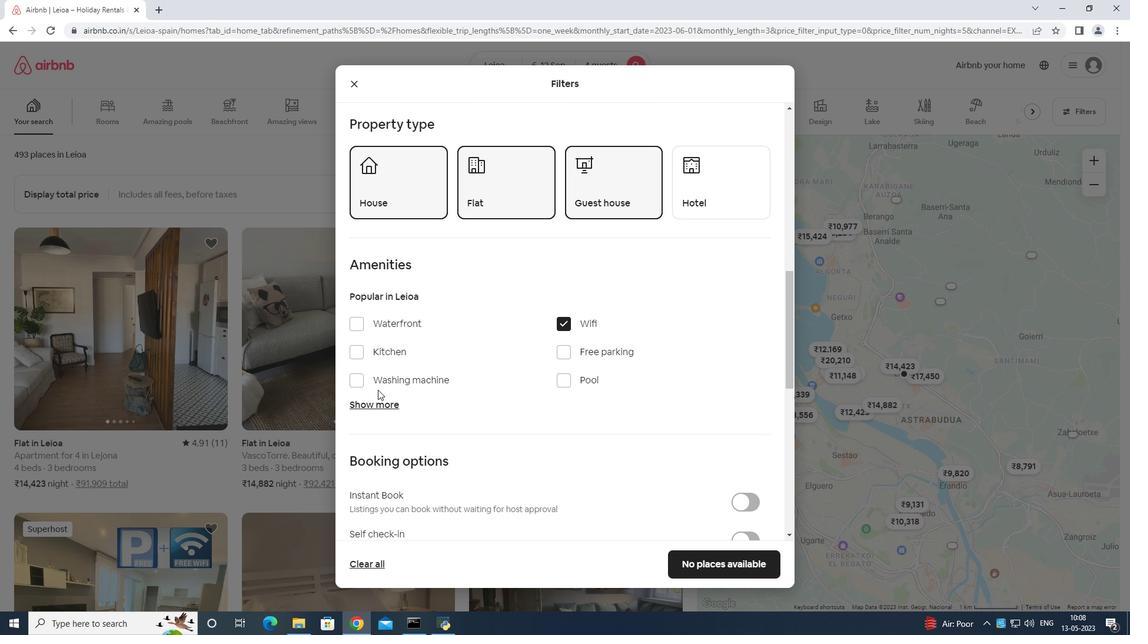 
Action: Mouse moved to (566, 353)
Screenshot: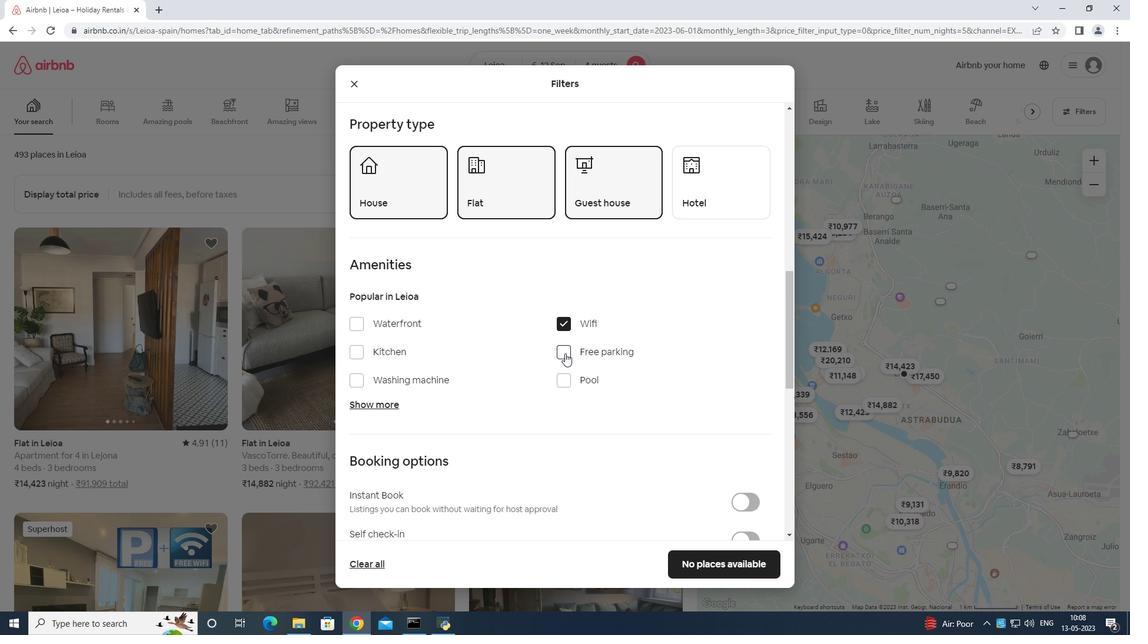 
Action: Mouse pressed left at (566, 353)
Screenshot: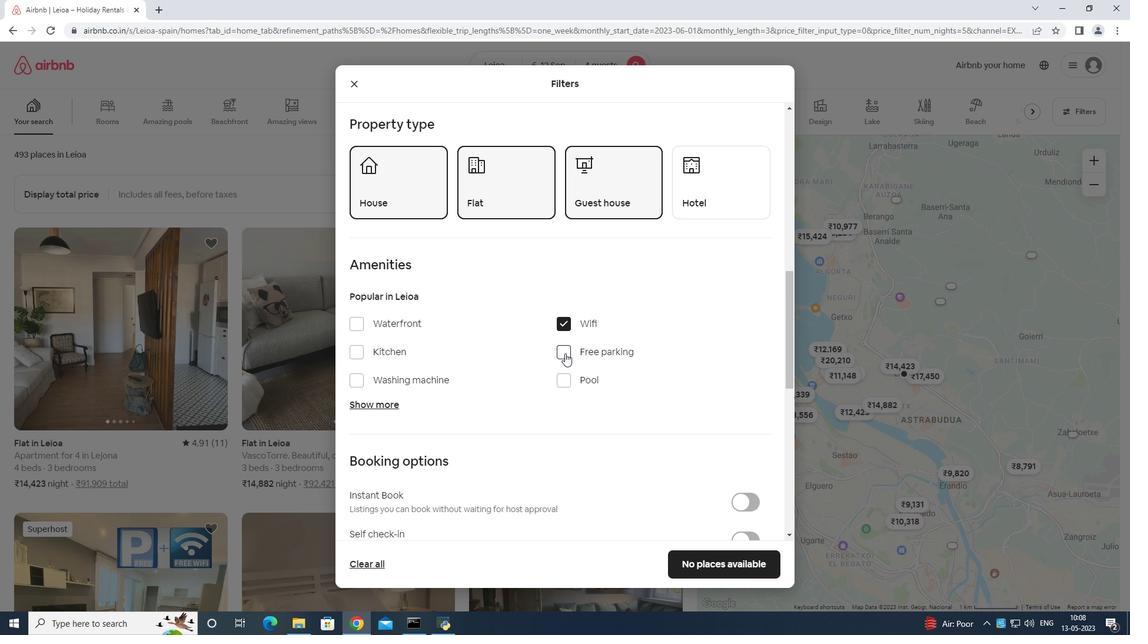 
Action: Mouse moved to (386, 406)
Screenshot: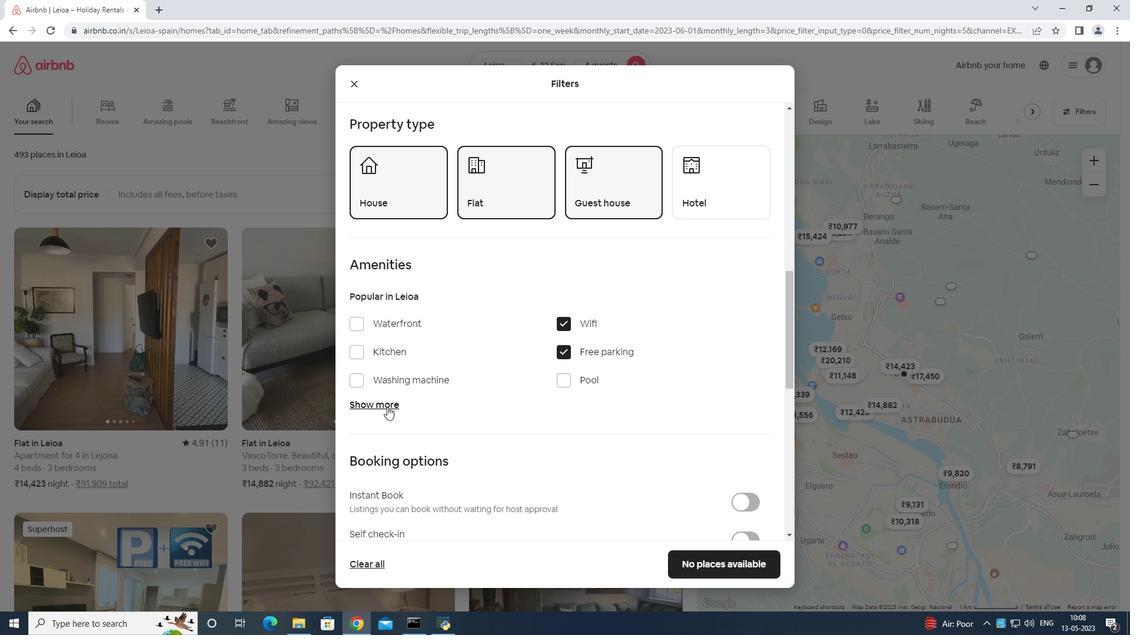 
Action: Mouse pressed left at (386, 406)
Screenshot: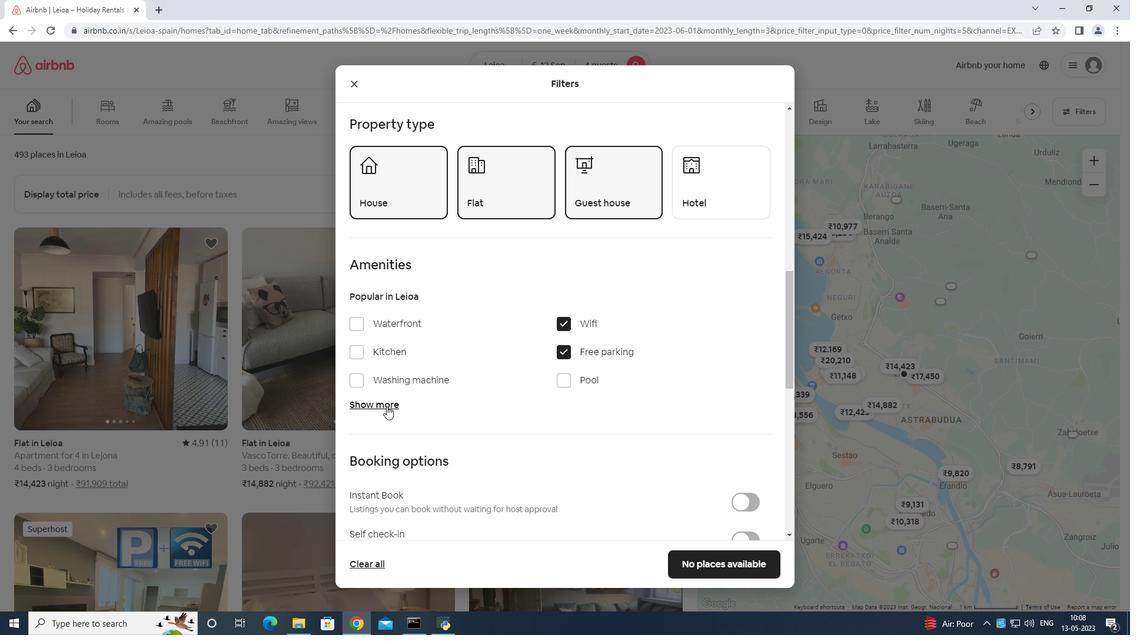 
Action: Mouse moved to (453, 370)
Screenshot: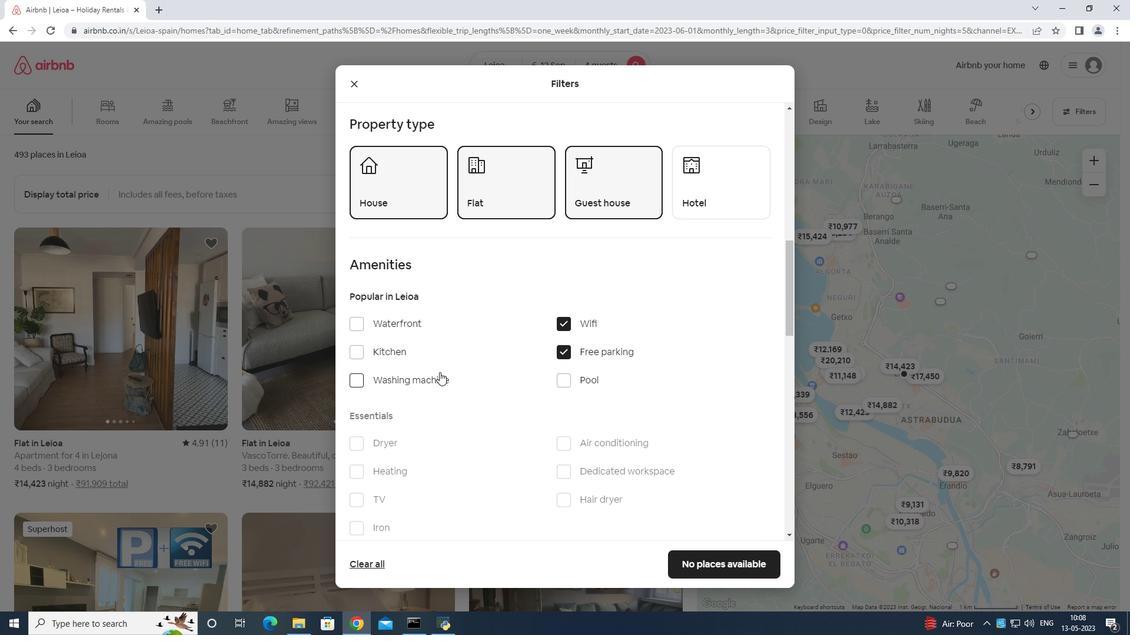 
Action: Mouse scrolled (453, 370) with delta (0, 0)
Screenshot: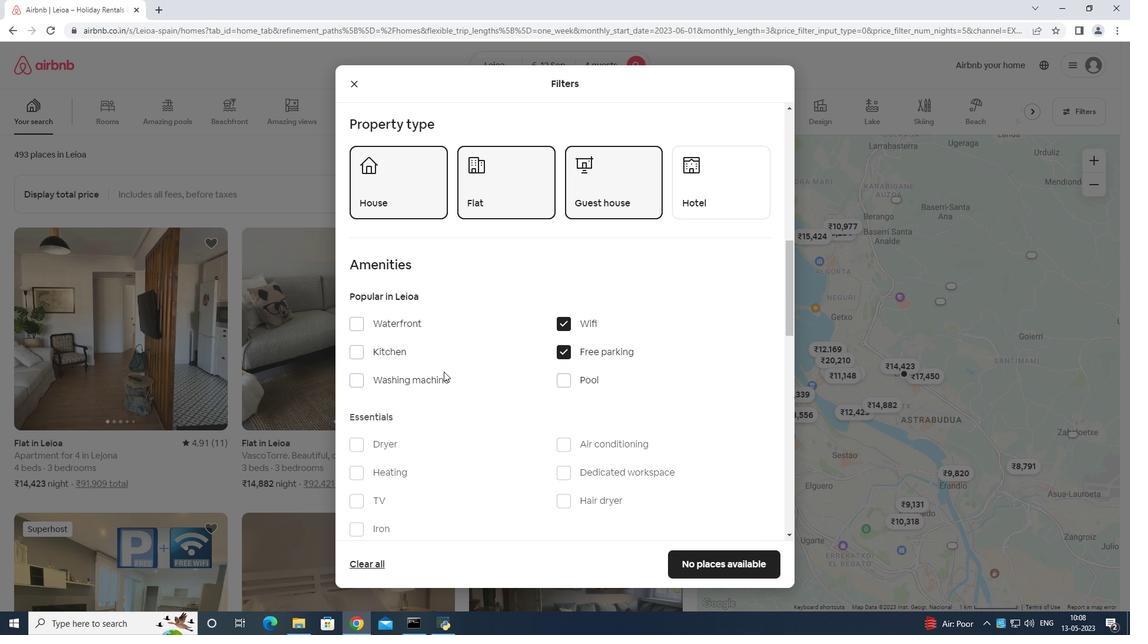 
Action: Mouse moved to (461, 370)
Screenshot: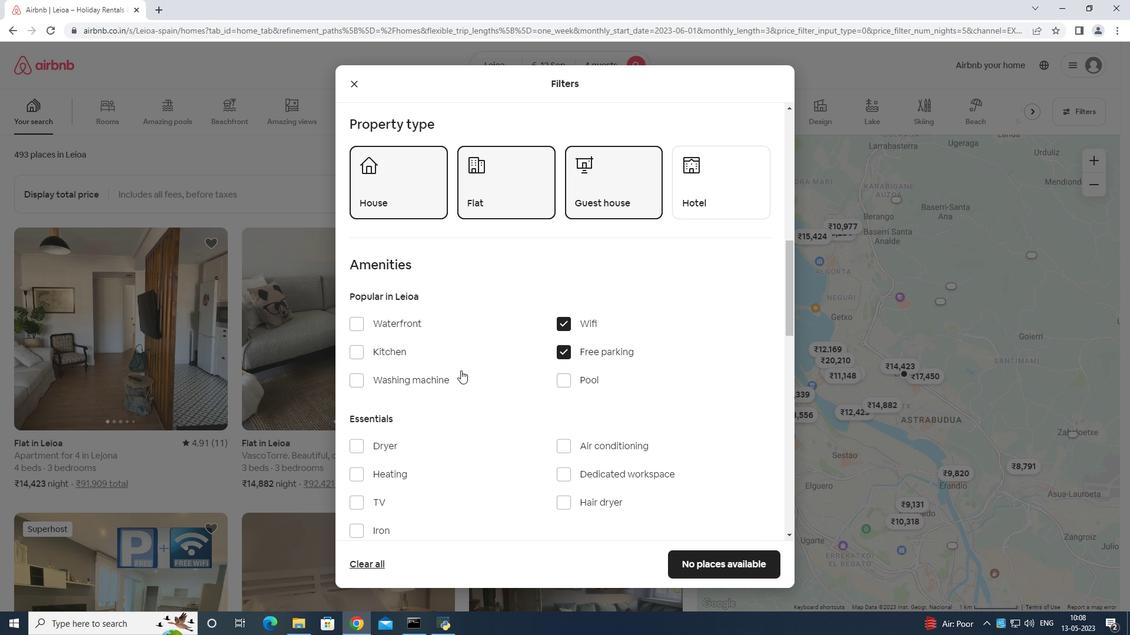 
Action: Mouse scrolled (461, 370) with delta (0, 0)
Screenshot: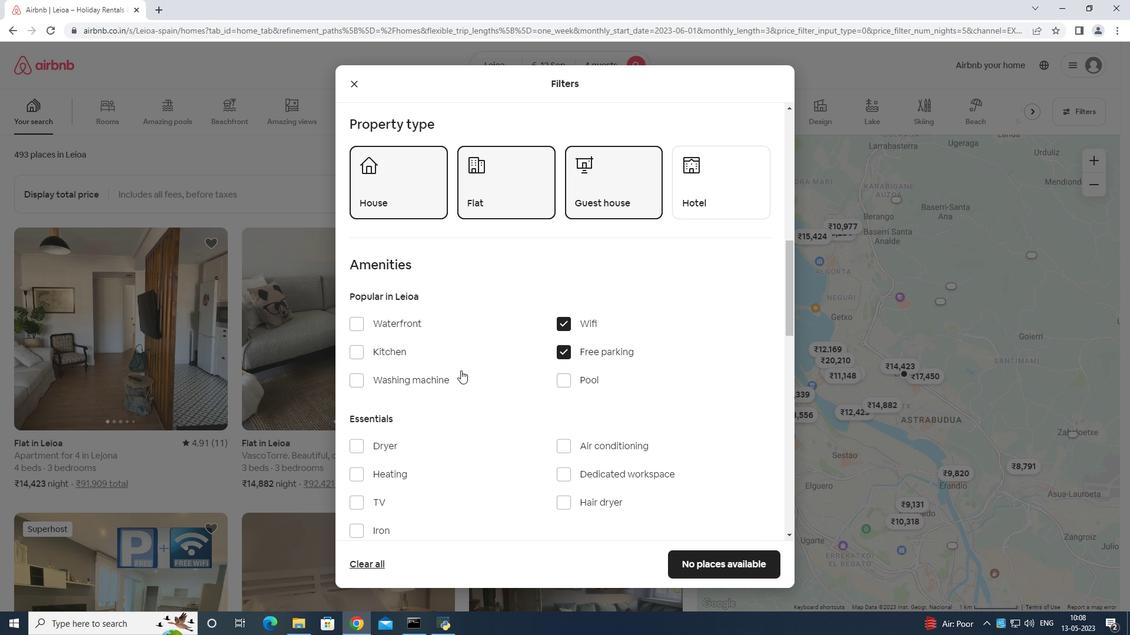 
Action: Mouse moved to (357, 383)
Screenshot: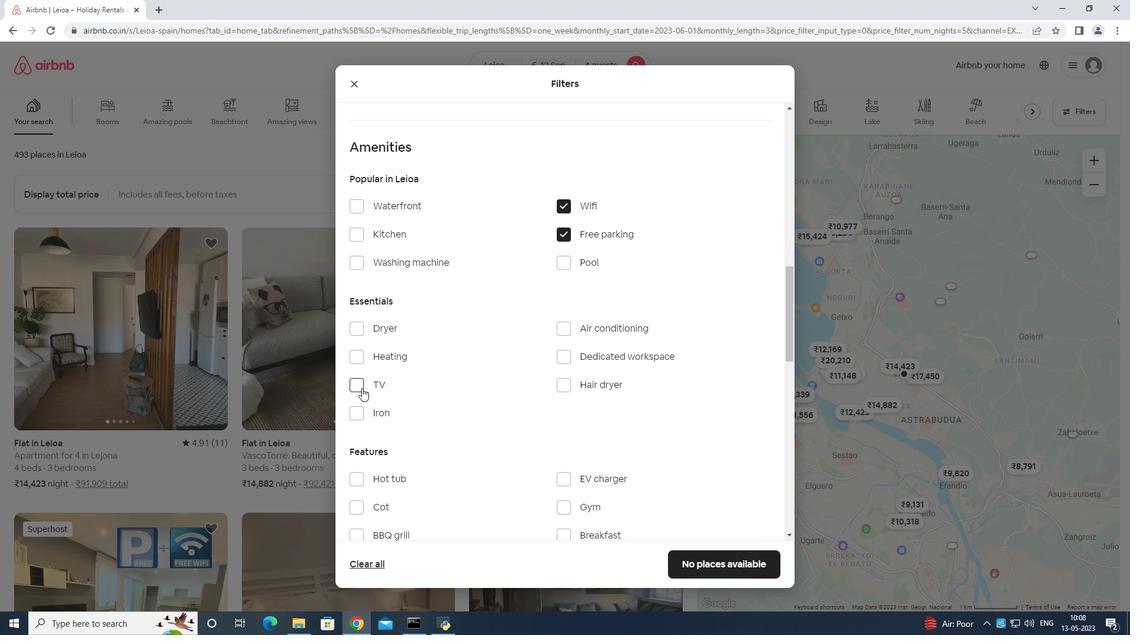 
Action: Mouse pressed left at (357, 383)
Screenshot: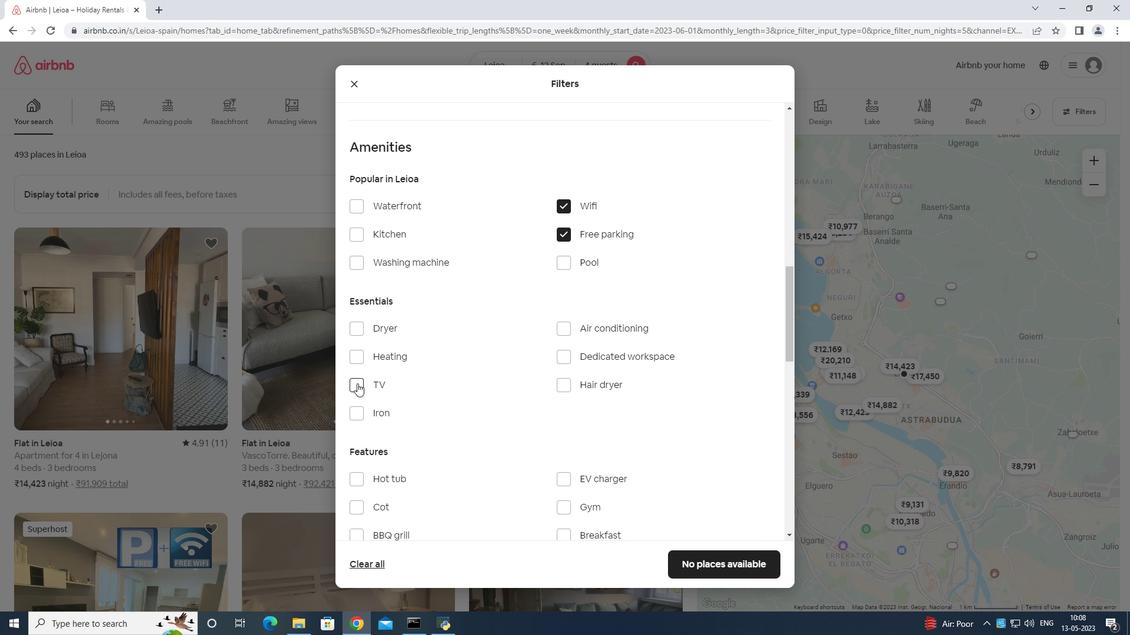 
Action: Mouse moved to (359, 368)
Screenshot: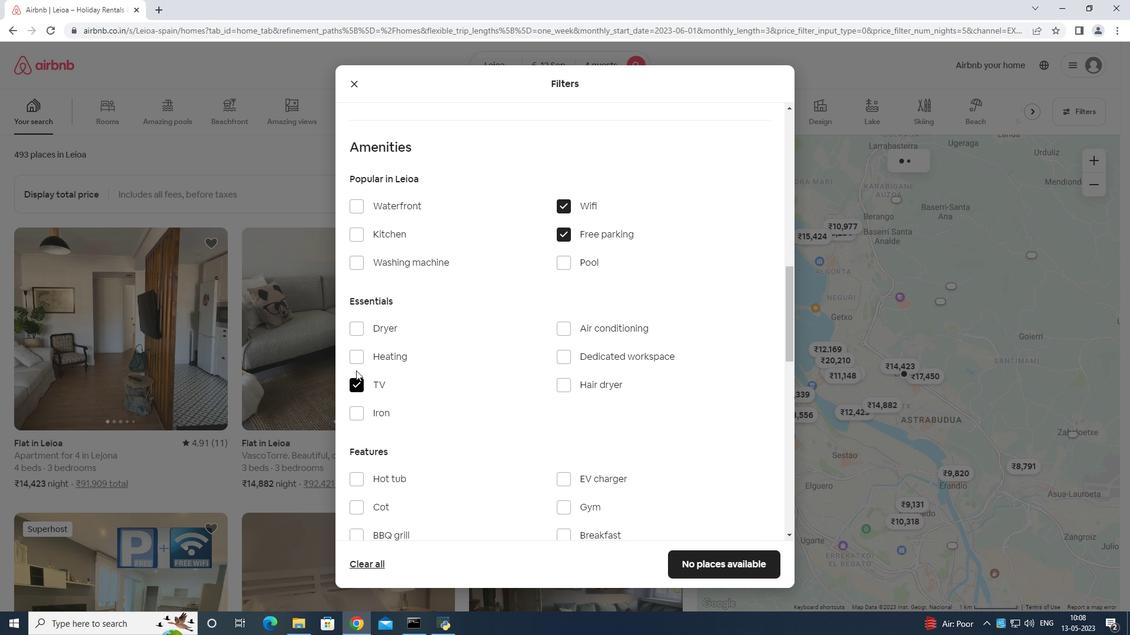 
Action: Mouse scrolled (359, 367) with delta (0, 0)
Screenshot: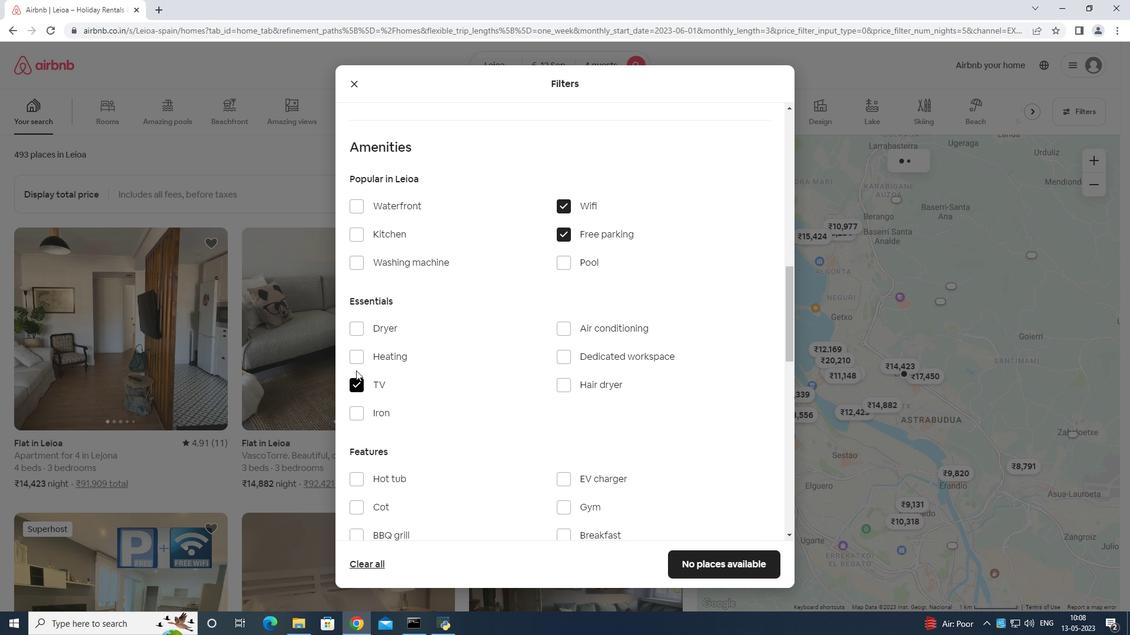 
Action: Mouse moved to (361, 367)
Screenshot: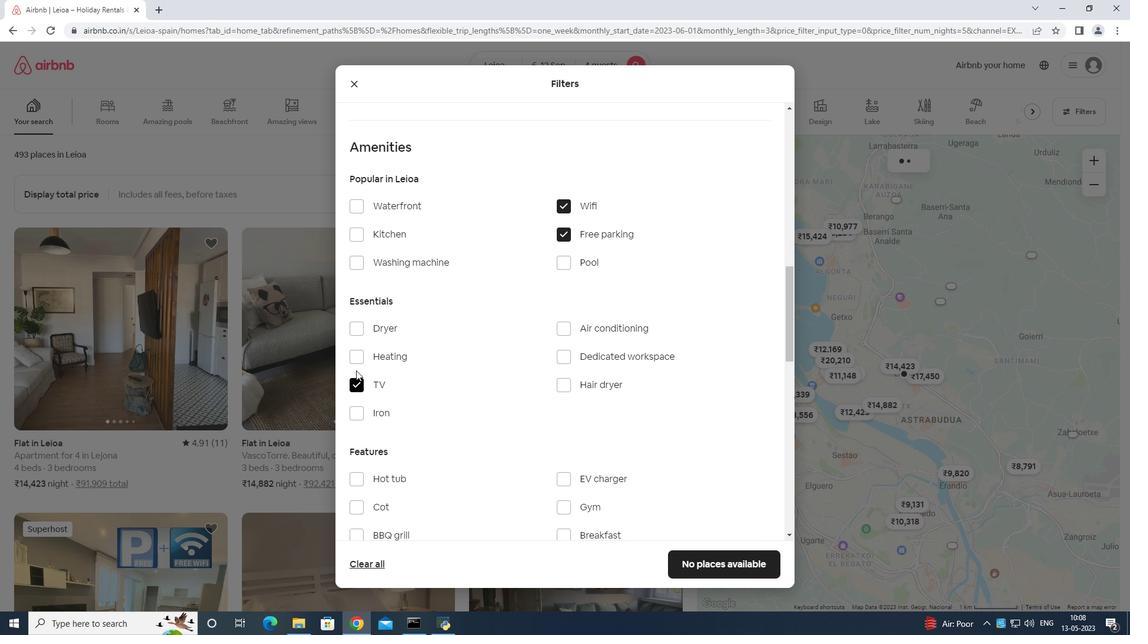 
Action: Mouse scrolled (361, 366) with delta (0, 0)
Screenshot: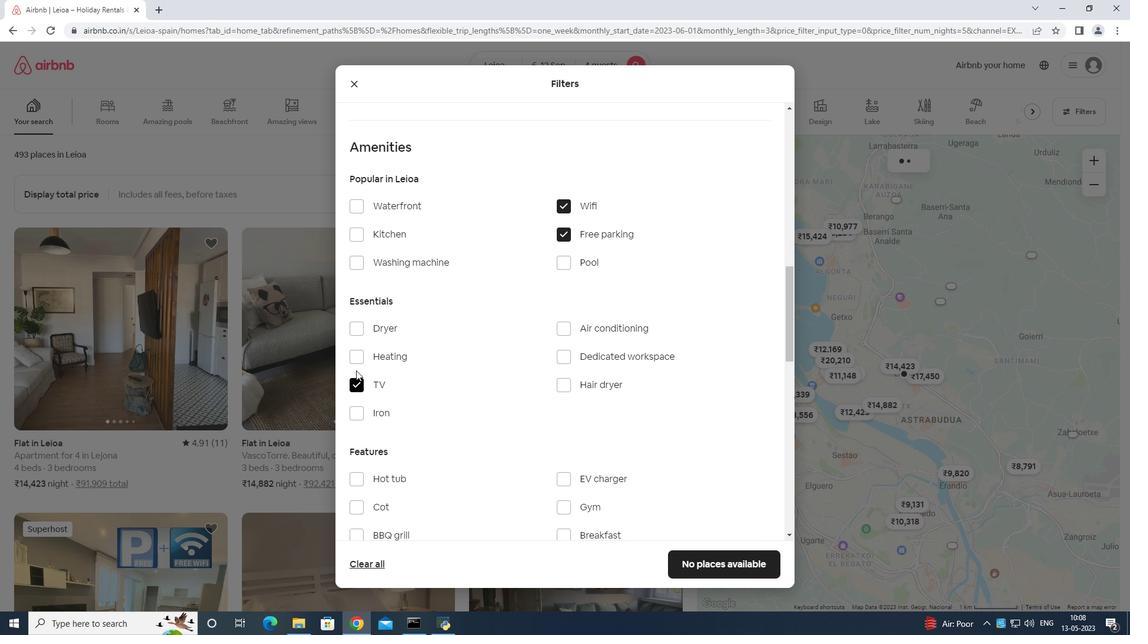
Action: Mouse moved to (367, 366)
Screenshot: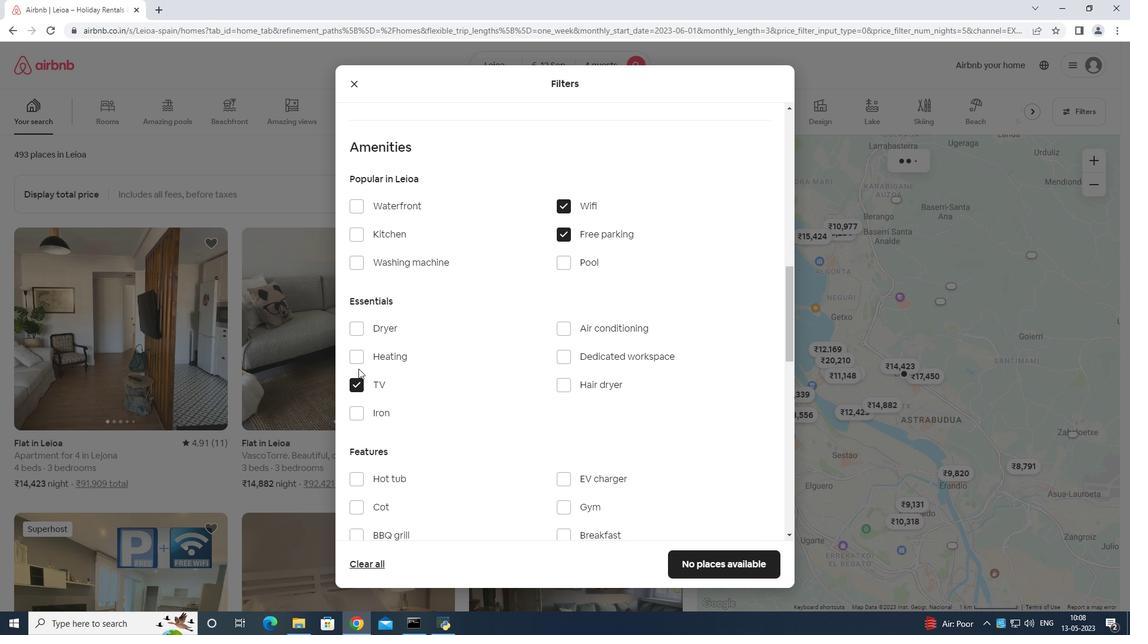 
Action: Mouse scrolled (367, 365) with delta (0, 0)
Screenshot: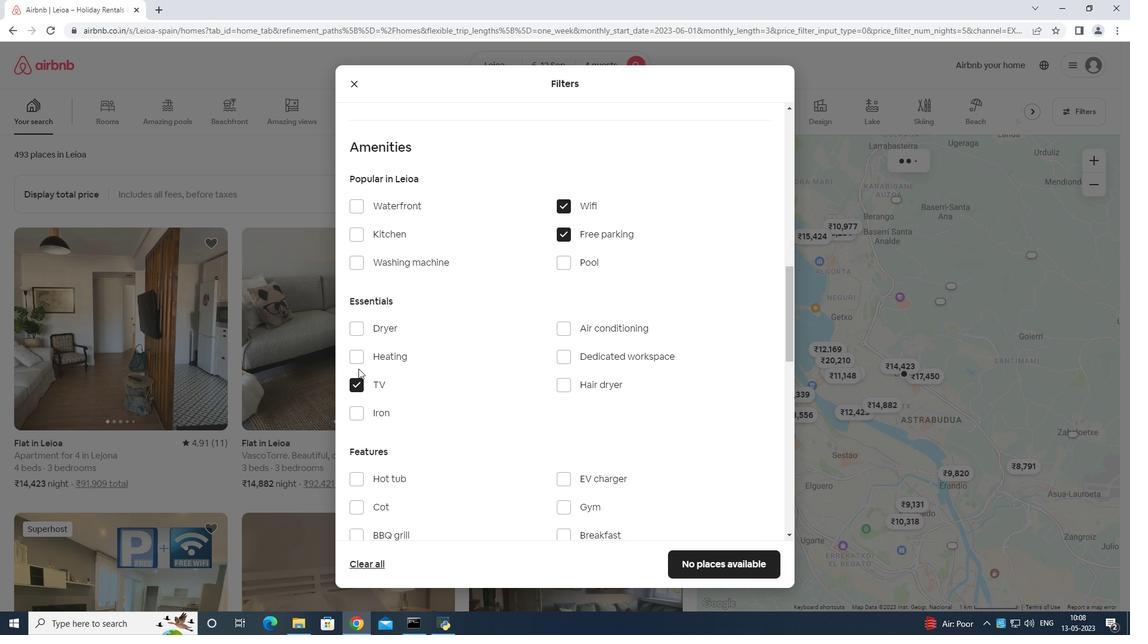 
Action: Mouse moved to (377, 361)
Screenshot: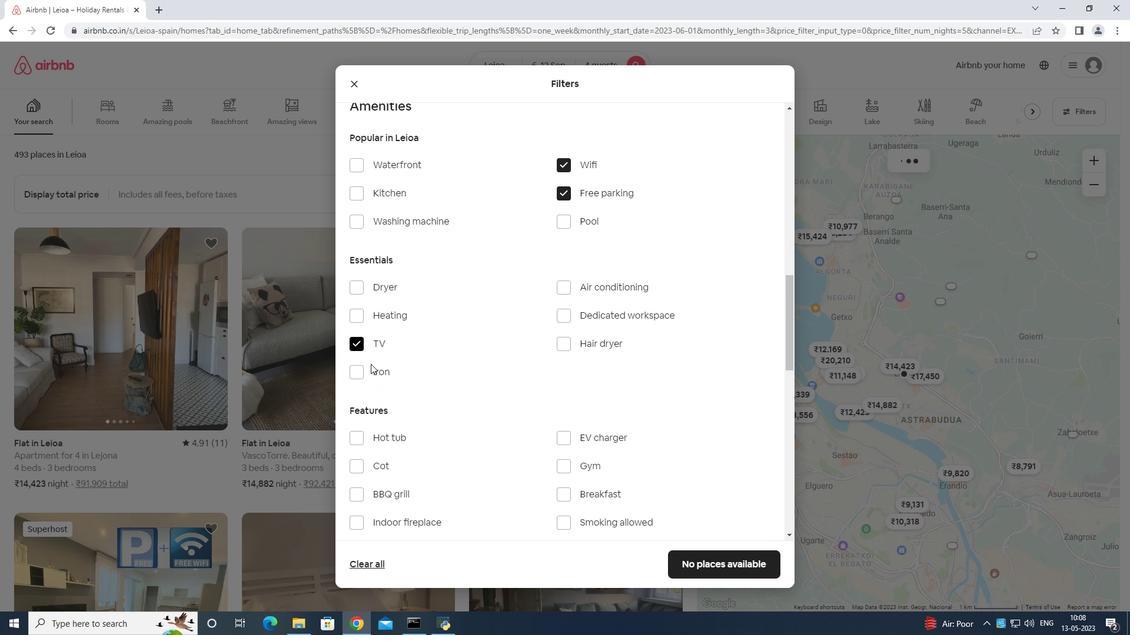 
Action: Mouse scrolled (377, 360) with delta (0, 0)
Screenshot: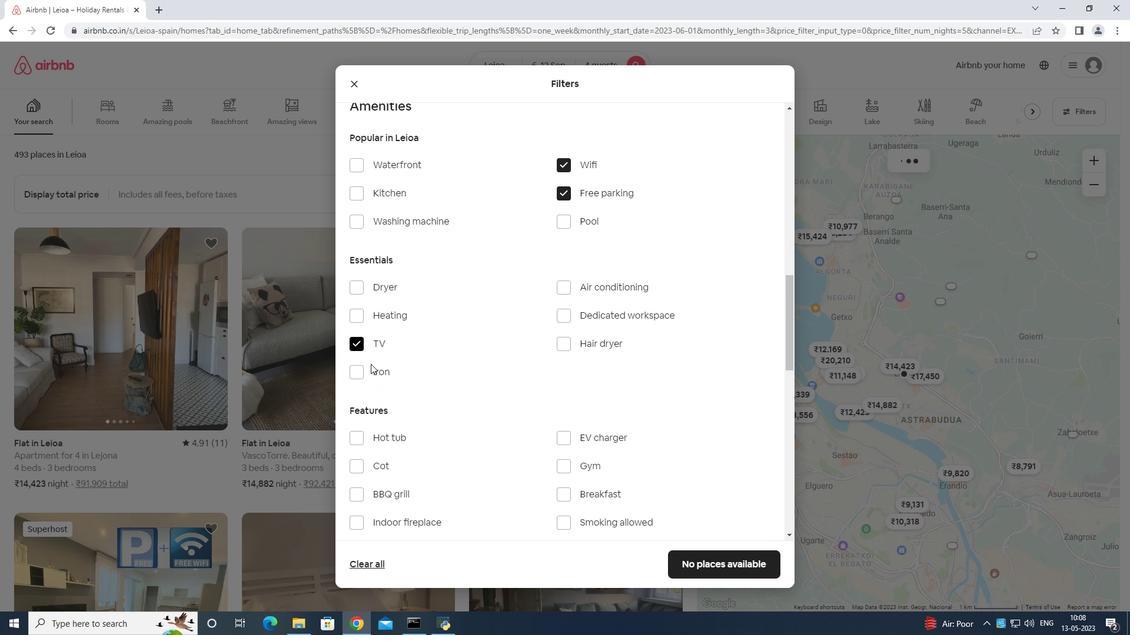 
Action: Mouse moved to (563, 273)
Screenshot: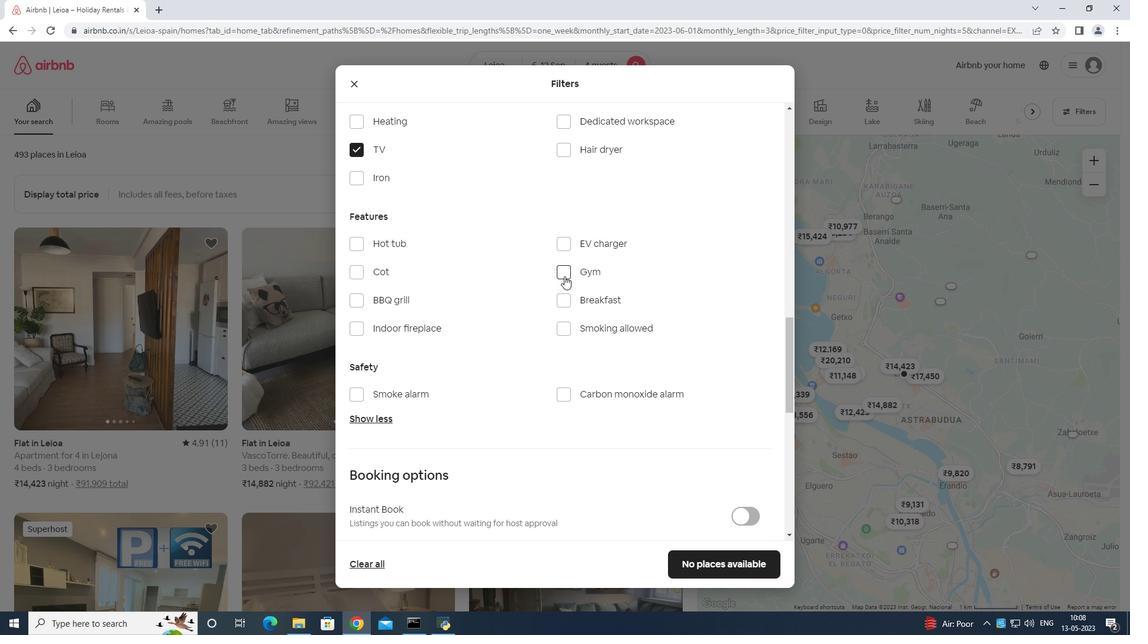 
Action: Mouse pressed left at (563, 273)
Screenshot: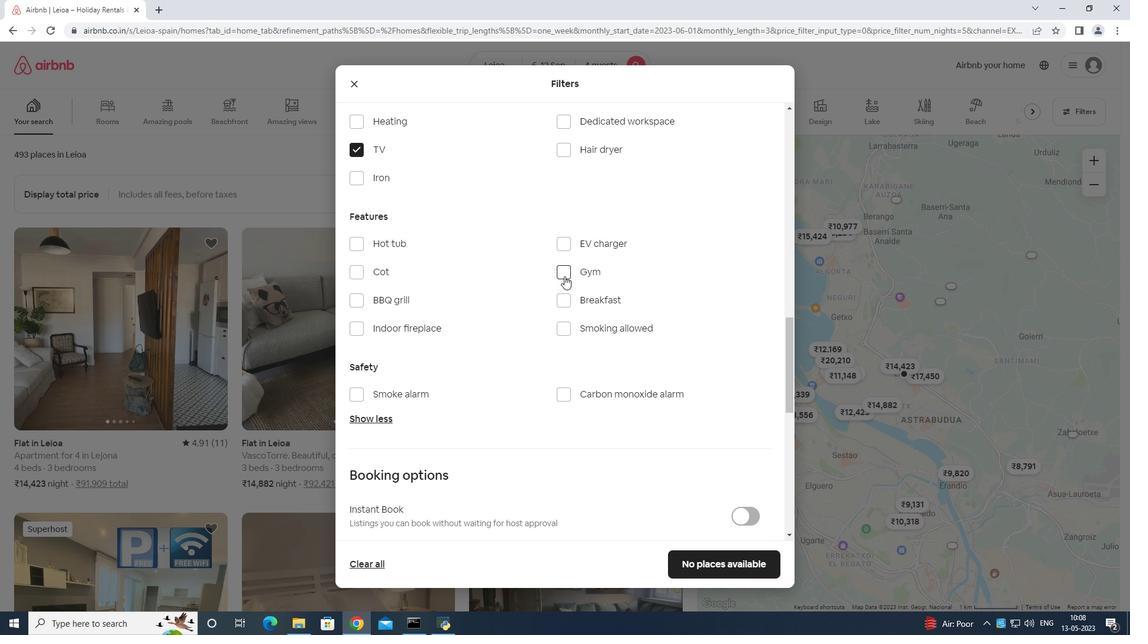 
Action: Mouse moved to (559, 297)
Screenshot: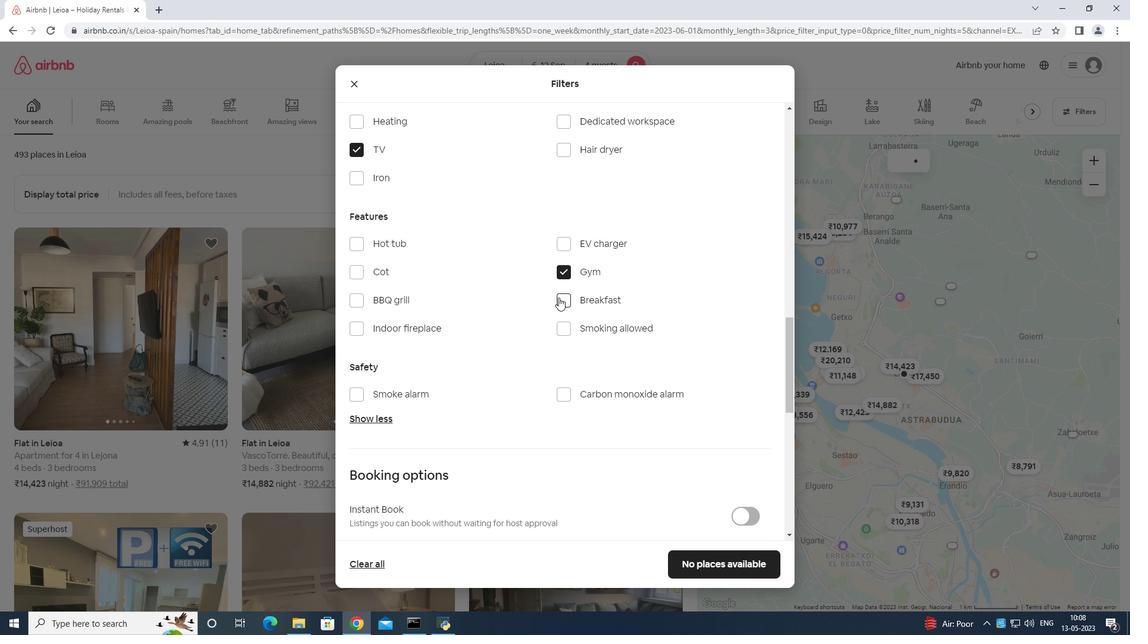 
Action: Mouse pressed left at (559, 297)
Screenshot: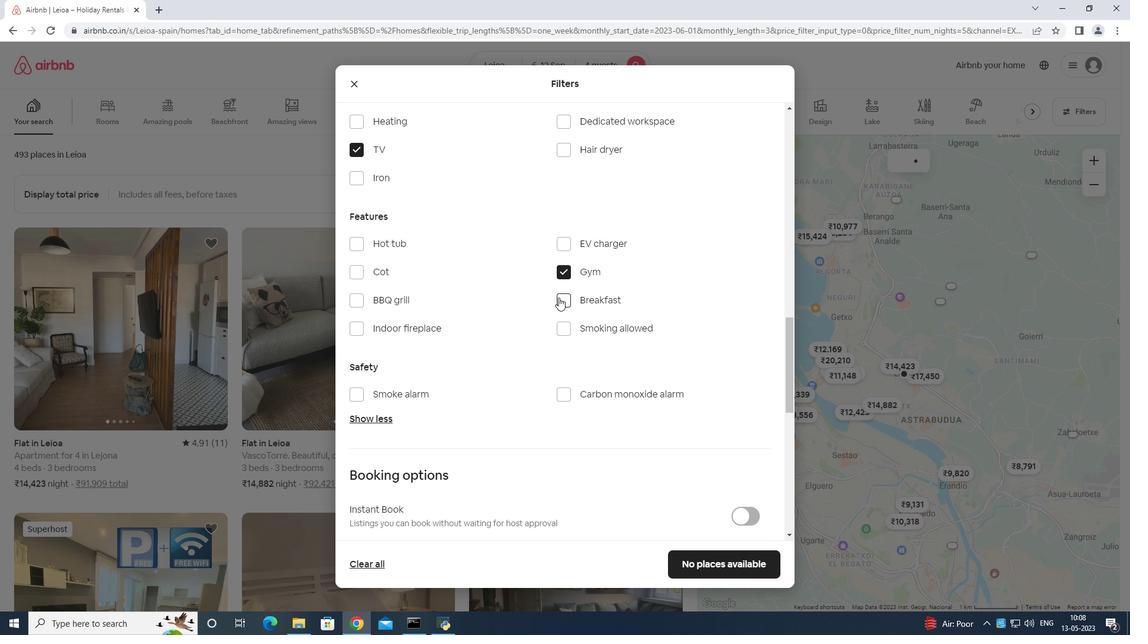 
Action: Mouse moved to (563, 294)
Screenshot: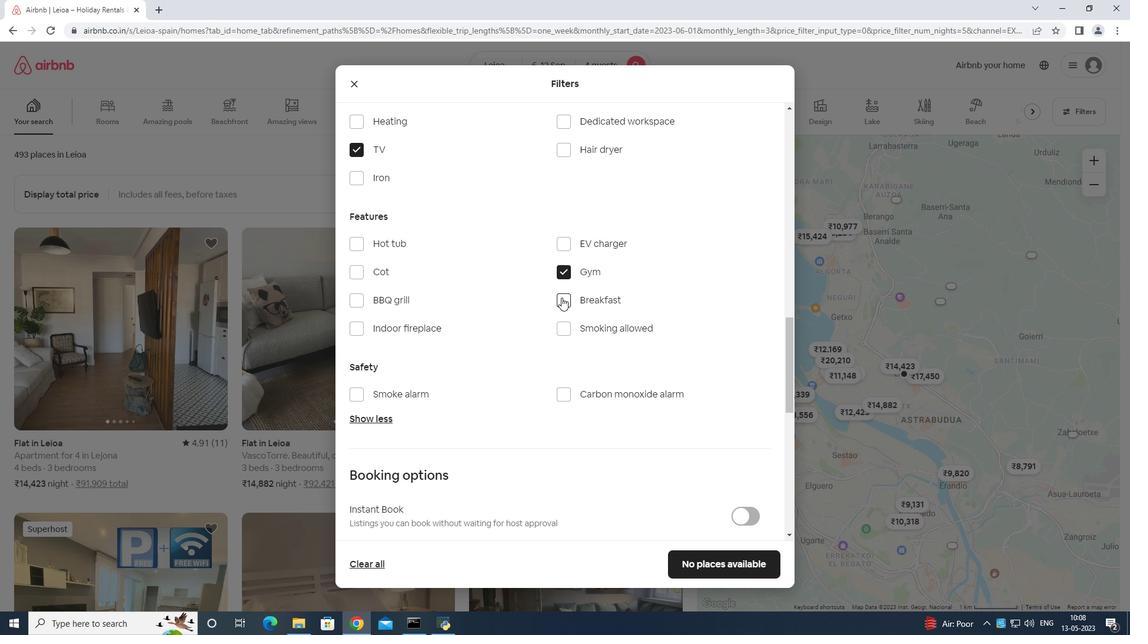 
Action: Mouse scrolled (563, 294) with delta (0, 0)
Screenshot: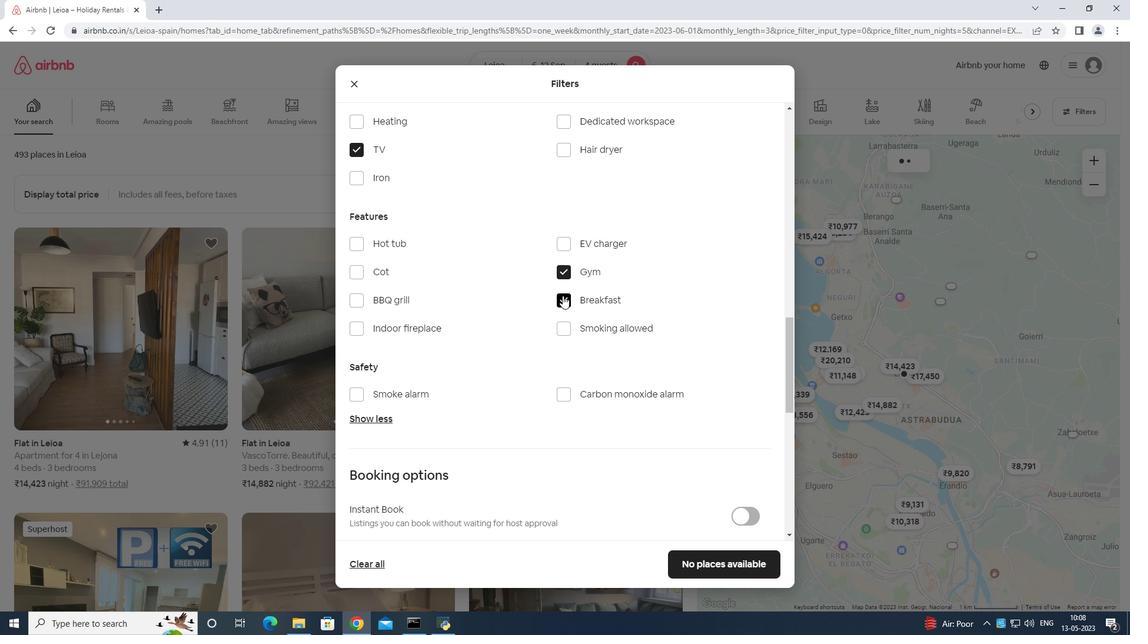 
Action: Mouse moved to (566, 294)
Screenshot: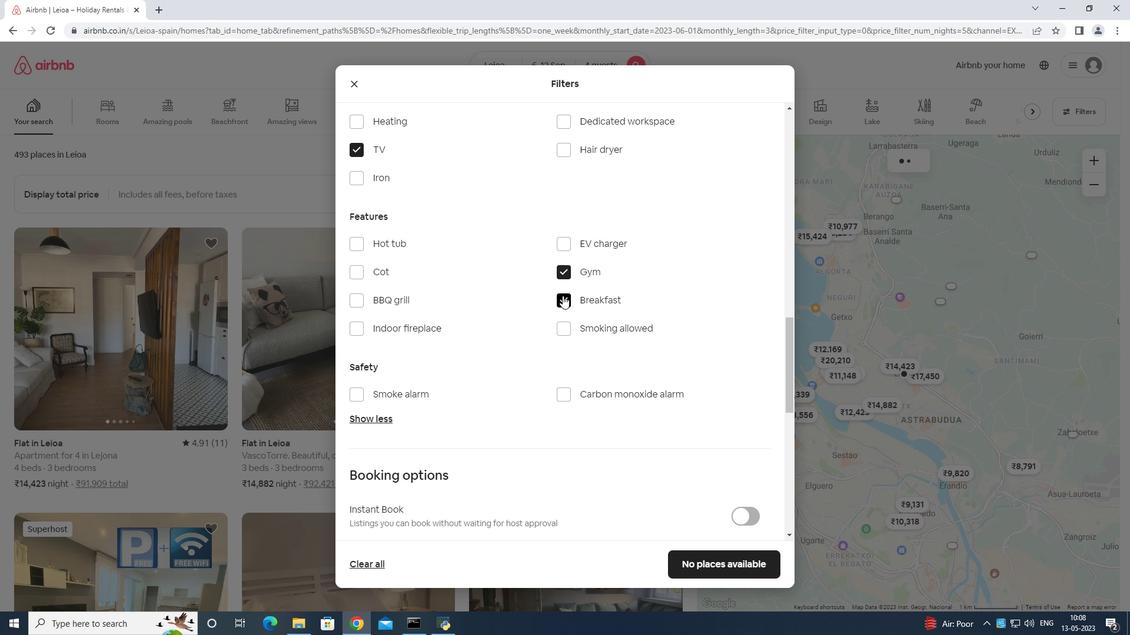 
Action: Mouse scrolled (566, 294) with delta (0, 0)
Screenshot: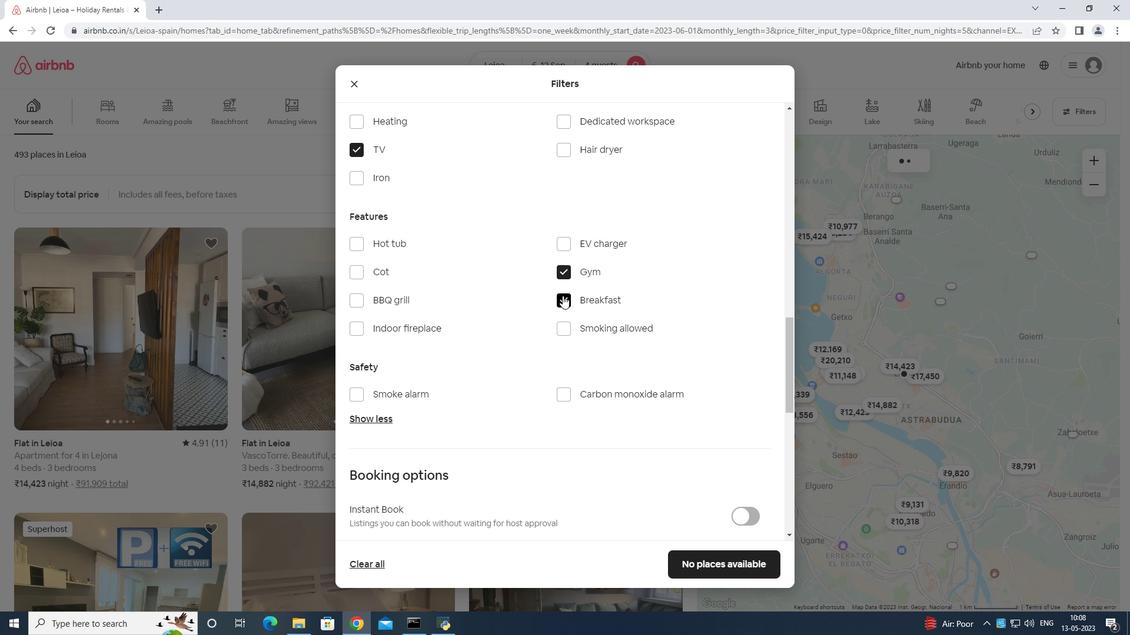 
Action: Mouse moved to (570, 294)
Screenshot: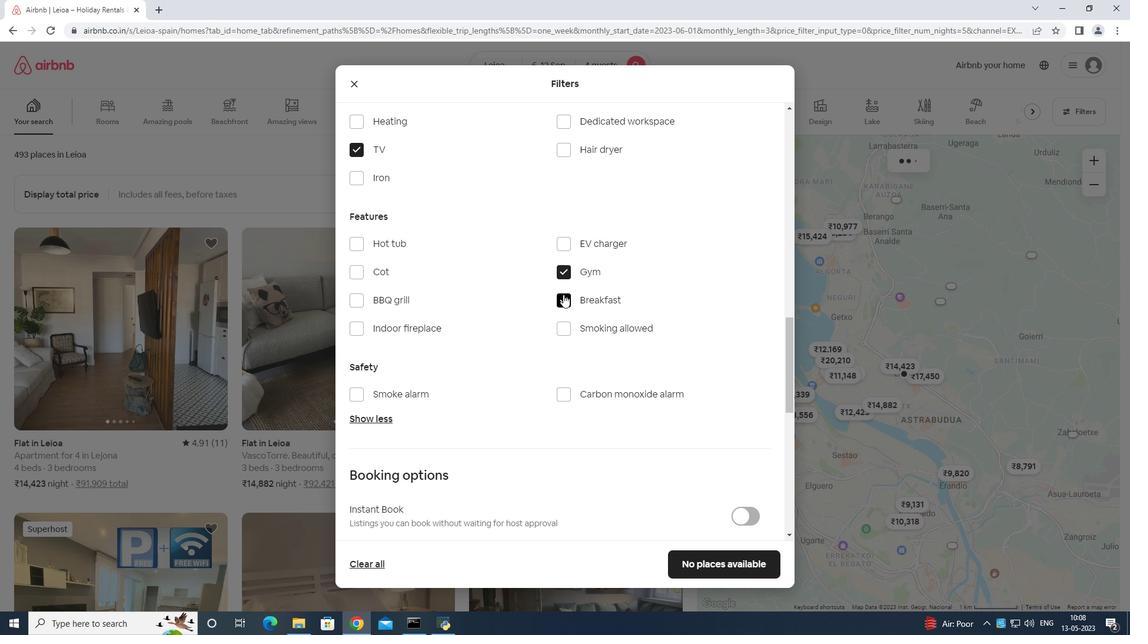 
Action: Mouse scrolled (570, 294) with delta (0, 0)
Screenshot: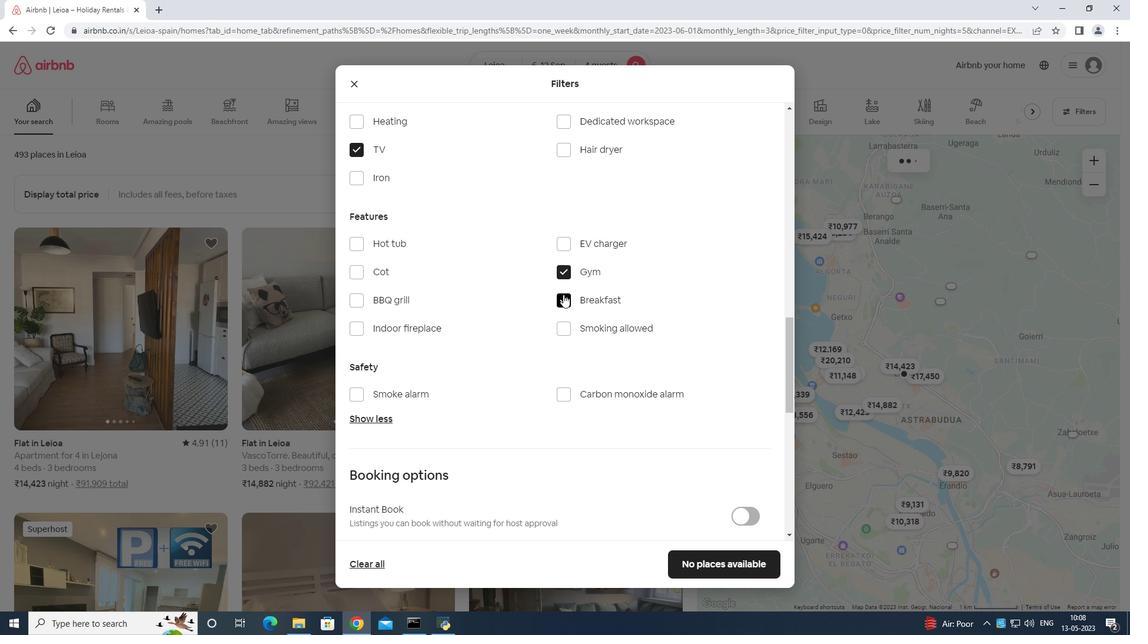 
Action: Mouse moved to (572, 294)
Screenshot: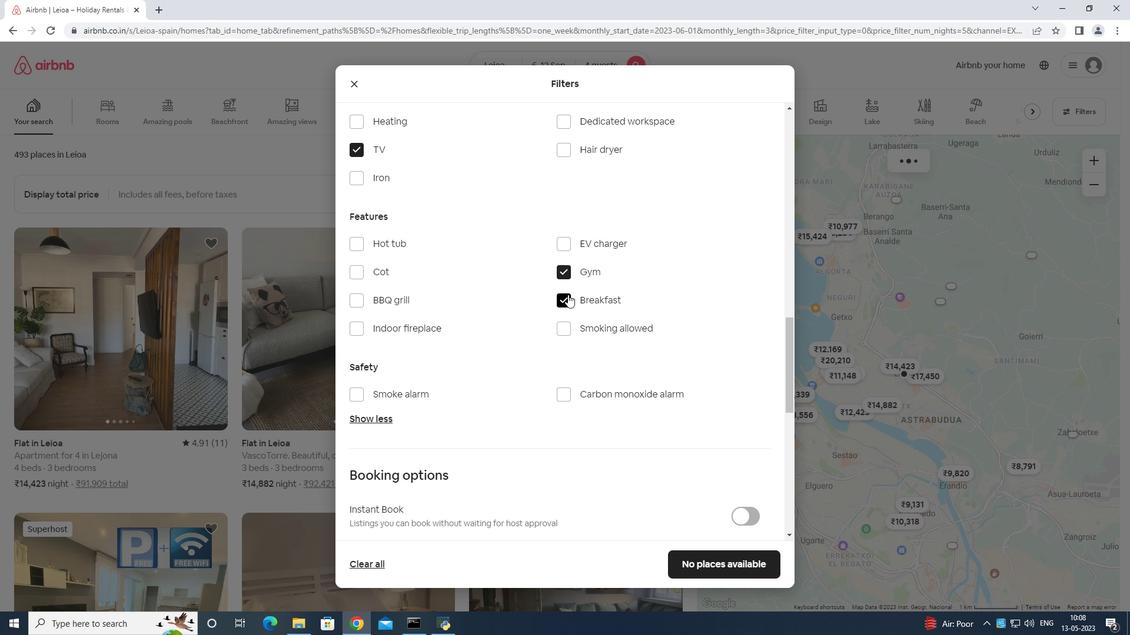 
Action: Mouse scrolled (572, 293) with delta (0, 0)
Screenshot: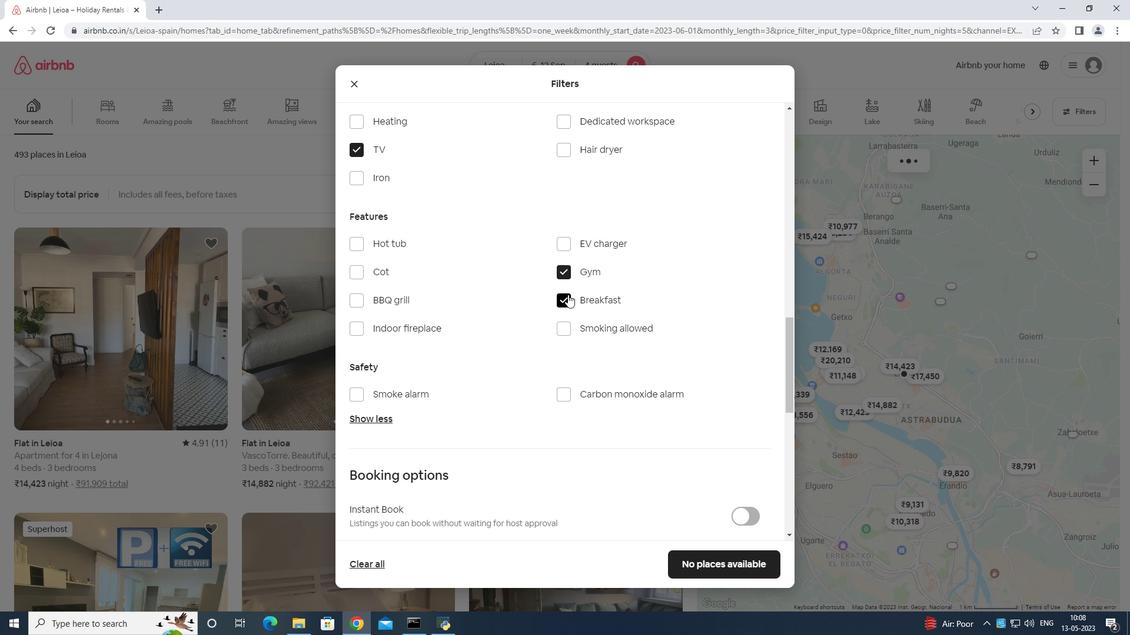 
Action: Mouse moved to (744, 311)
Screenshot: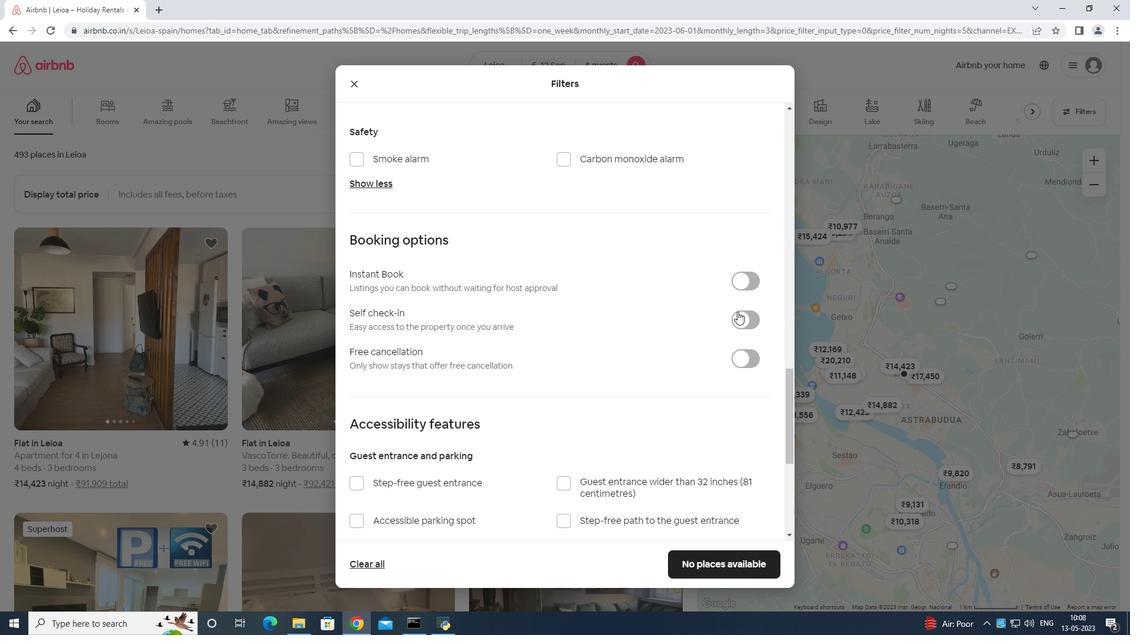 
Action: Mouse pressed left at (744, 311)
Screenshot: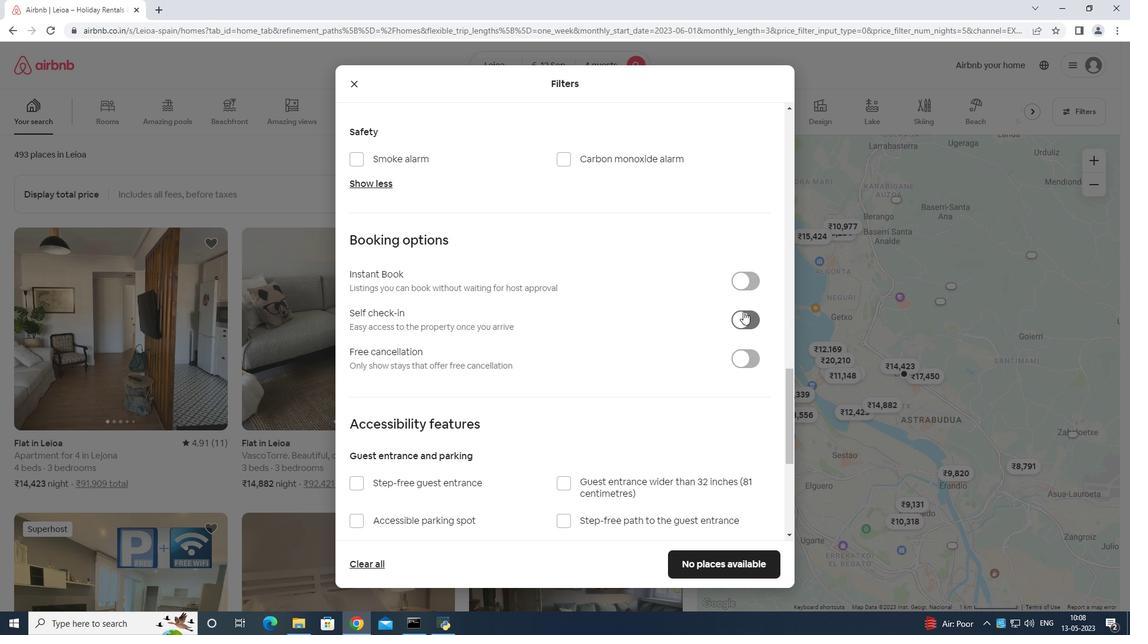 
Action: Mouse moved to (739, 301)
Screenshot: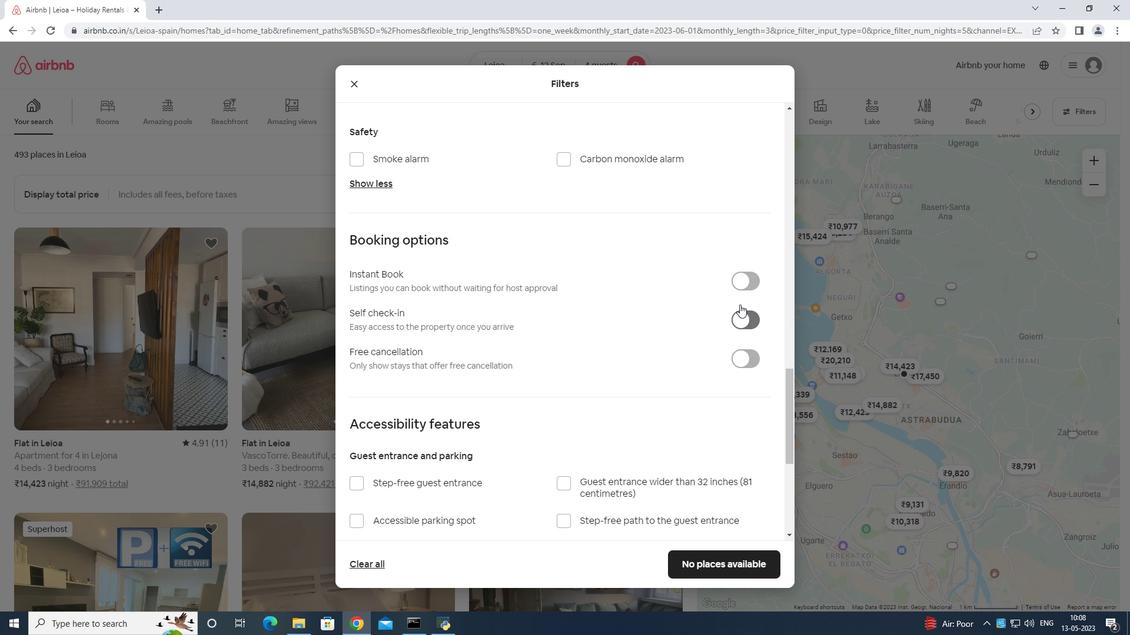 
Action: Mouse scrolled (739, 300) with delta (0, 0)
Screenshot: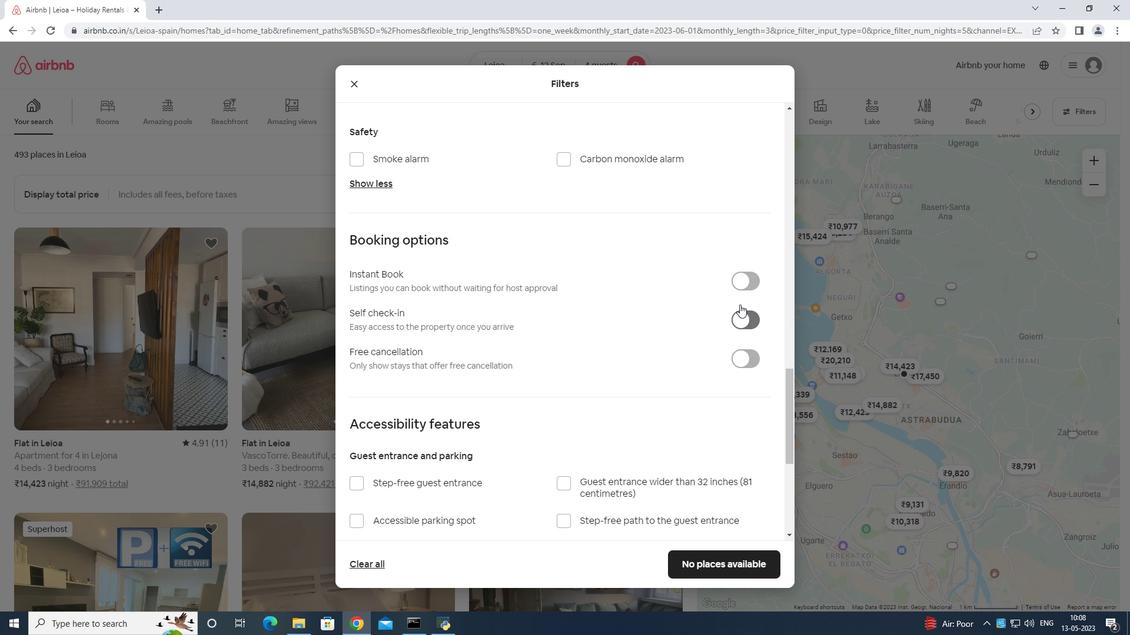 
Action: Mouse moved to (740, 301)
Screenshot: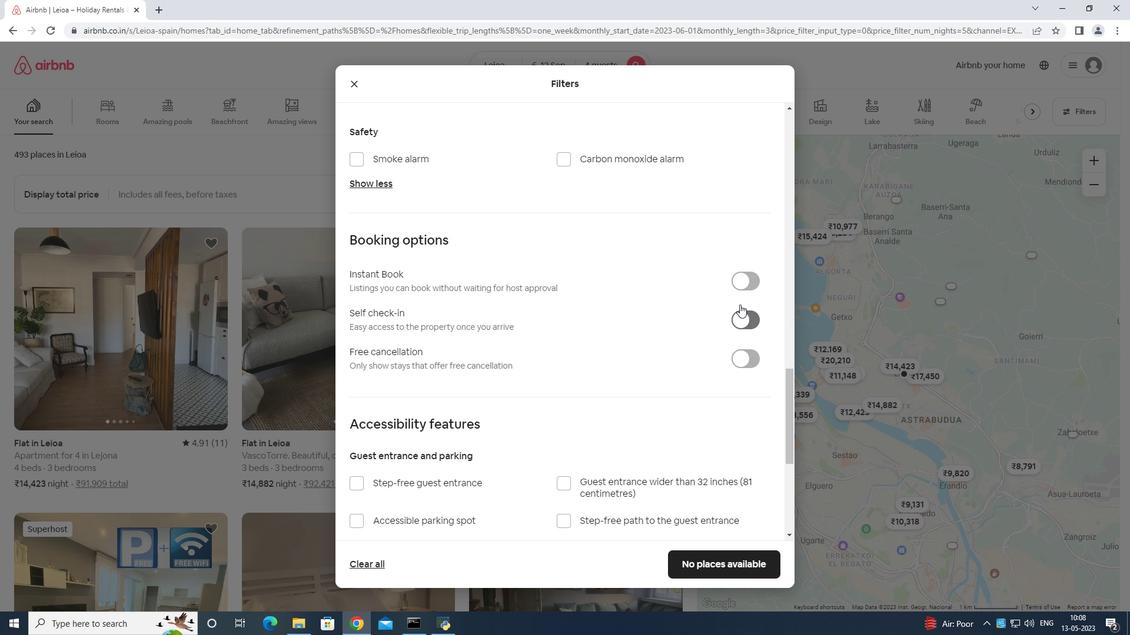 
Action: Mouse scrolled (740, 300) with delta (0, 0)
Screenshot: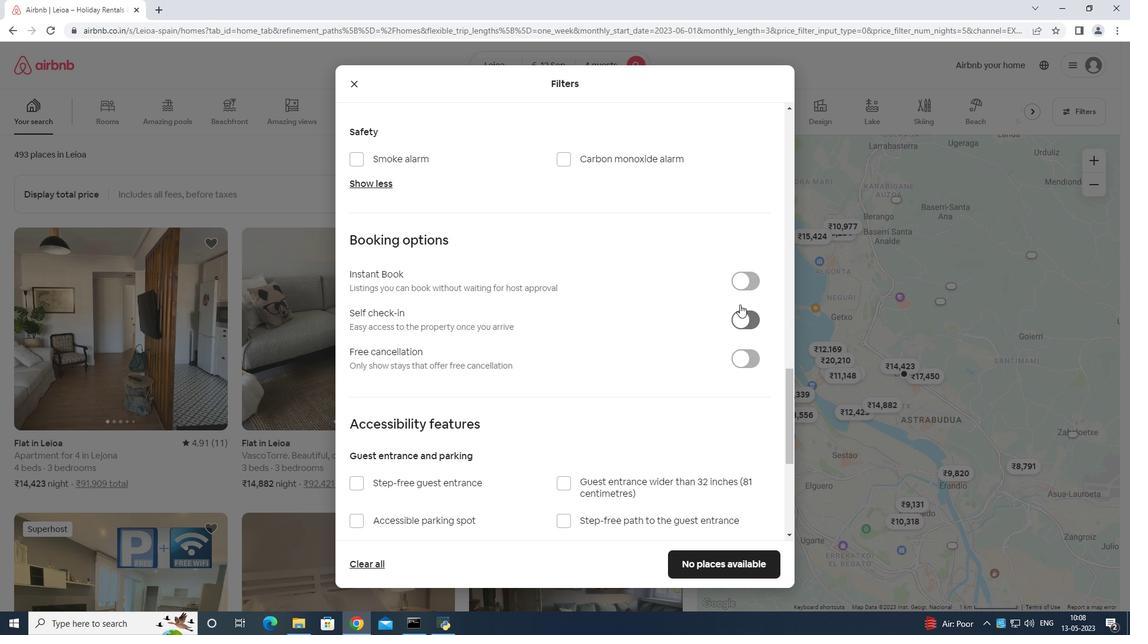 
Action: Mouse moved to (741, 301)
Screenshot: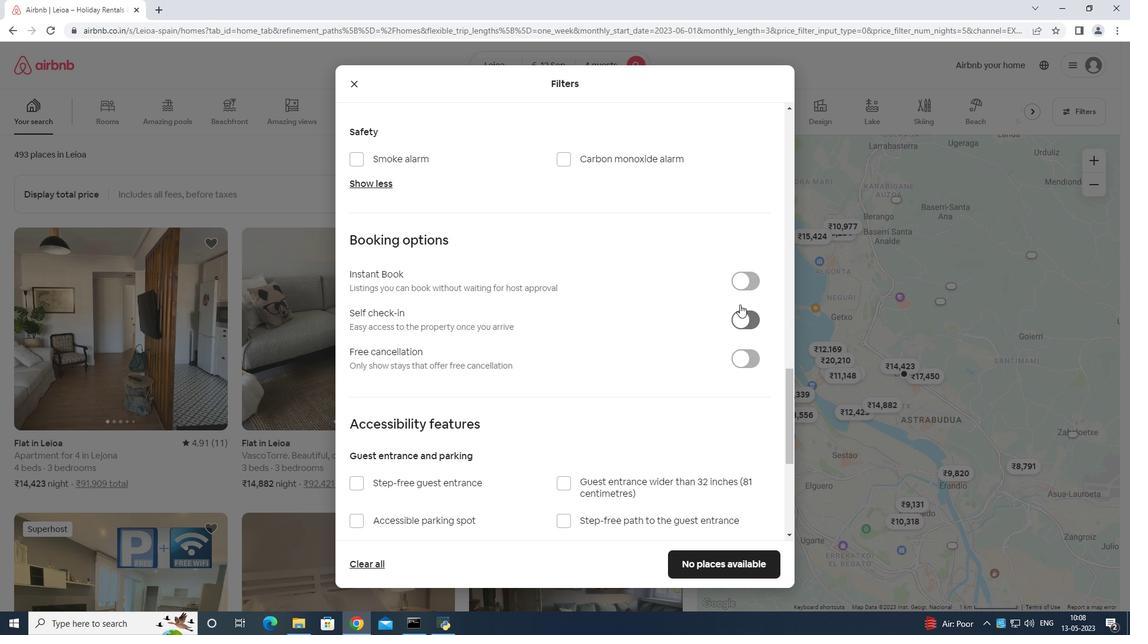 
Action: Mouse scrolled (741, 300) with delta (0, 0)
Screenshot: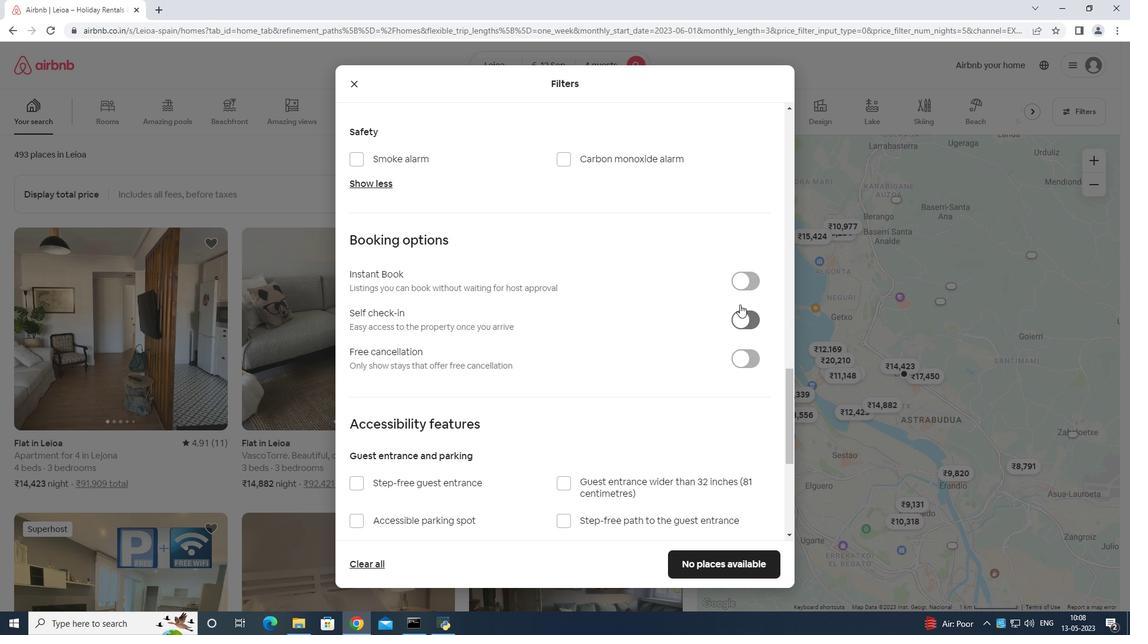 
Action: Mouse moved to (741, 302)
Screenshot: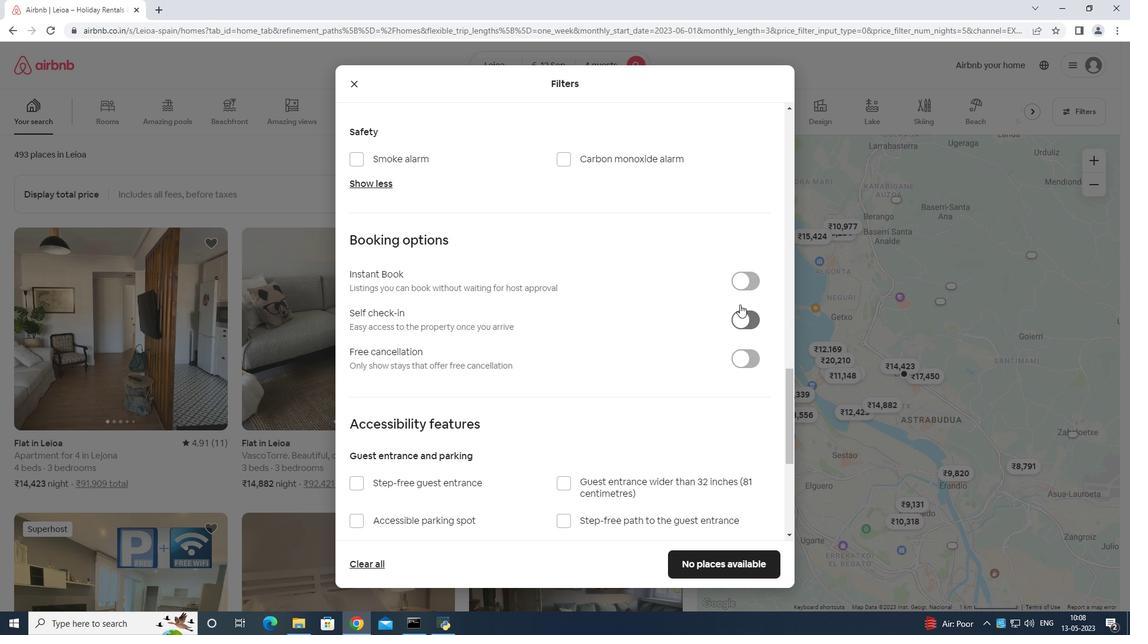 
Action: Mouse scrolled (741, 301) with delta (0, 0)
Screenshot: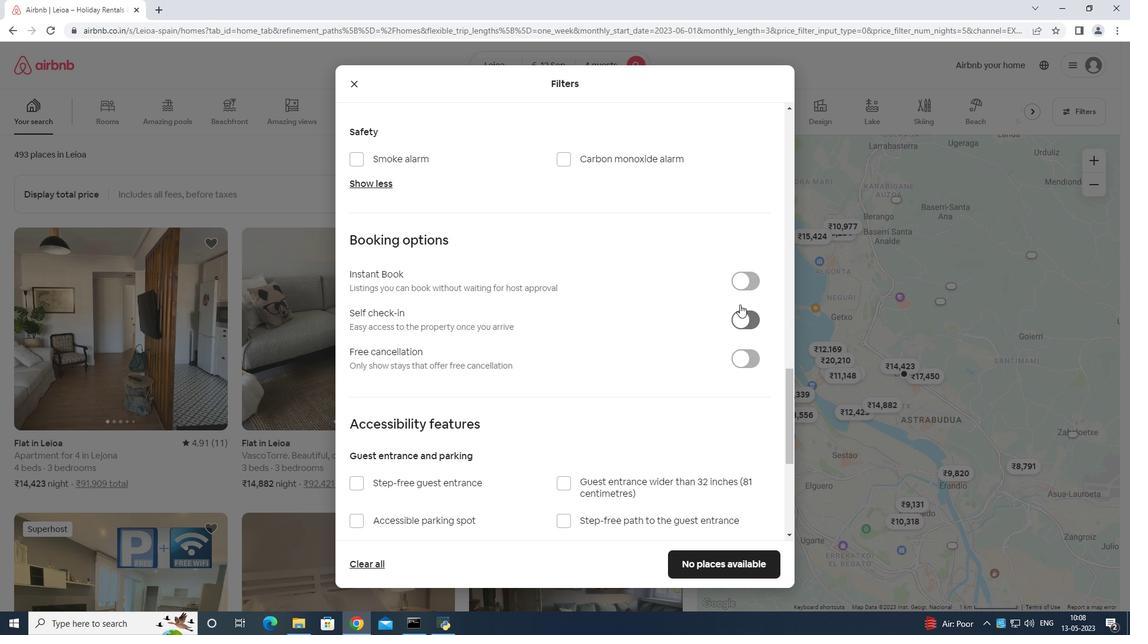 
Action: Mouse moved to (740, 304)
Screenshot: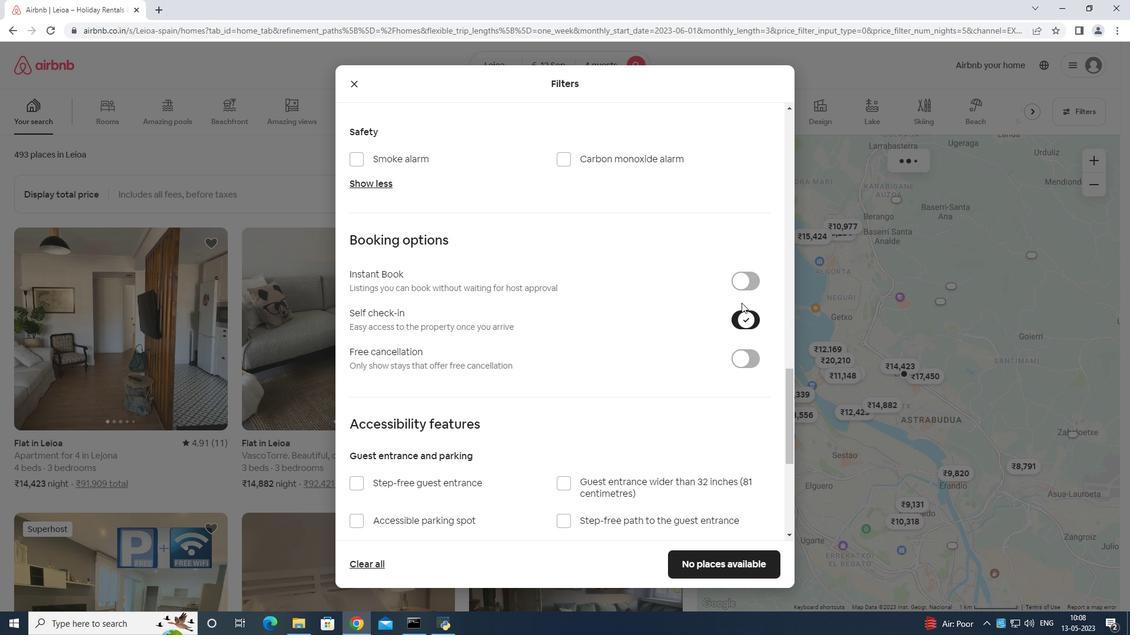 
Action: Mouse scrolled (740, 303) with delta (0, 0)
Screenshot: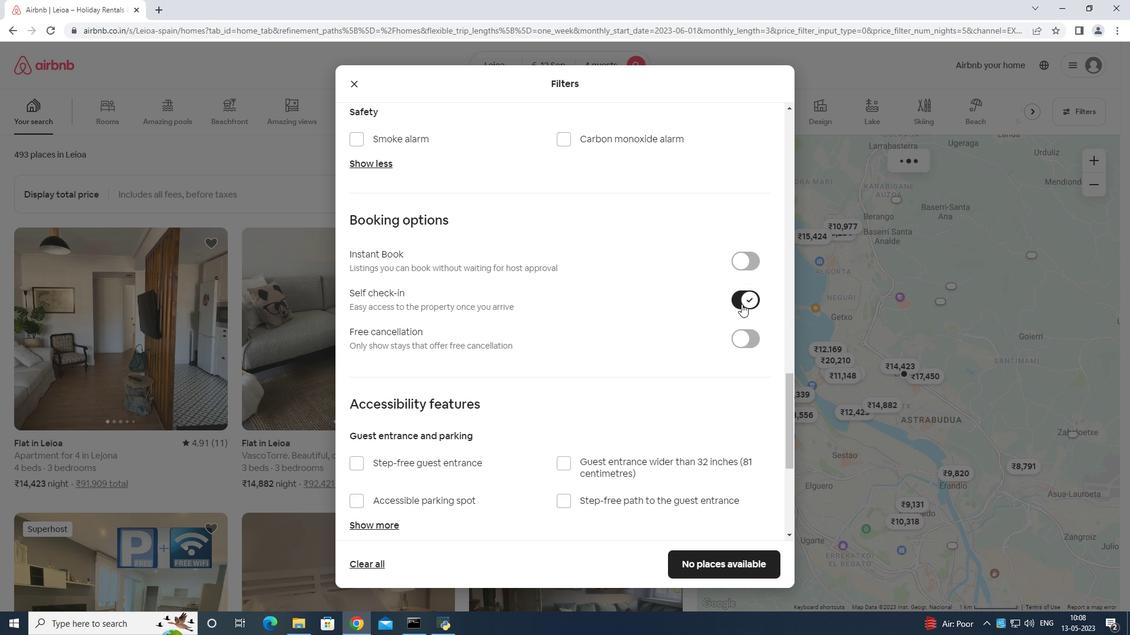 
Action: Mouse moved to (740, 304)
Screenshot: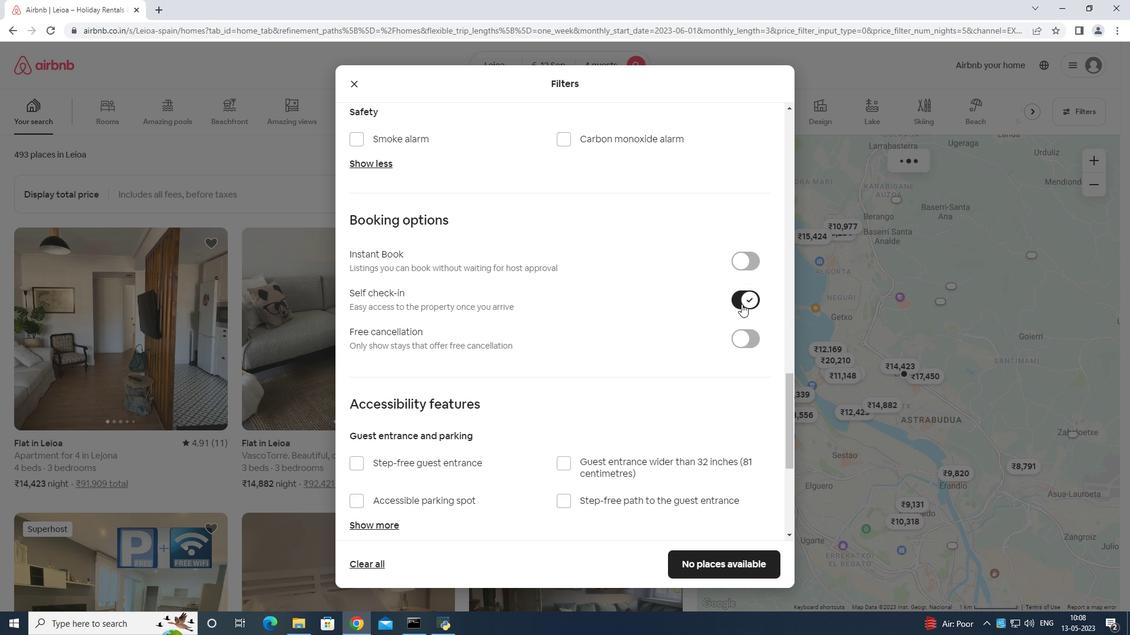 
Action: Mouse scrolled (740, 303) with delta (0, 0)
Screenshot: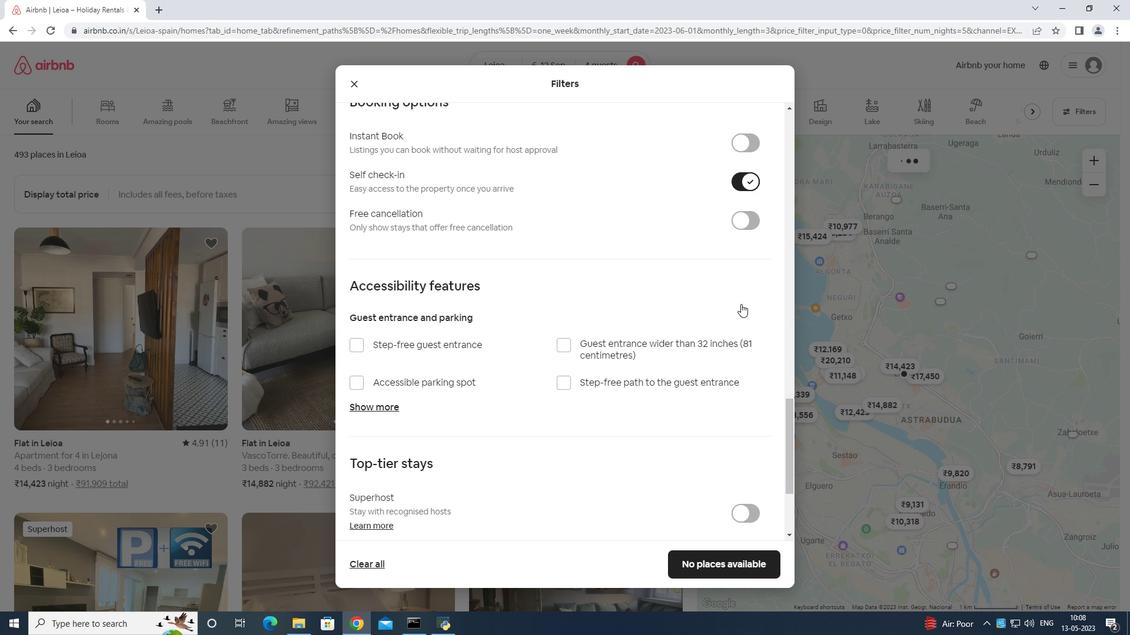 
Action: Mouse scrolled (740, 303) with delta (0, 0)
Screenshot: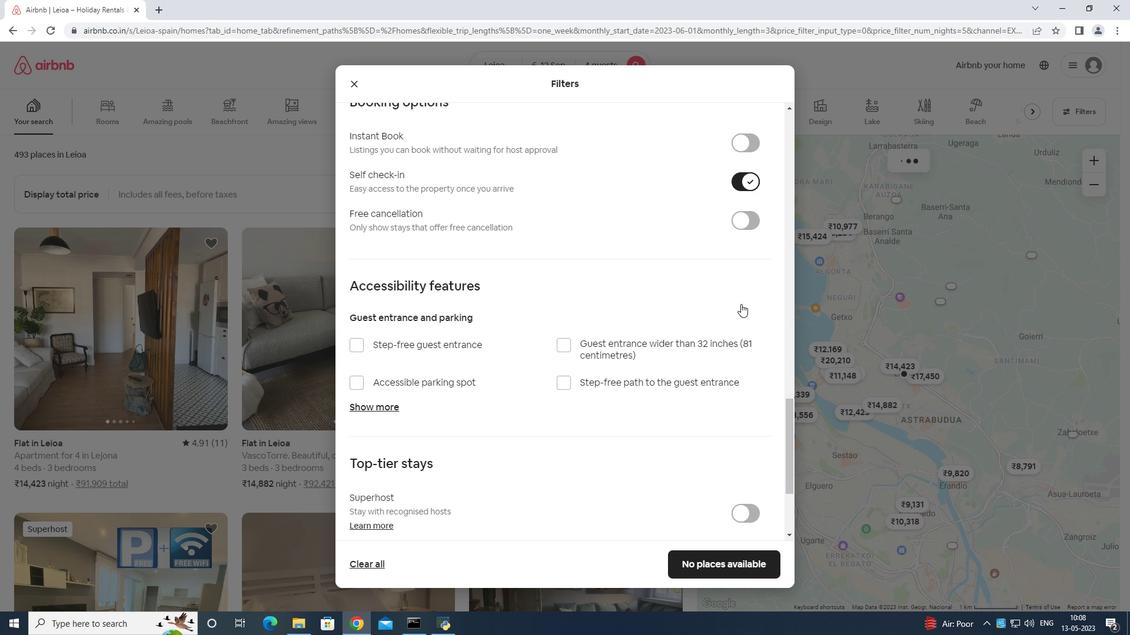 
Action: Mouse moved to (740, 304)
Screenshot: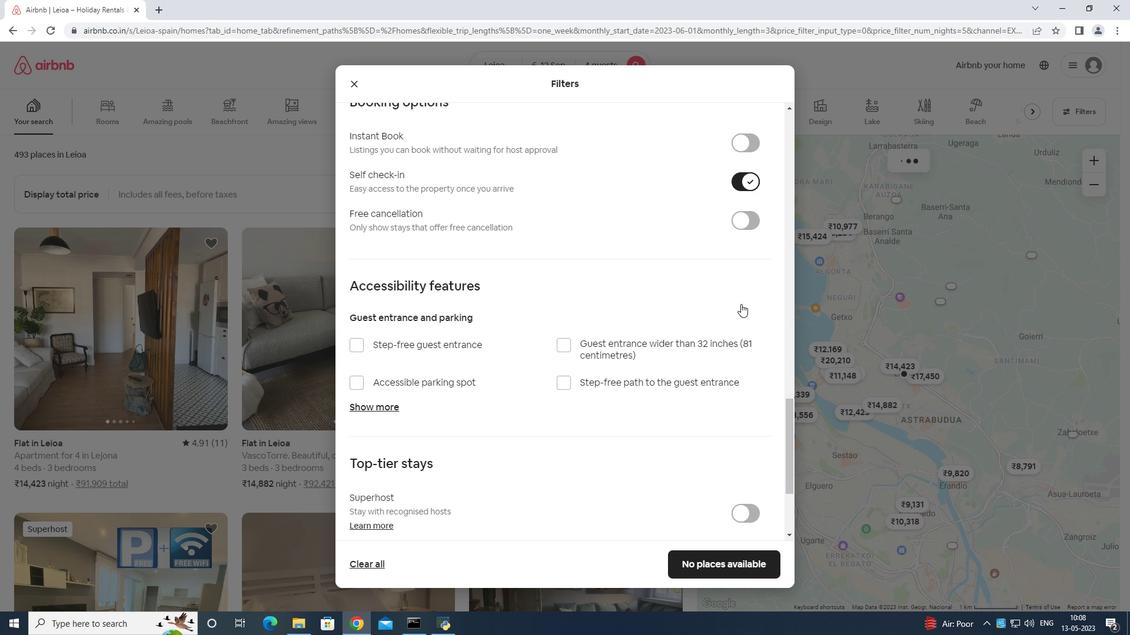 
Action: Mouse scrolled (740, 304) with delta (0, 0)
Screenshot: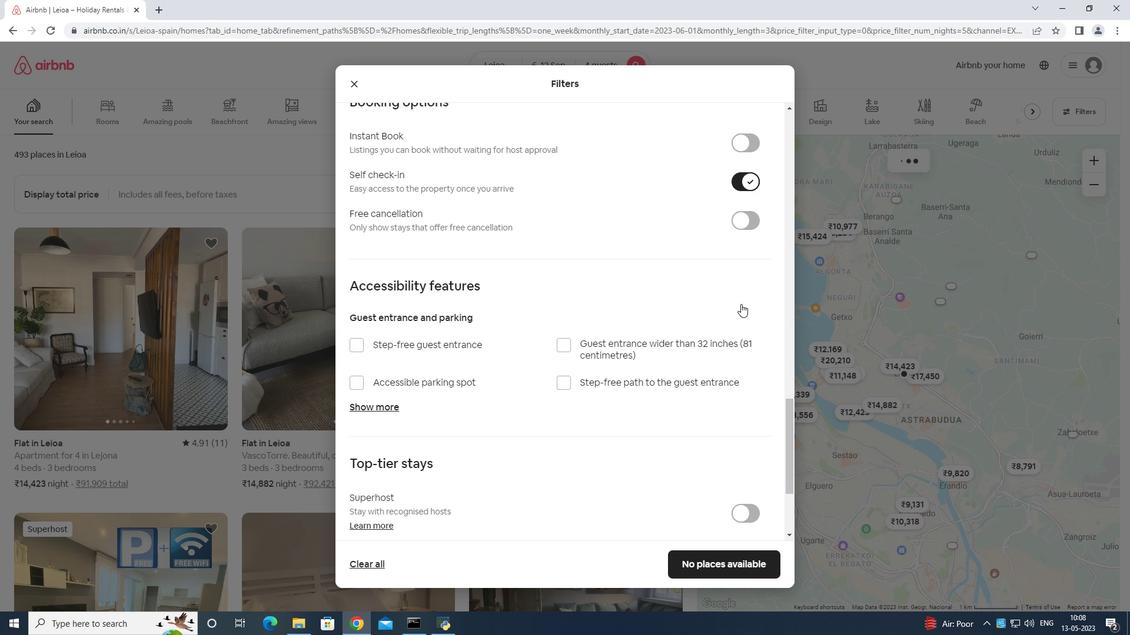 
Action: Mouse moved to (739, 305)
Screenshot: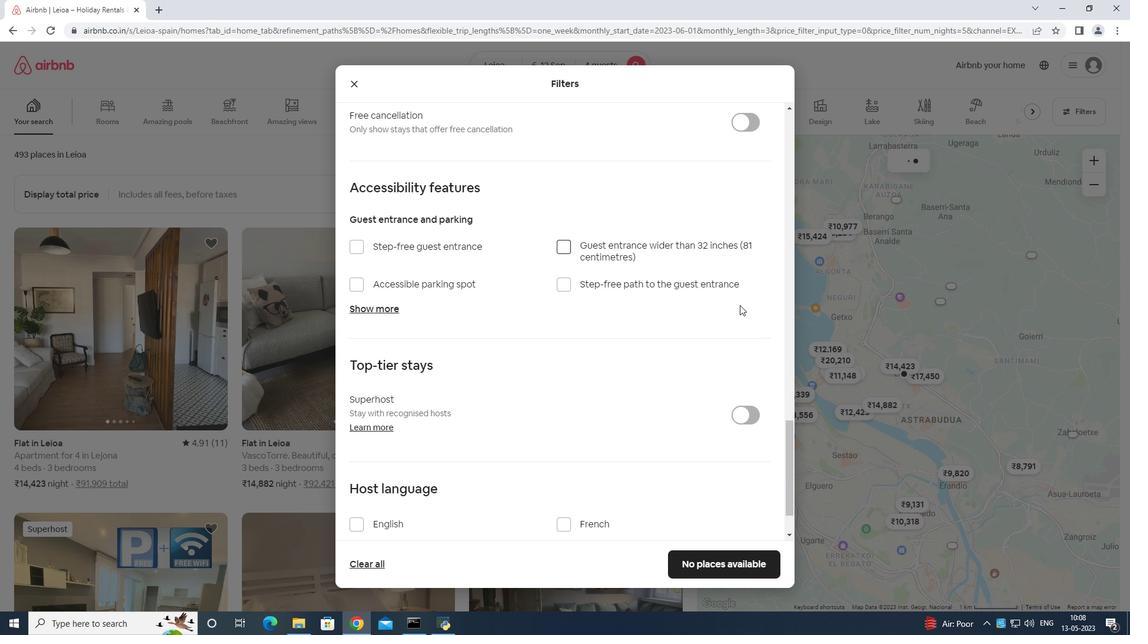 
Action: Mouse scrolled (739, 304) with delta (0, 0)
Screenshot: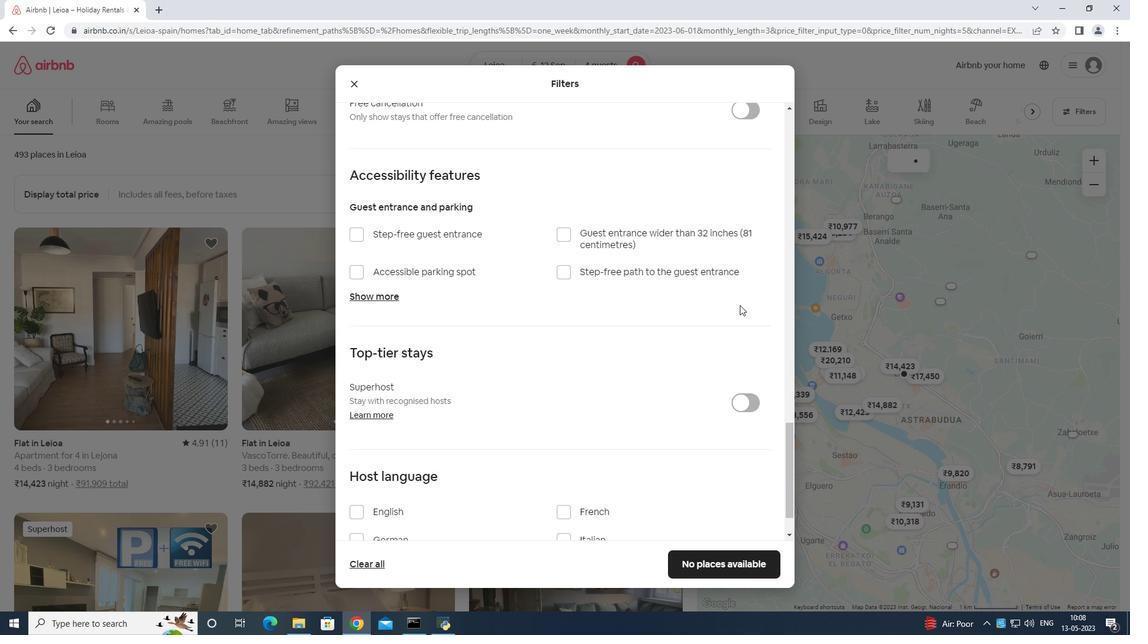 
Action: Mouse scrolled (739, 304) with delta (0, 0)
Screenshot: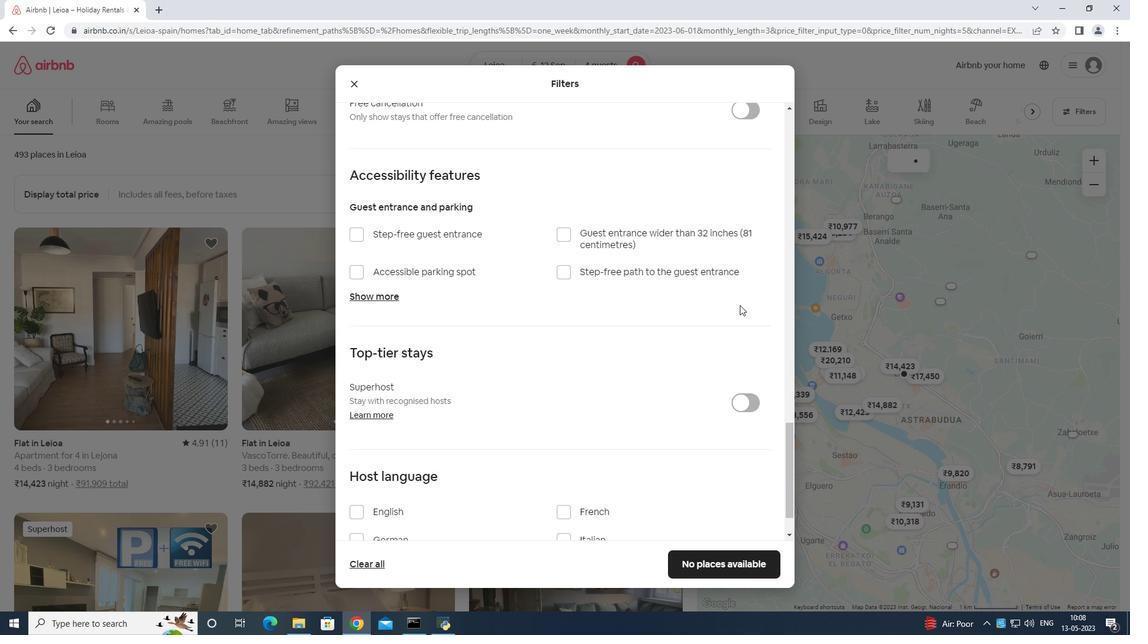 
Action: Mouse scrolled (739, 304) with delta (0, 0)
Screenshot: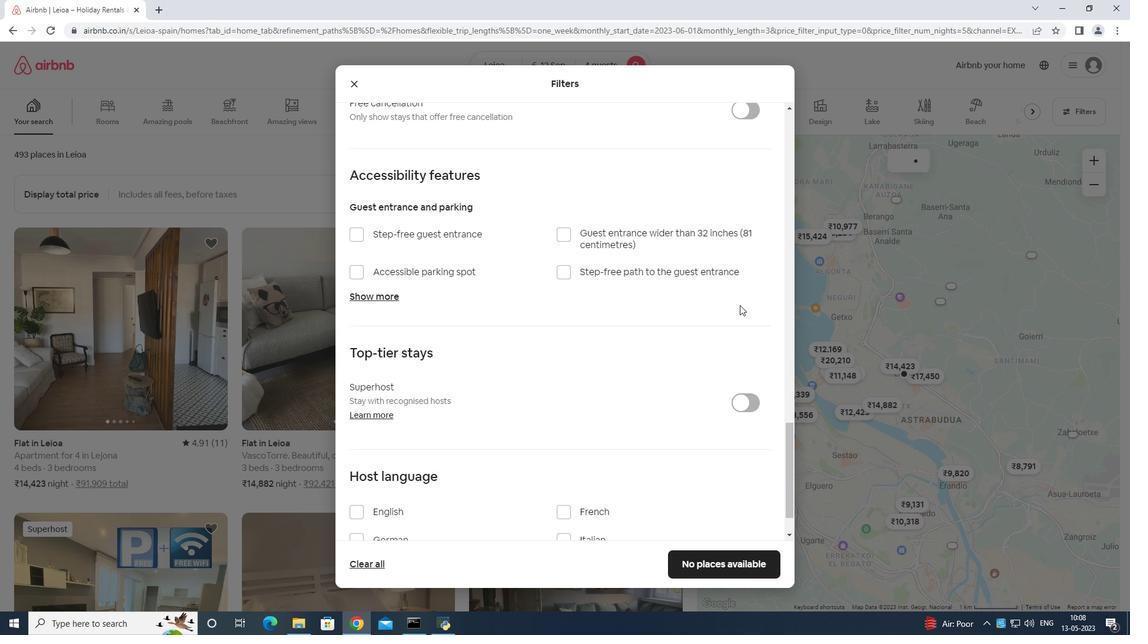 
Action: Mouse moved to (738, 306)
Screenshot: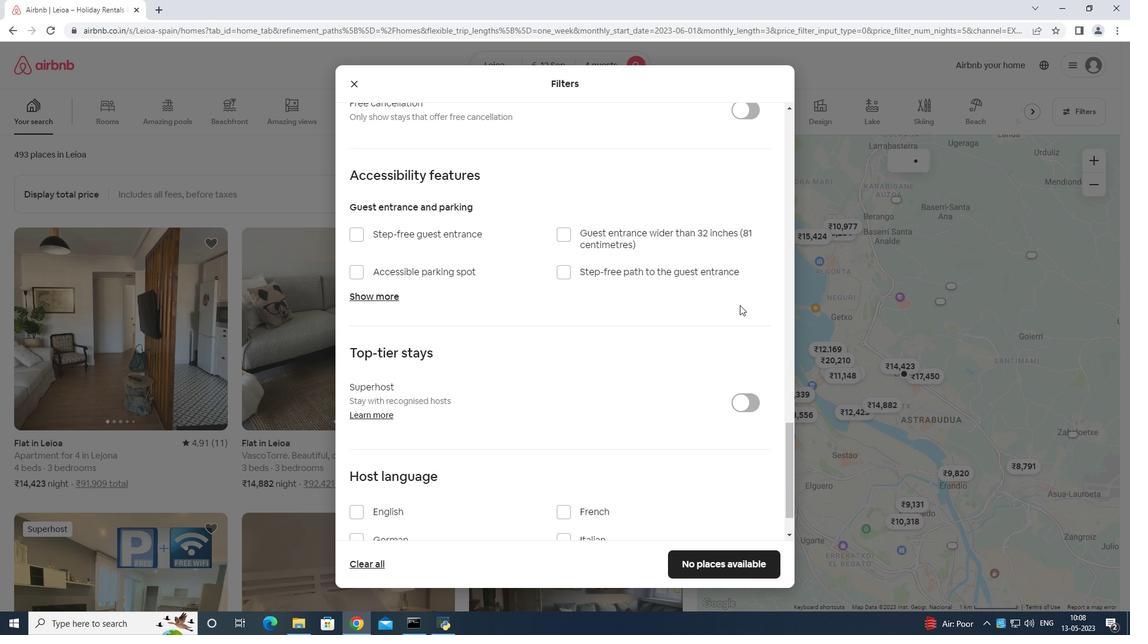 
Action: Mouse scrolled (738, 306) with delta (0, 0)
Screenshot: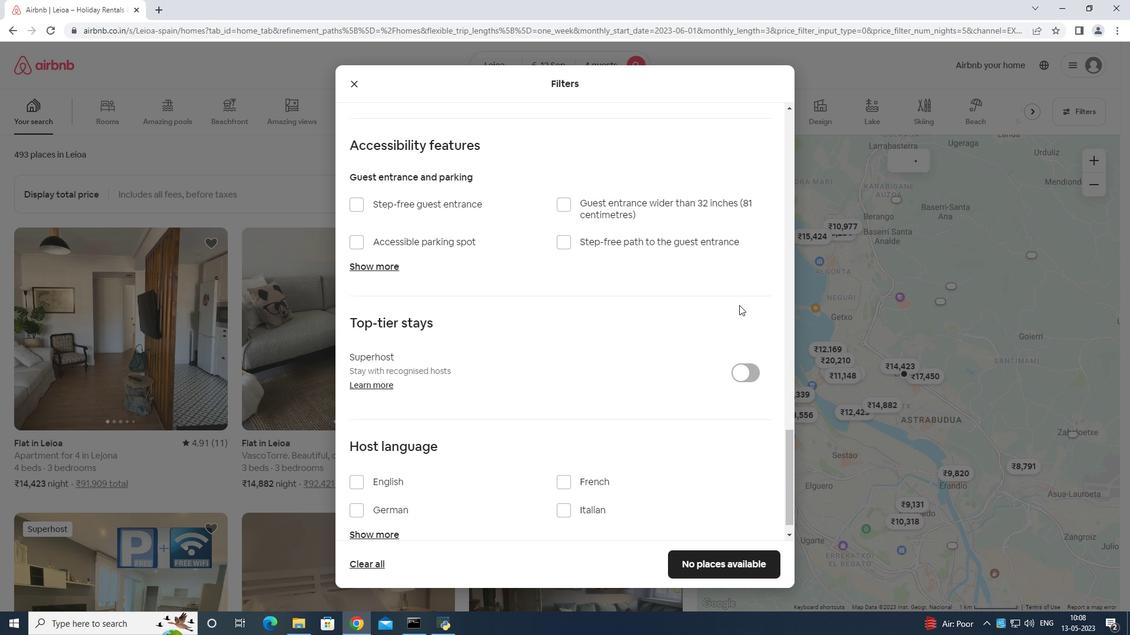 
Action: Mouse moved to (715, 325)
Screenshot: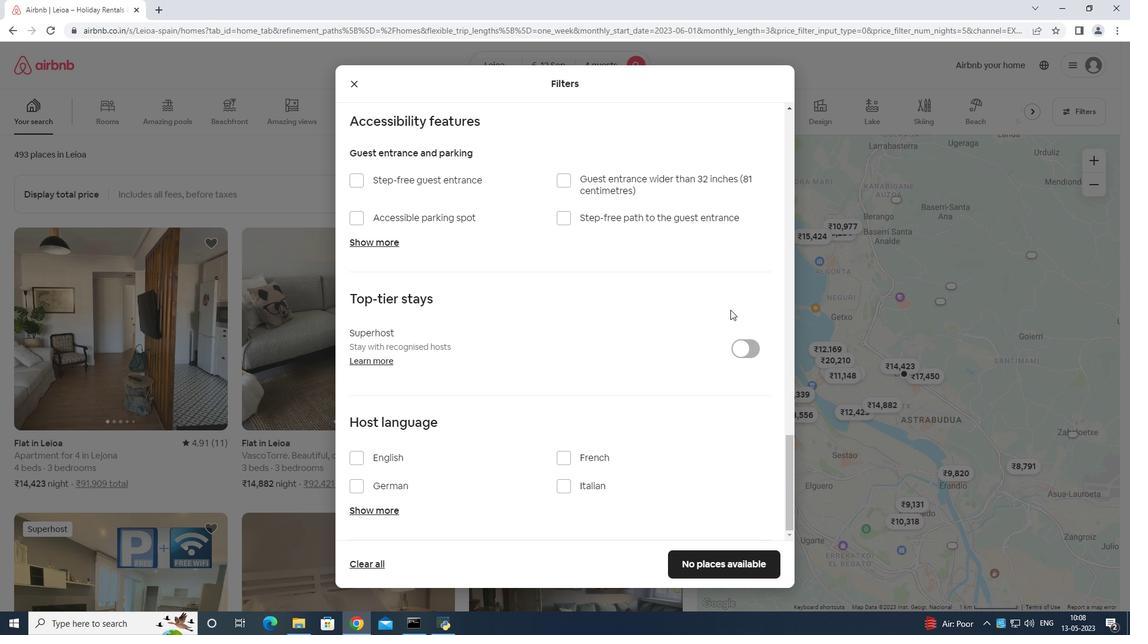 
Action: Mouse scrolled (715, 324) with delta (0, 0)
Screenshot: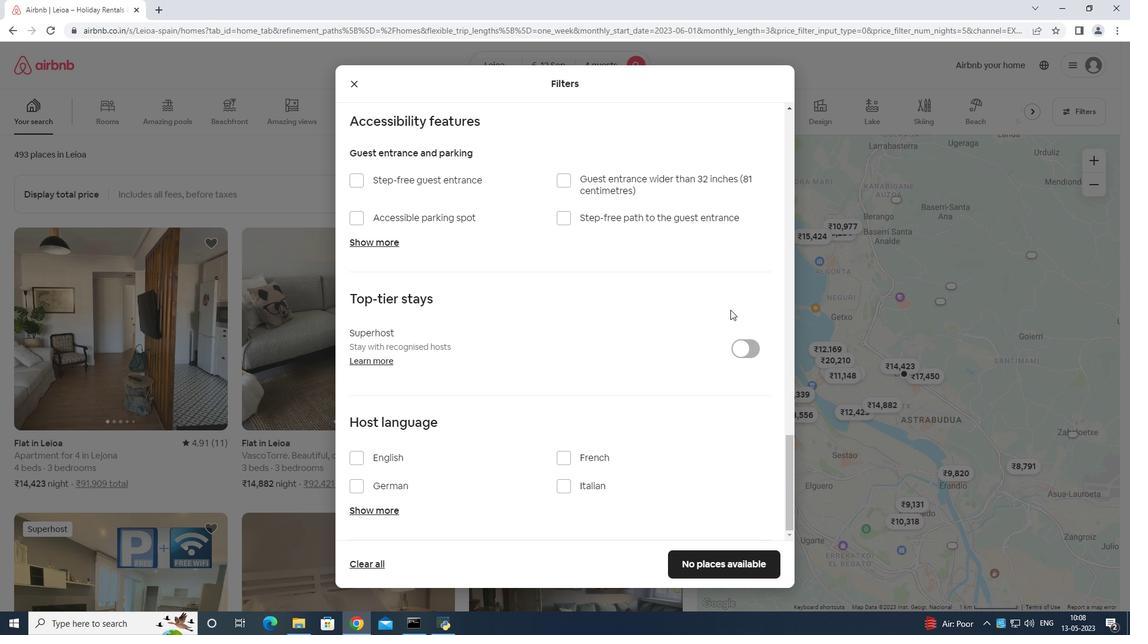 
Action: Mouse moved to (631, 366)
Screenshot: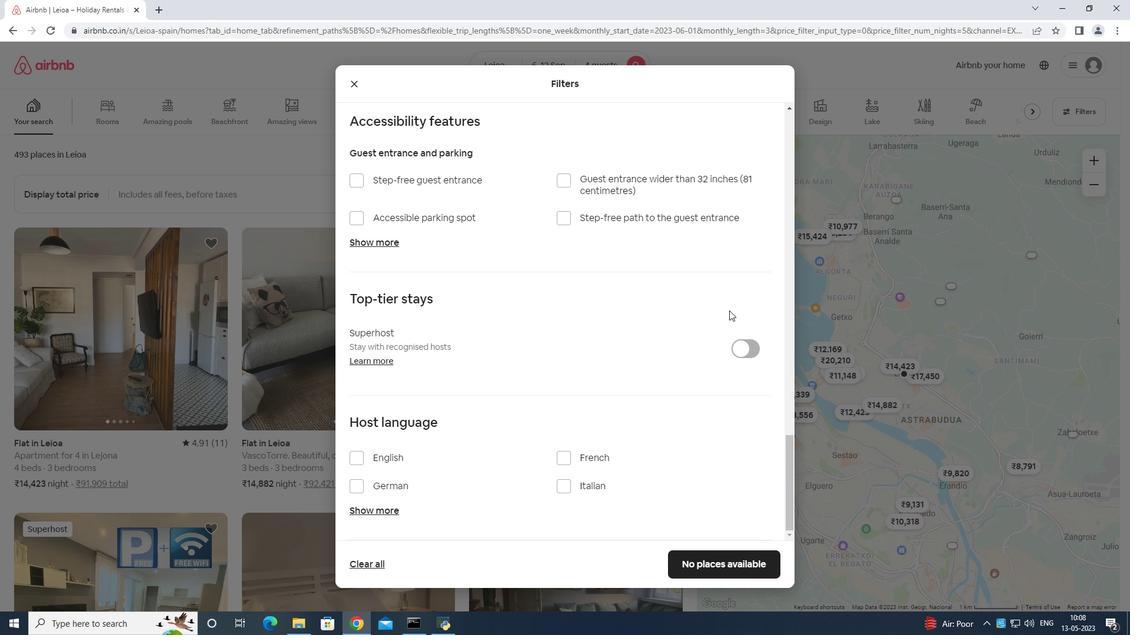 
Action: Mouse scrolled (631, 365) with delta (0, 0)
Screenshot: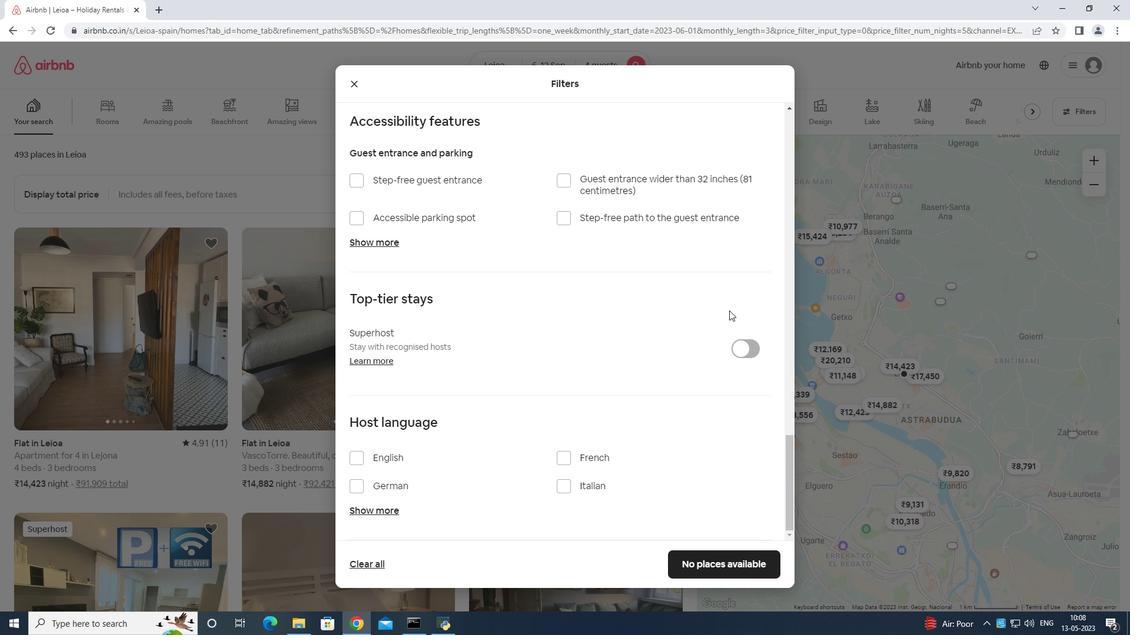 
Action: Mouse moved to (370, 446)
Screenshot: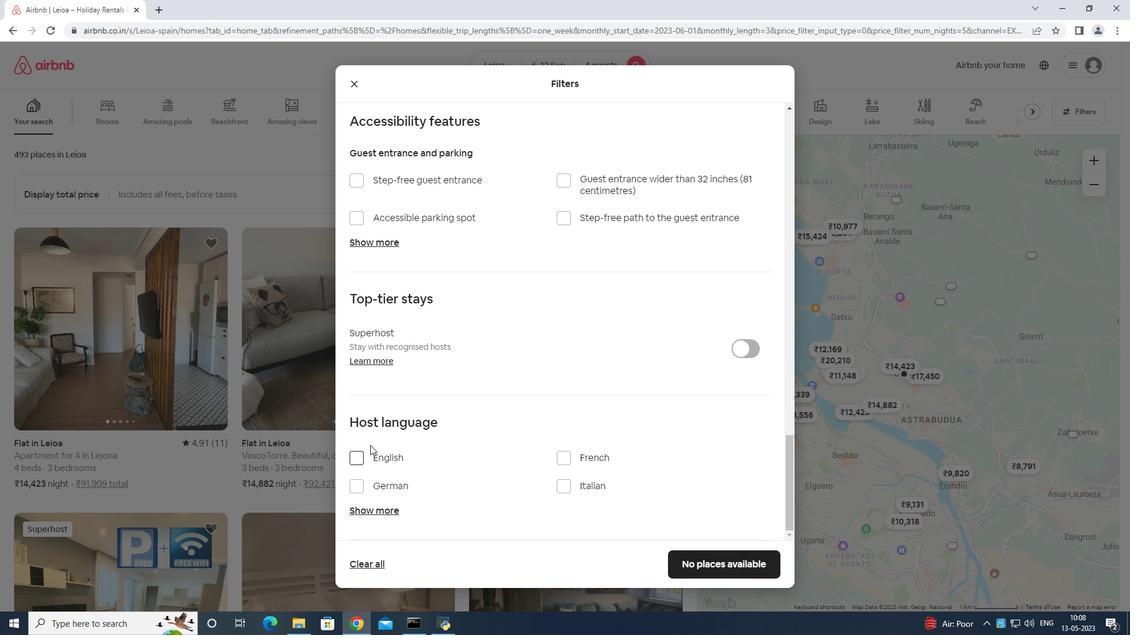 
Action: Mouse pressed left at (370, 446)
Screenshot: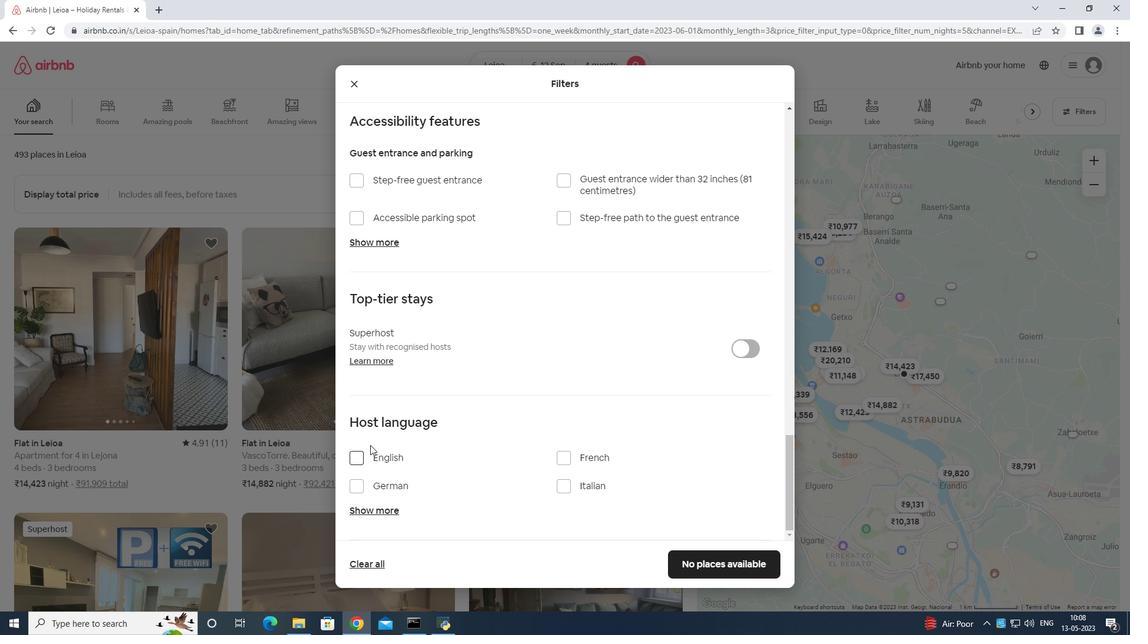 
Action: Mouse moved to (347, 455)
Screenshot: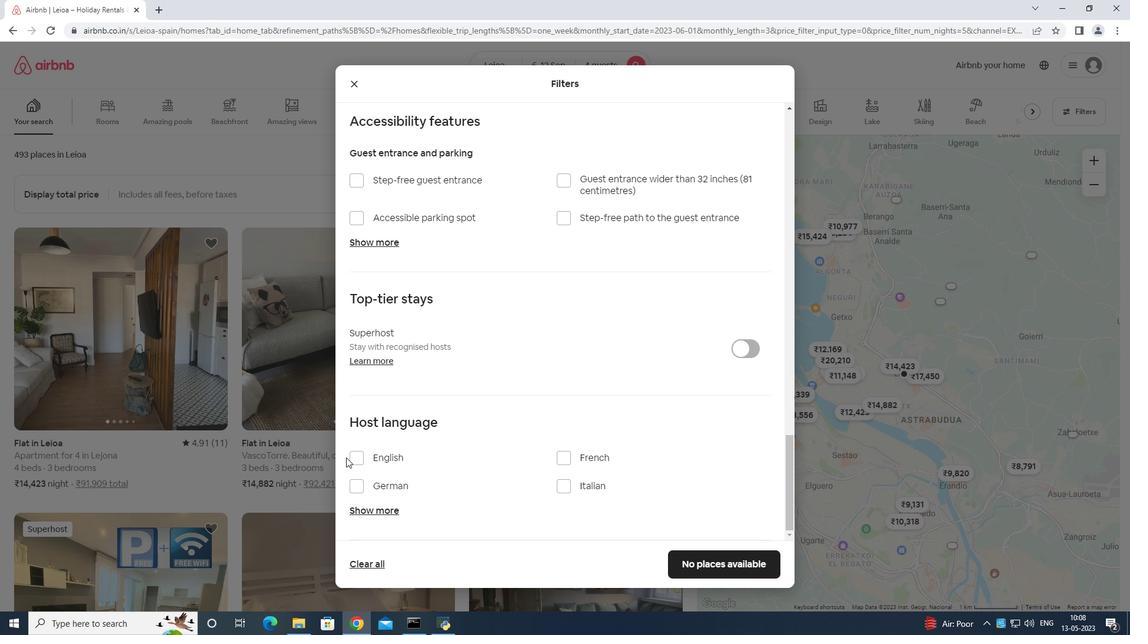 
Action: Mouse pressed left at (347, 455)
Screenshot: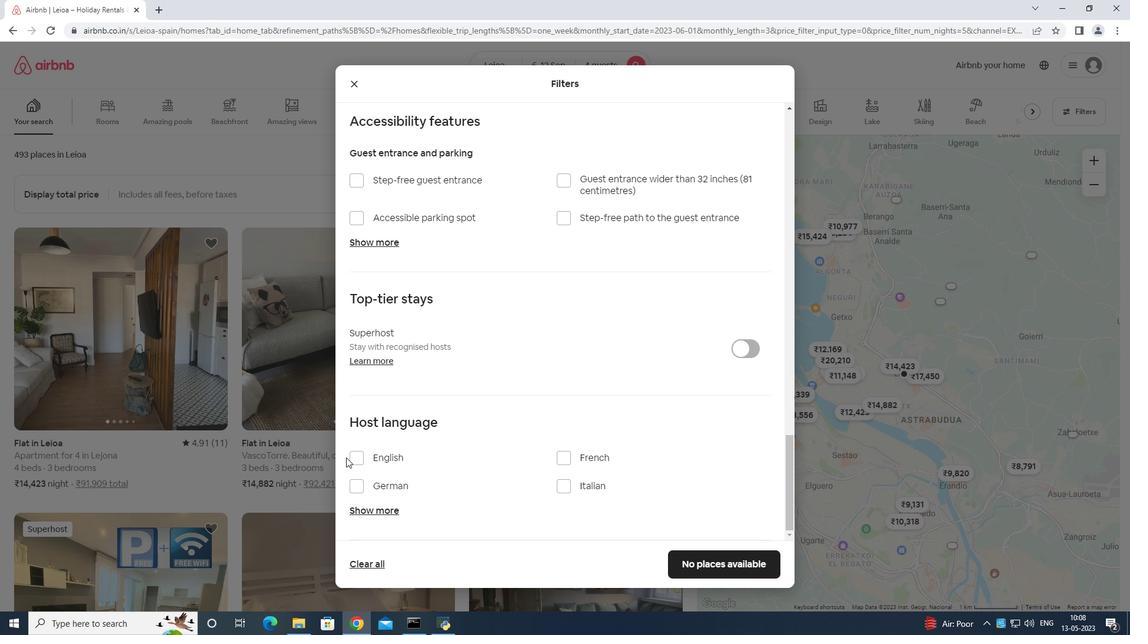 
Action: Mouse moved to (353, 453)
Screenshot: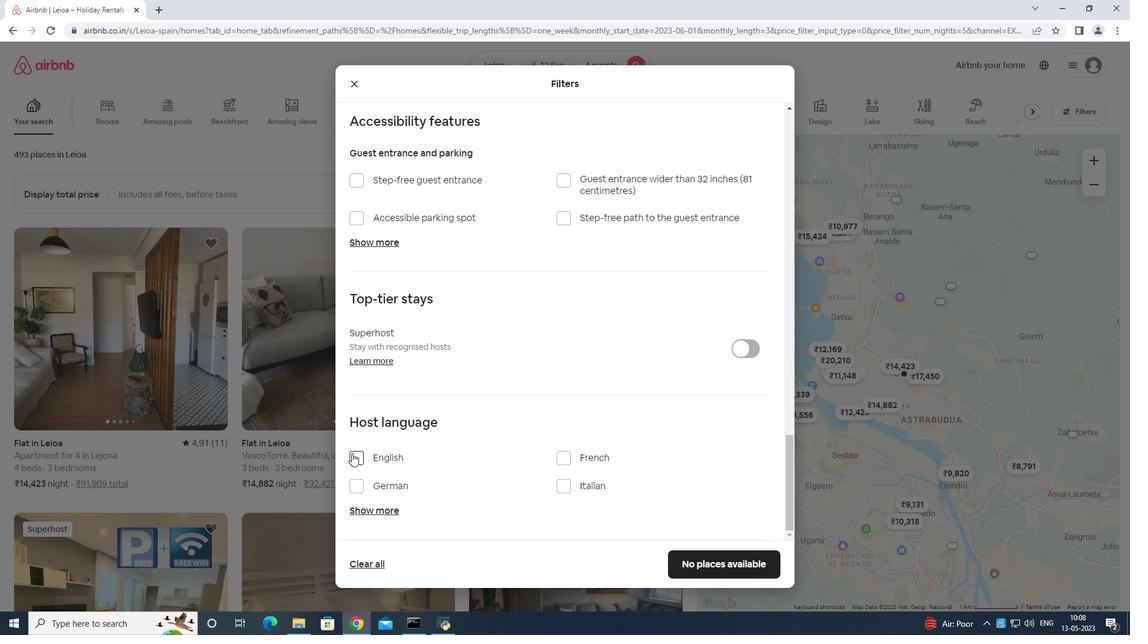 
Action: Mouse pressed left at (352, 453)
Screenshot: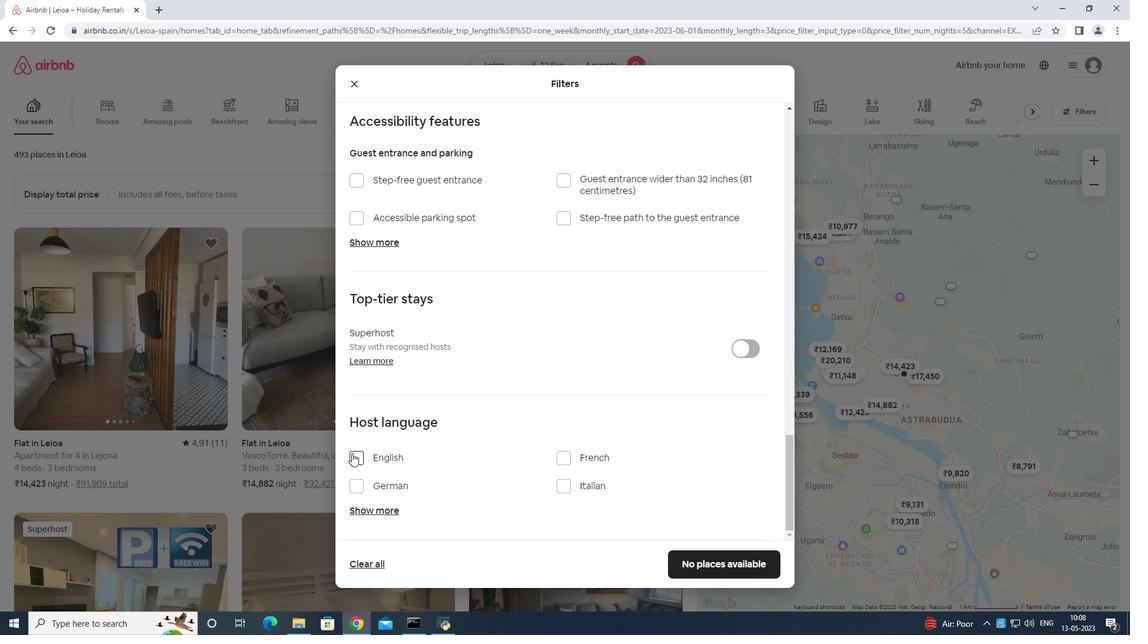 
Action: Mouse moved to (720, 557)
Screenshot: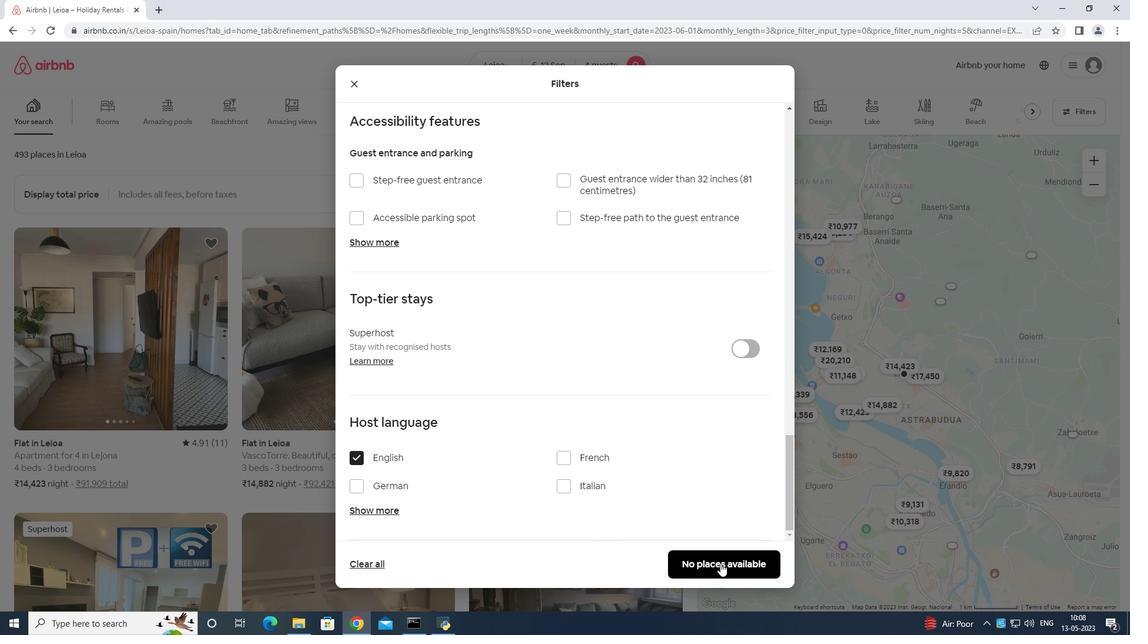 
Action: Mouse pressed left at (720, 557)
Screenshot: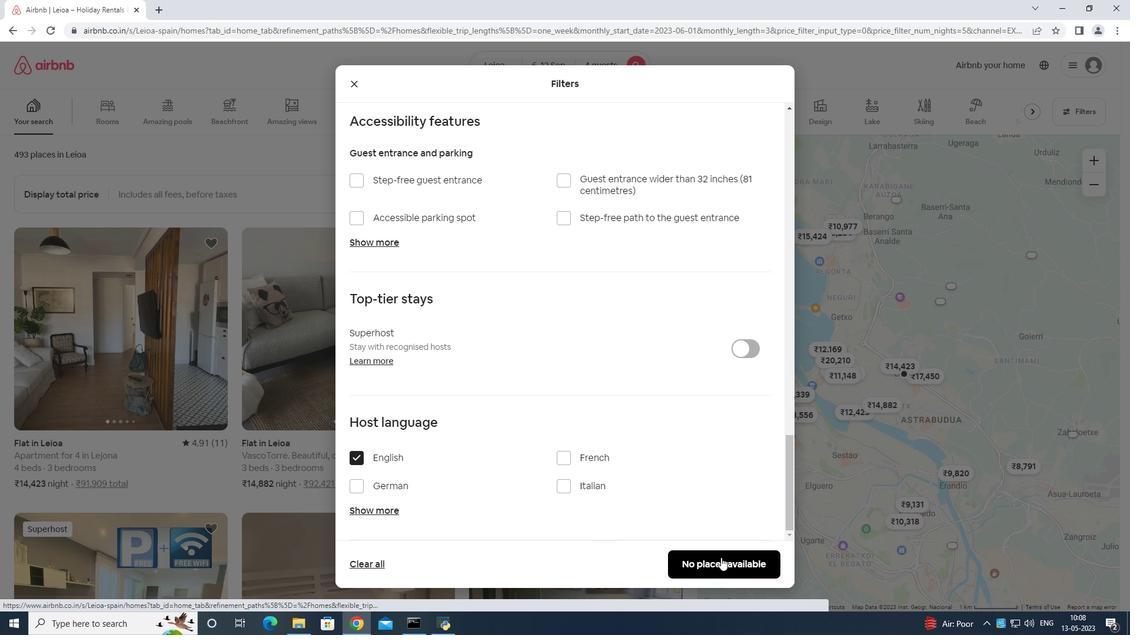 
